 Task: Find connections with filter location Castelli with filter topic #creativitywith filter profile language French with filter current company Pidilite Industries Limited with filter school M. S. RAMAIAH UNIVERSITY OF APPLIED SCIENCES with filter industry Leasing Residential Real Estate with filter service category Financial Planning with filter keywords title Restaurant Manager
Action: Mouse moved to (631, 117)
Screenshot: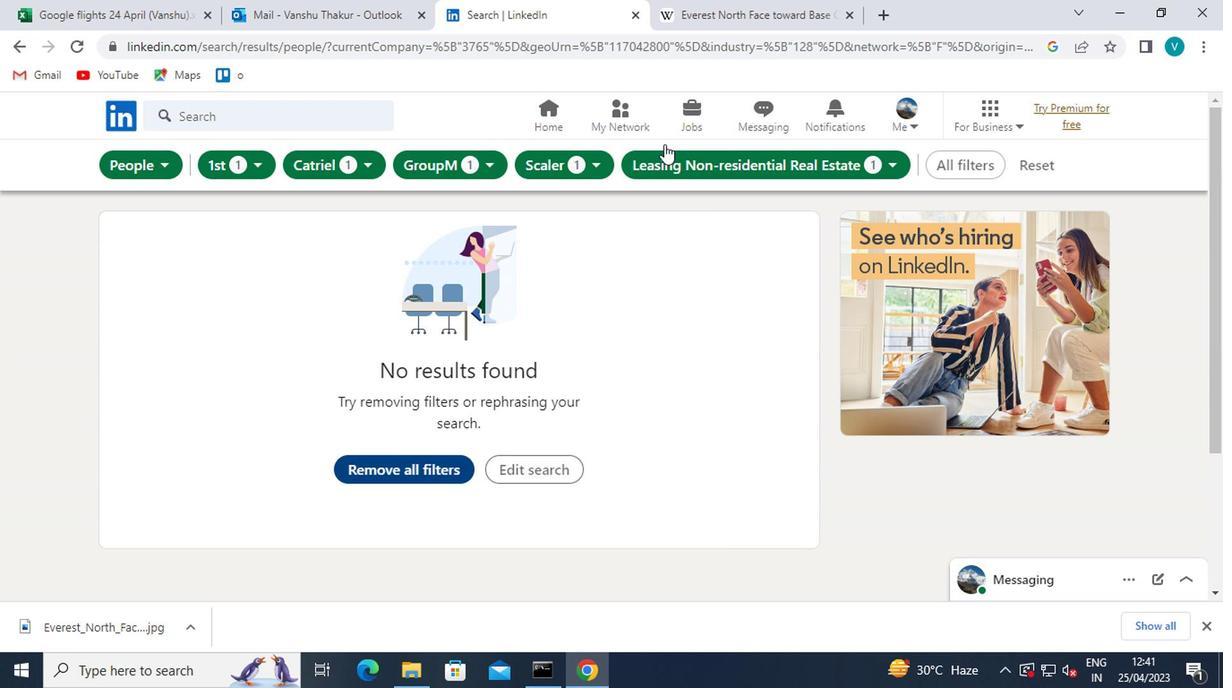 
Action: Mouse pressed left at (631, 117)
Screenshot: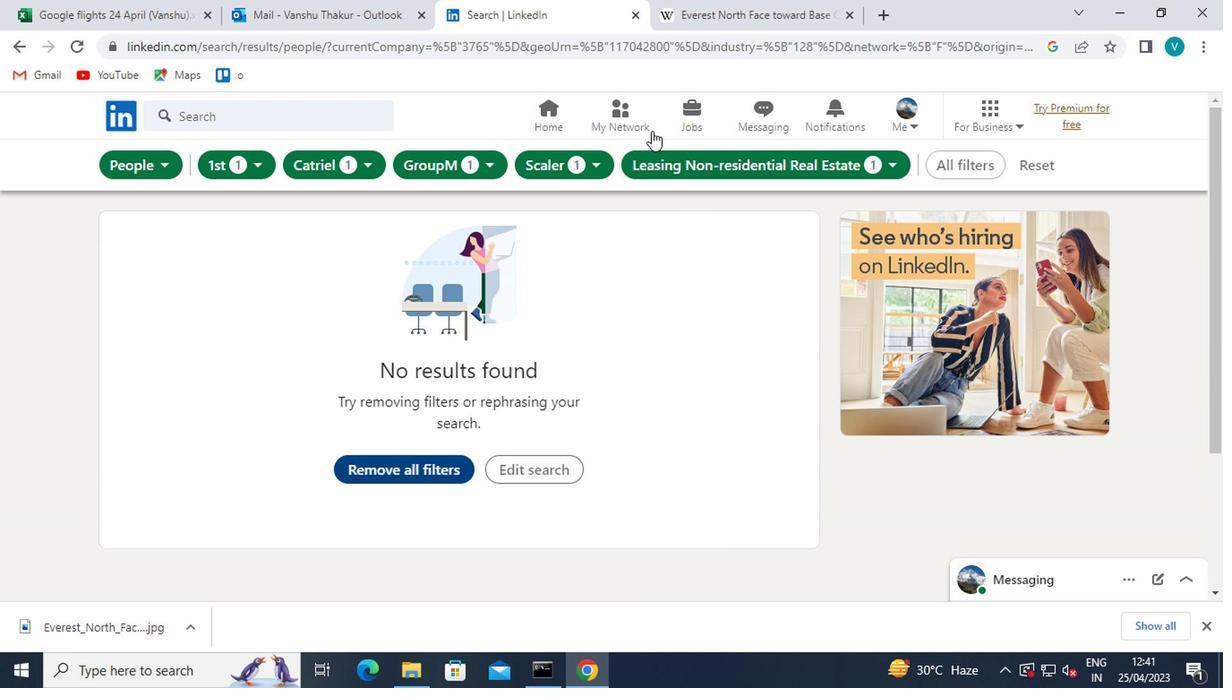 
Action: Mouse moved to (196, 205)
Screenshot: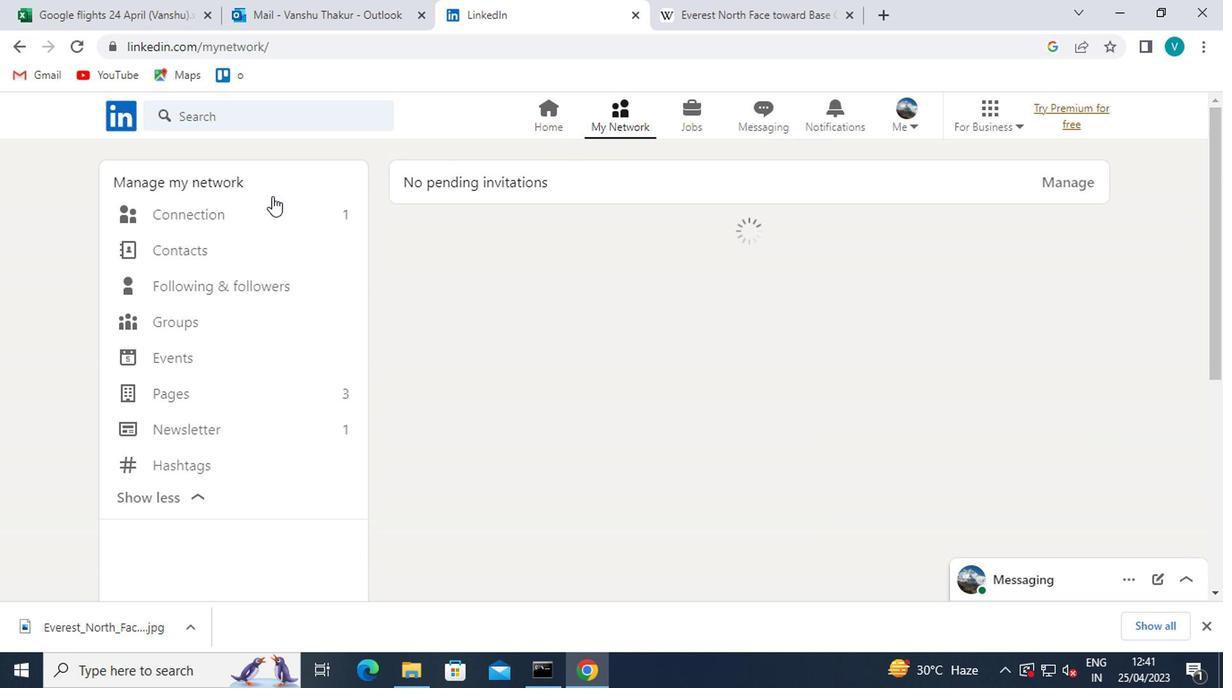 
Action: Mouse pressed left at (196, 205)
Screenshot: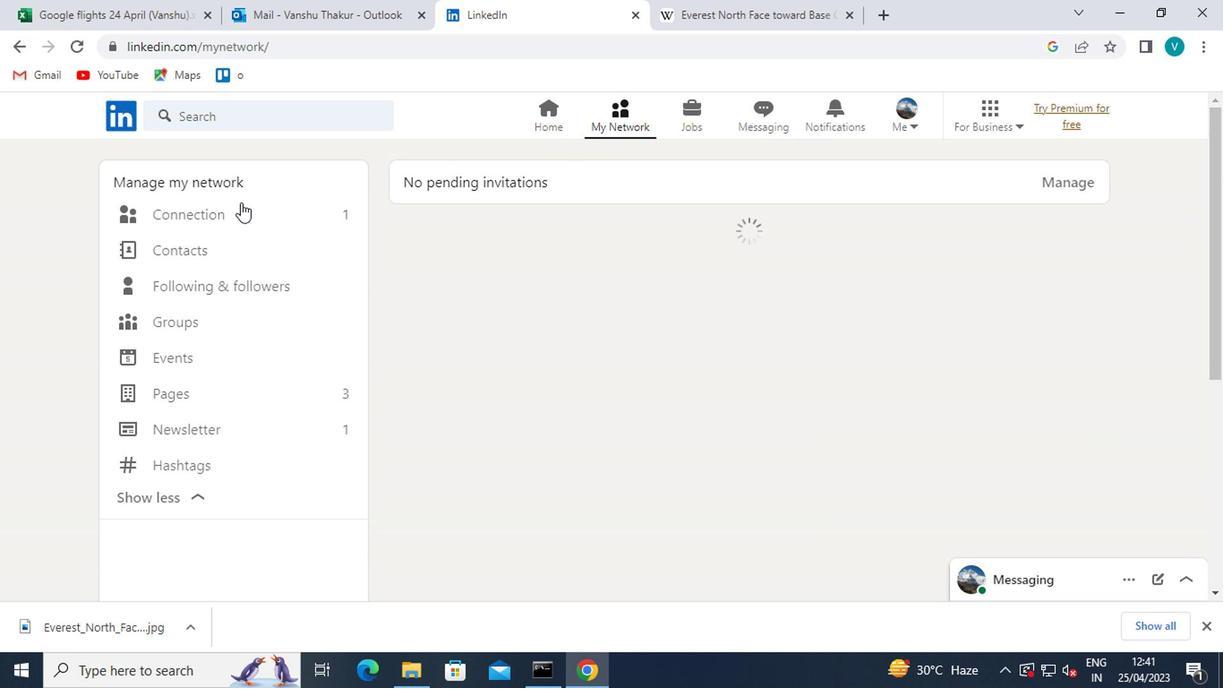 
Action: Mouse moved to (748, 220)
Screenshot: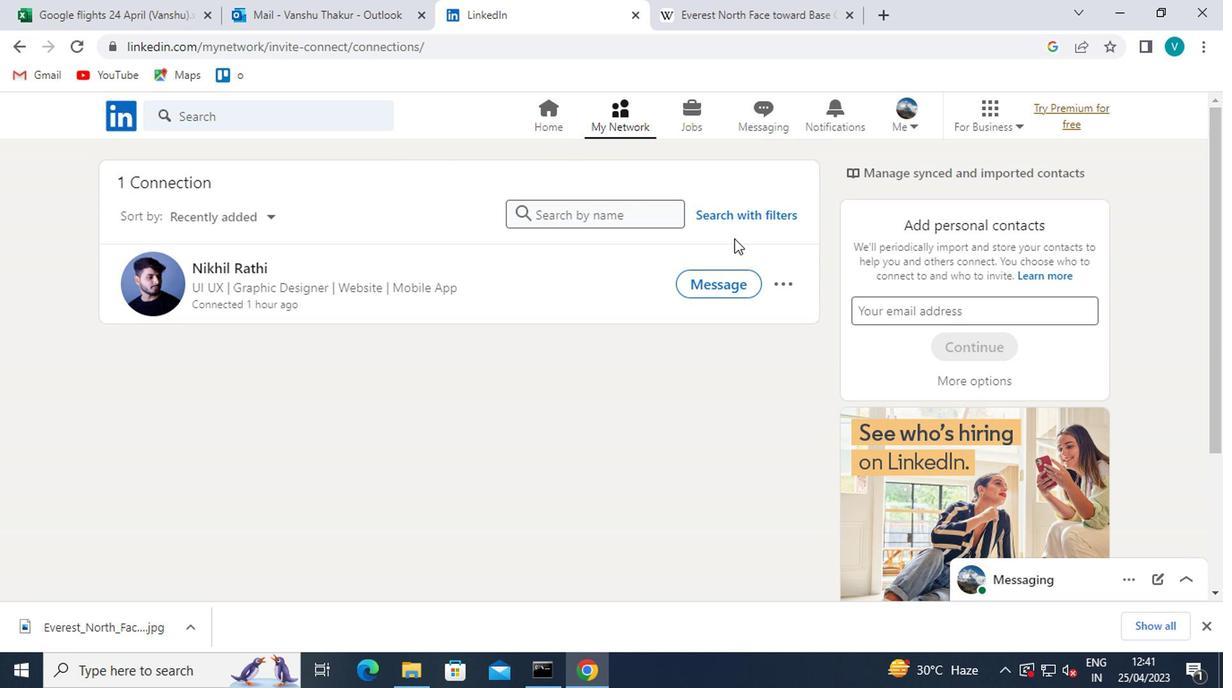 
Action: Mouse pressed left at (748, 220)
Screenshot: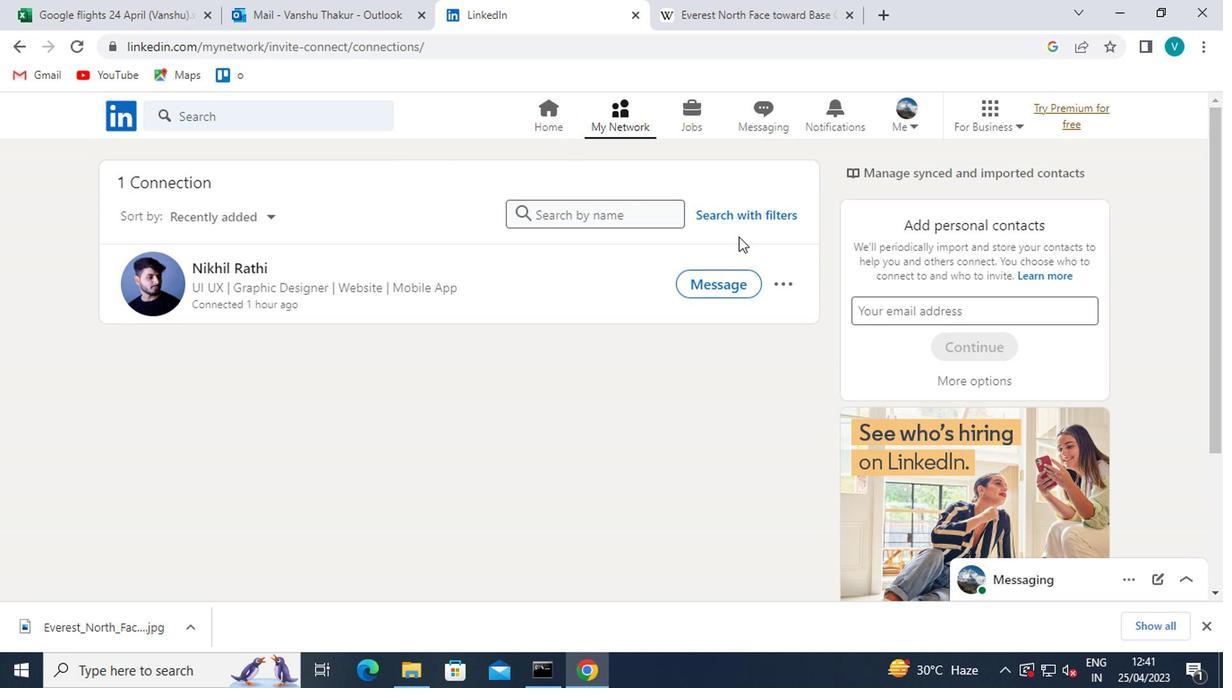 
Action: Mouse moved to (589, 170)
Screenshot: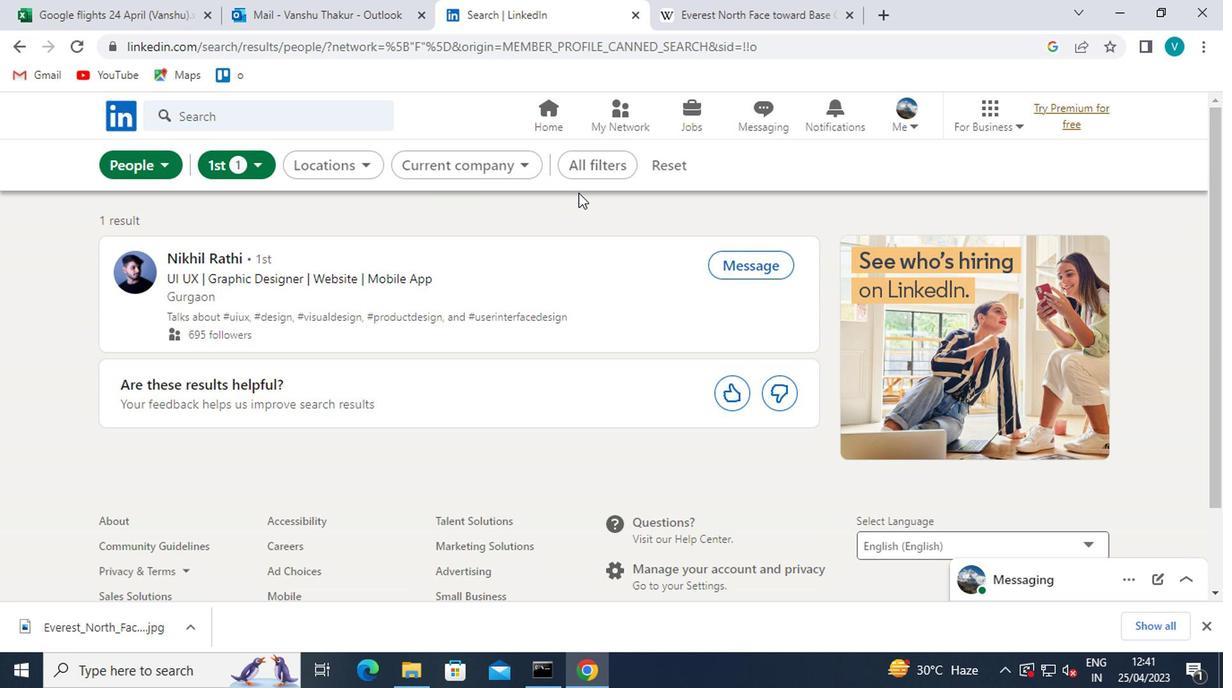 
Action: Mouse pressed left at (589, 170)
Screenshot: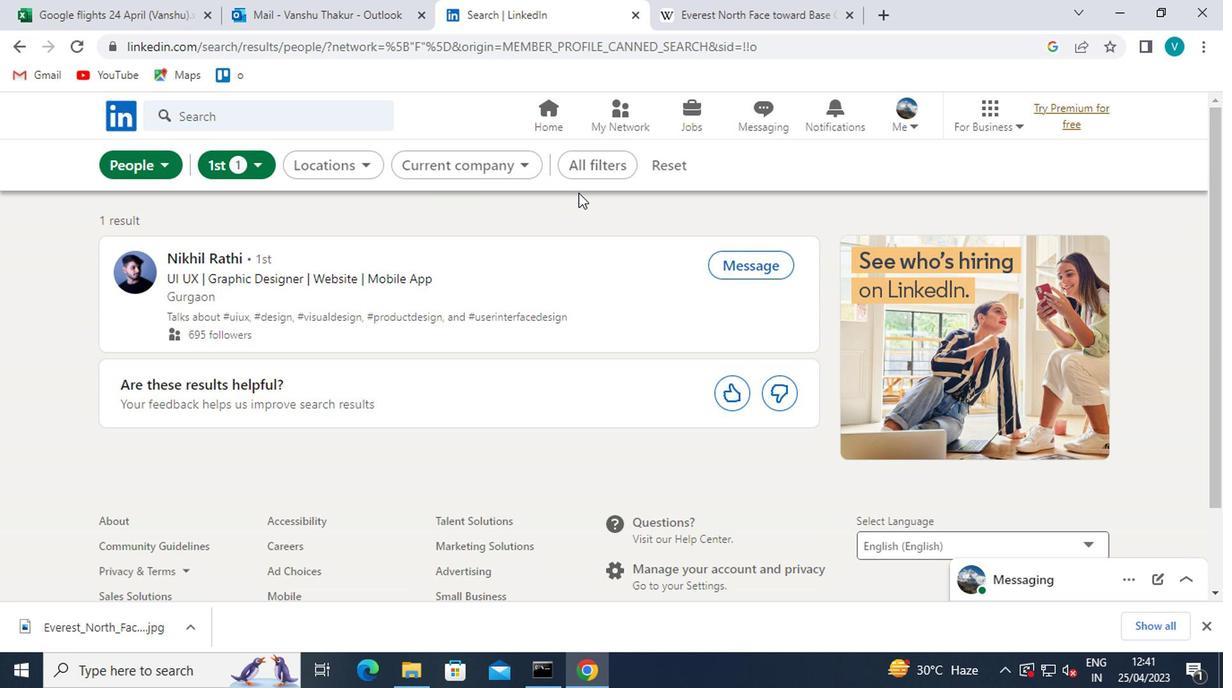 
Action: Mouse moved to (837, 376)
Screenshot: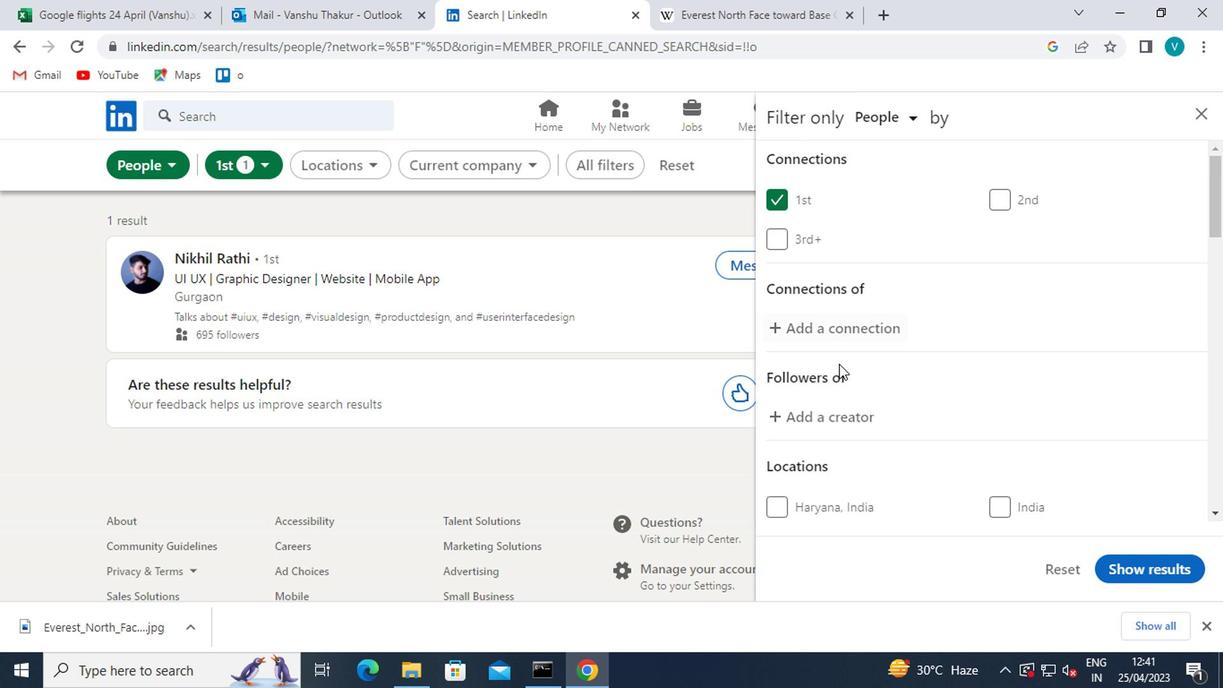 
Action: Mouse scrolled (837, 374) with delta (0, -1)
Screenshot: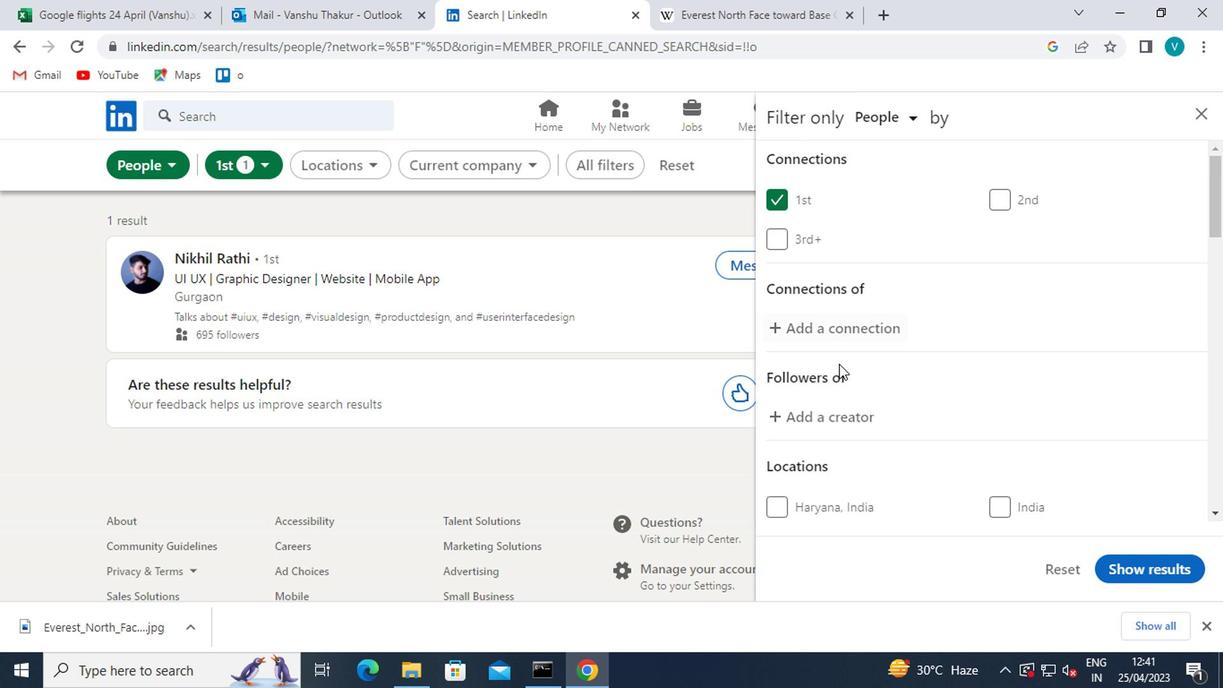 
Action: Mouse moved to (837, 379)
Screenshot: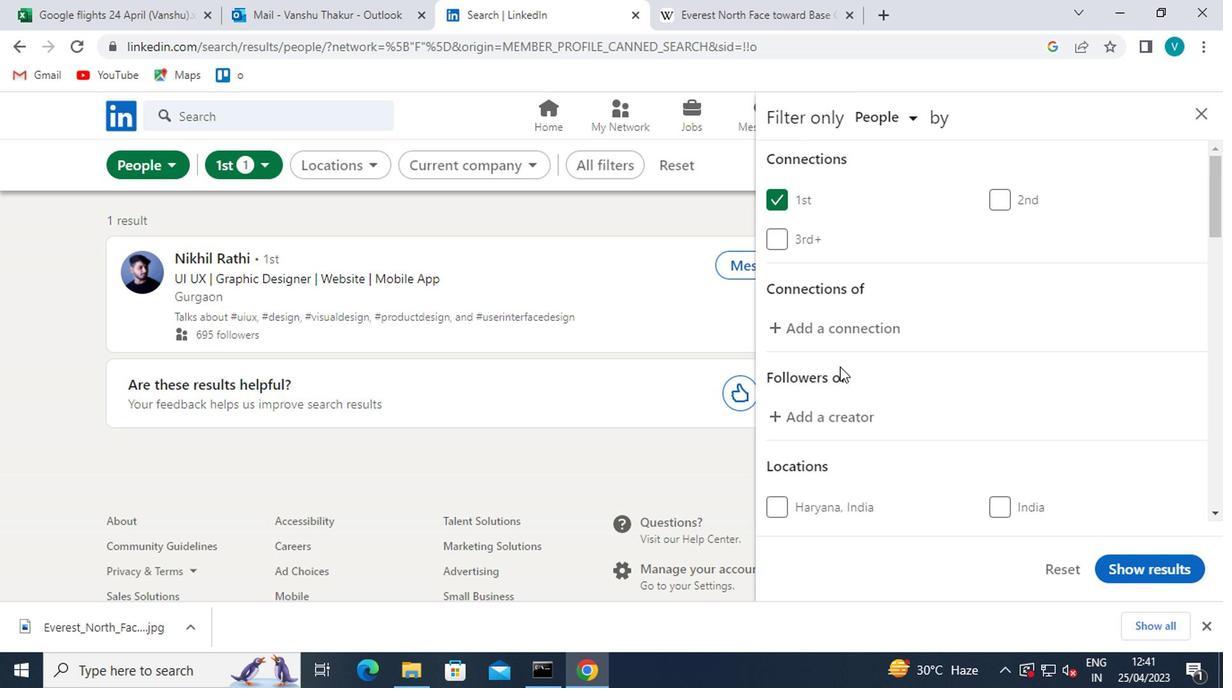
Action: Mouse scrolled (837, 378) with delta (0, 0)
Screenshot: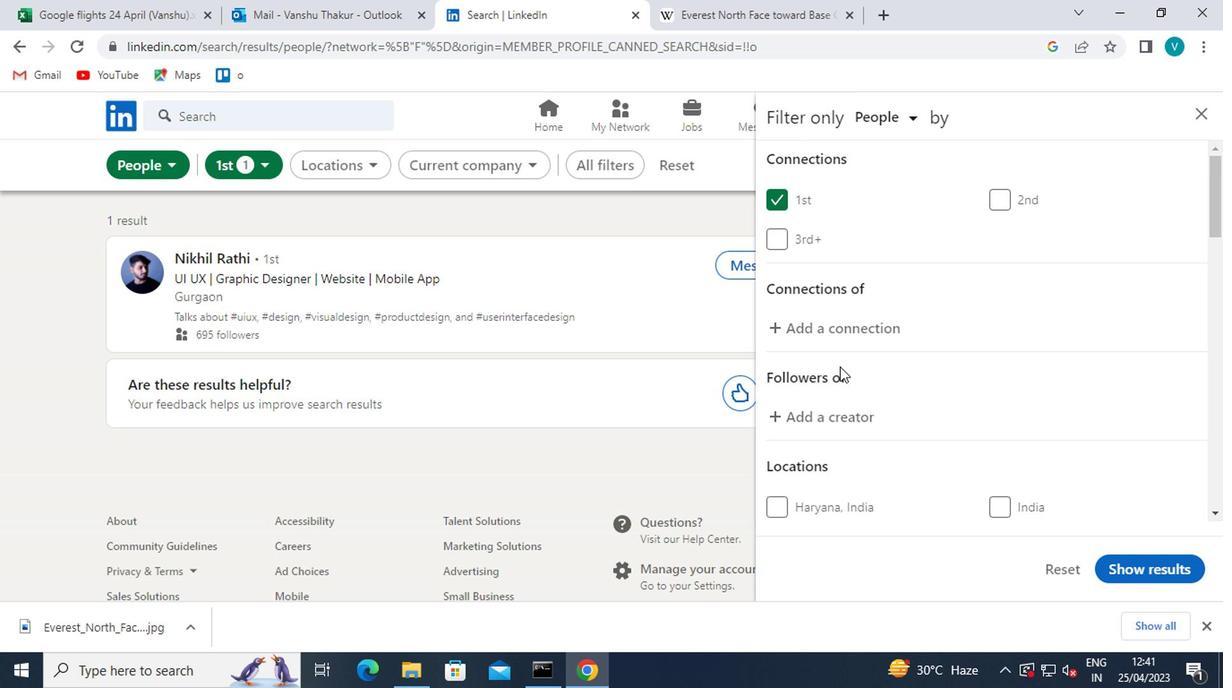 
Action: Mouse moved to (844, 415)
Screenshot: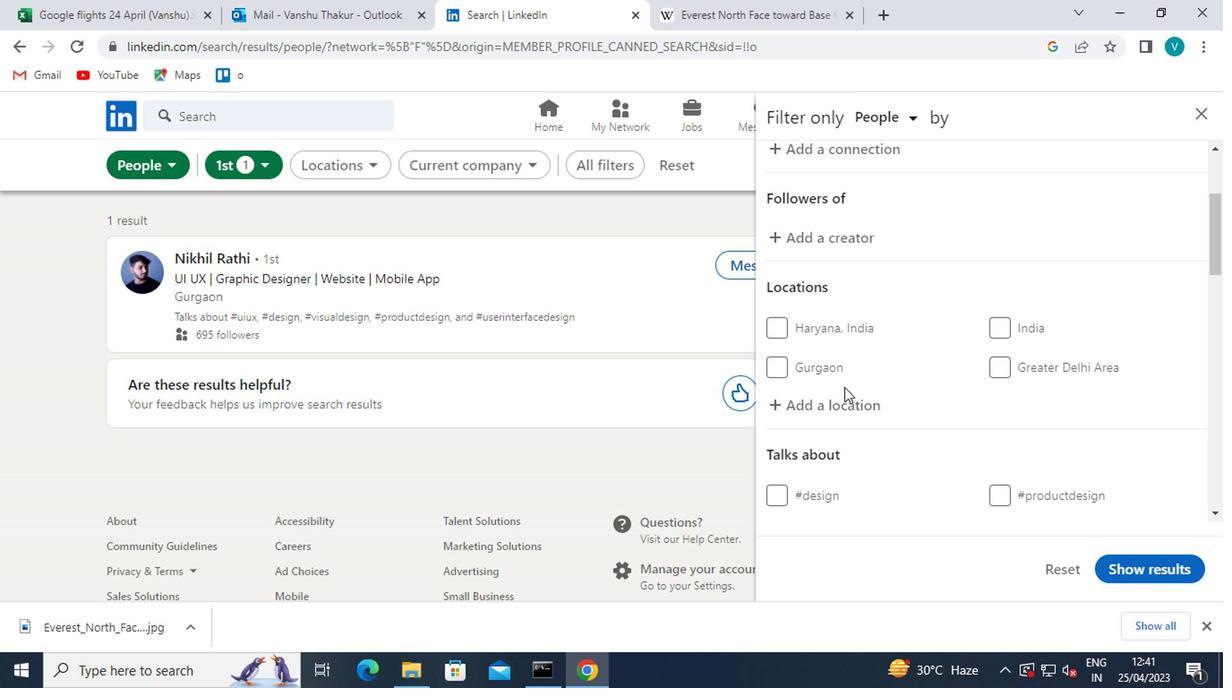 
Action: Mouse pressed left at (844, 415)
Screenshot: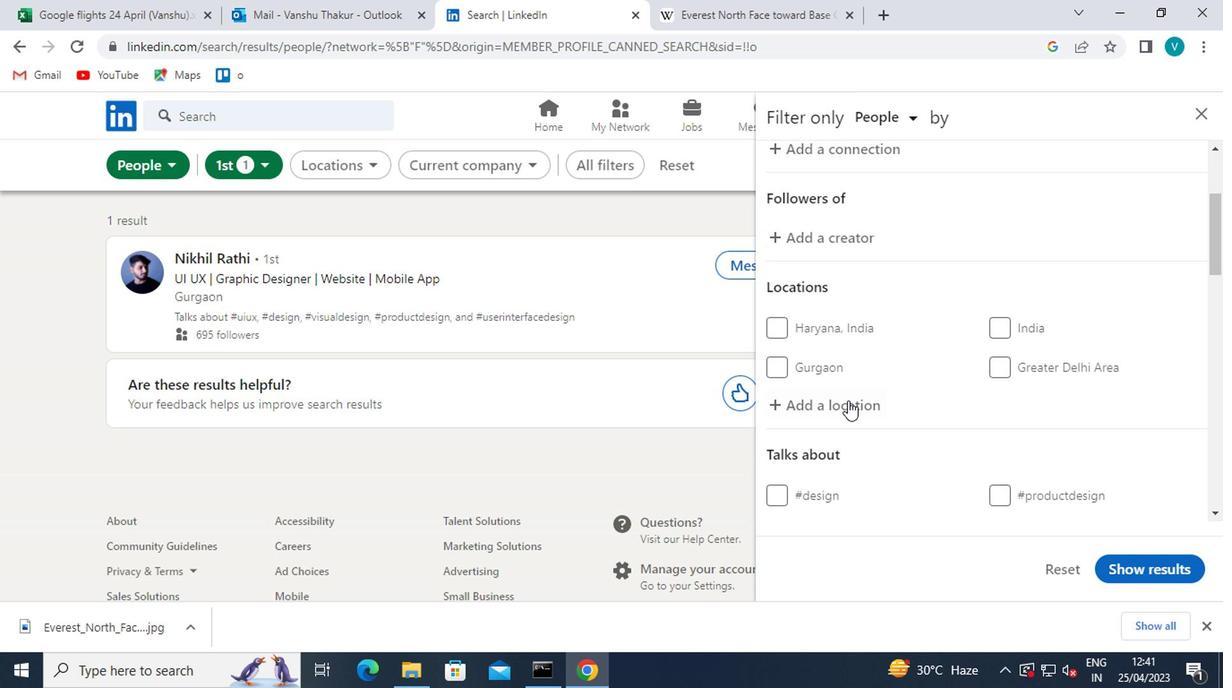 
Action: Mouse moved to (844, 416)
Screenshot: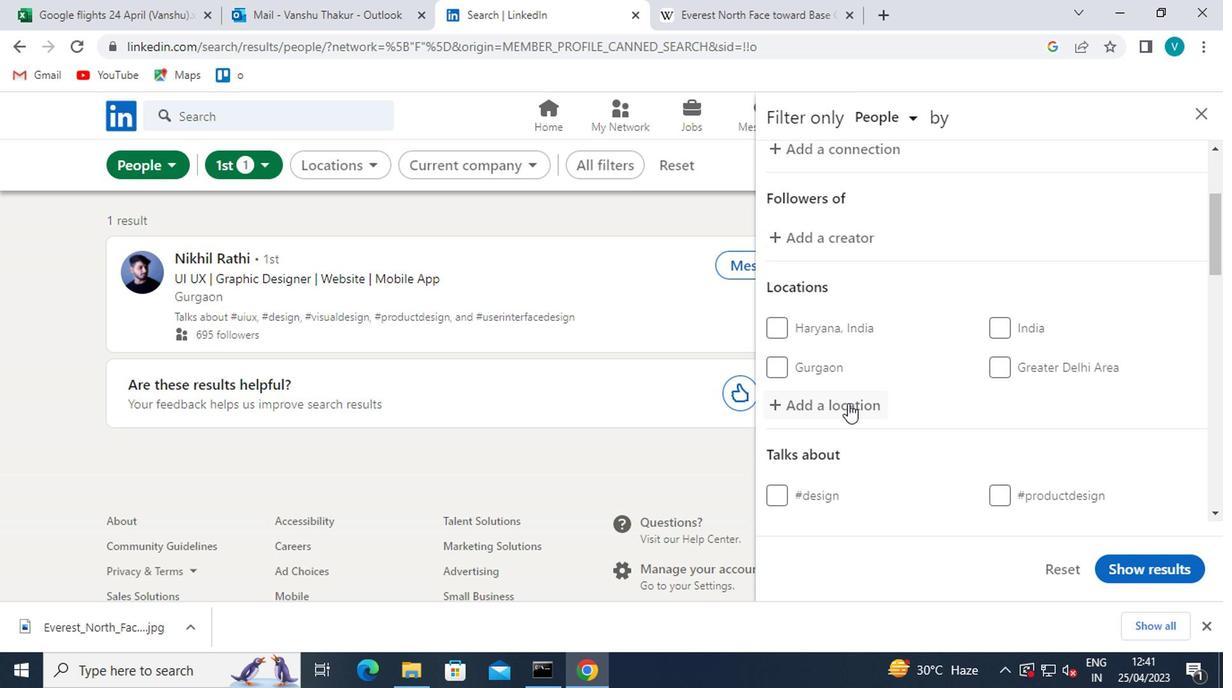 
Action: Key pressed <Key.shift>CAST
Screenshot: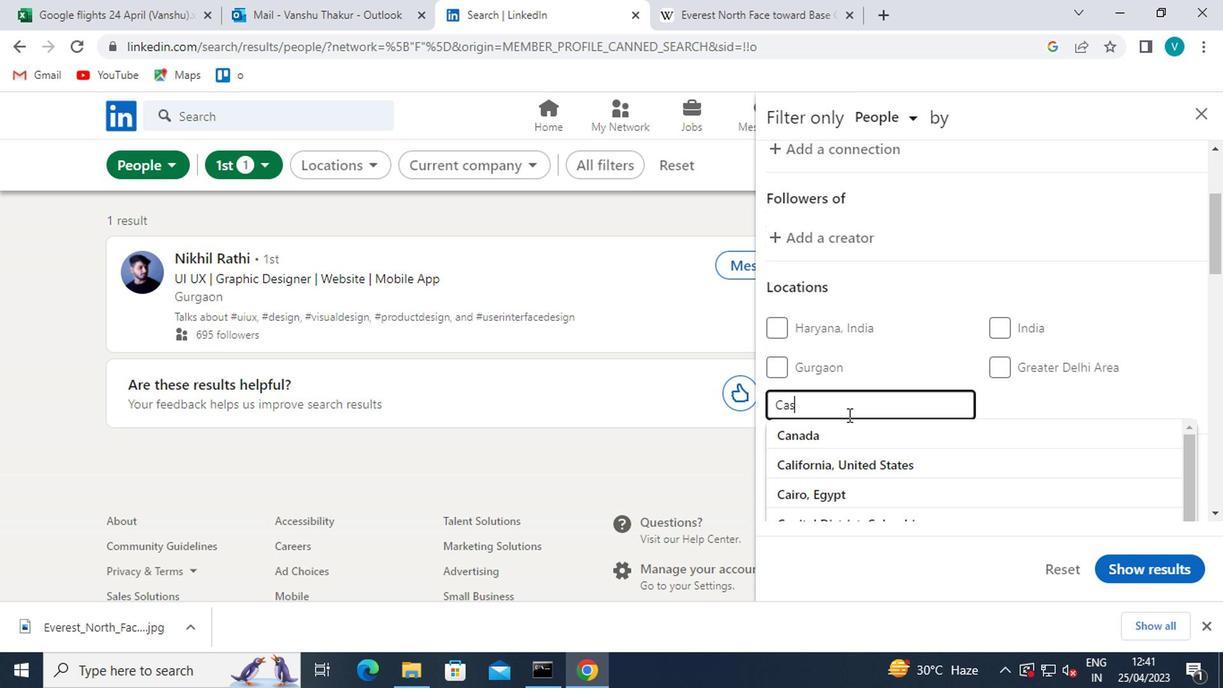 
Action: Mouse moved to (844, 416)
Screenshot: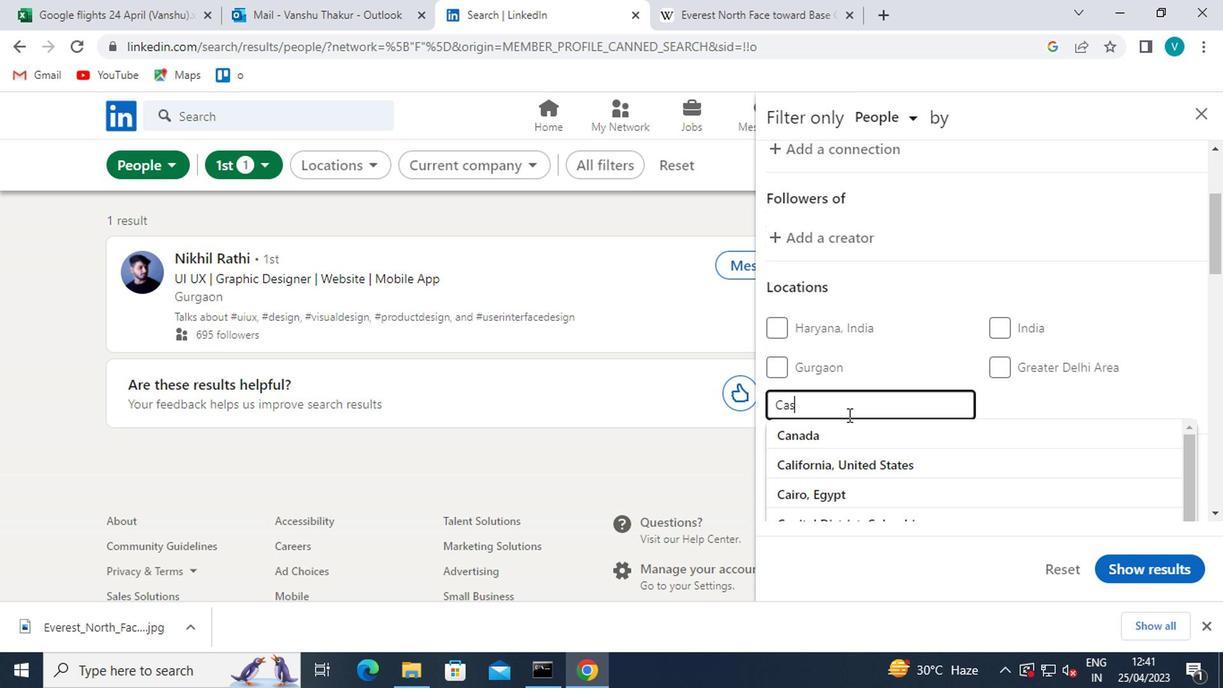 
Action: Key pressed E
Screenshot: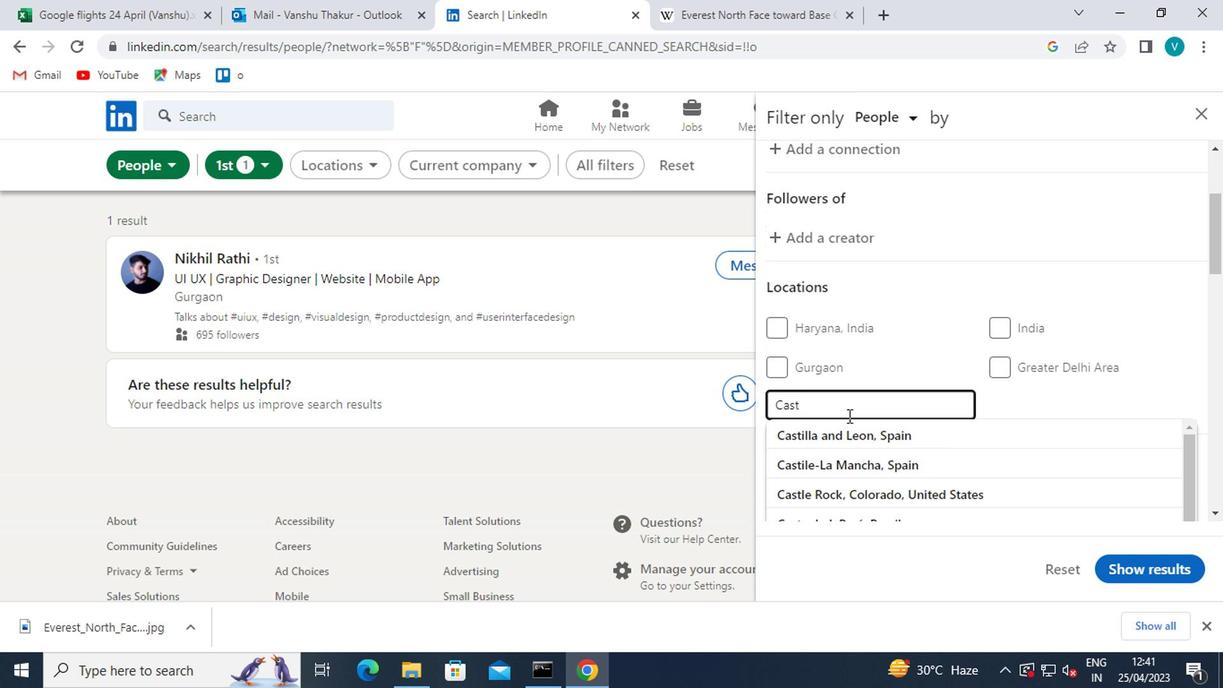 
Action: Mouse moved to (844, 416)
Screenshot: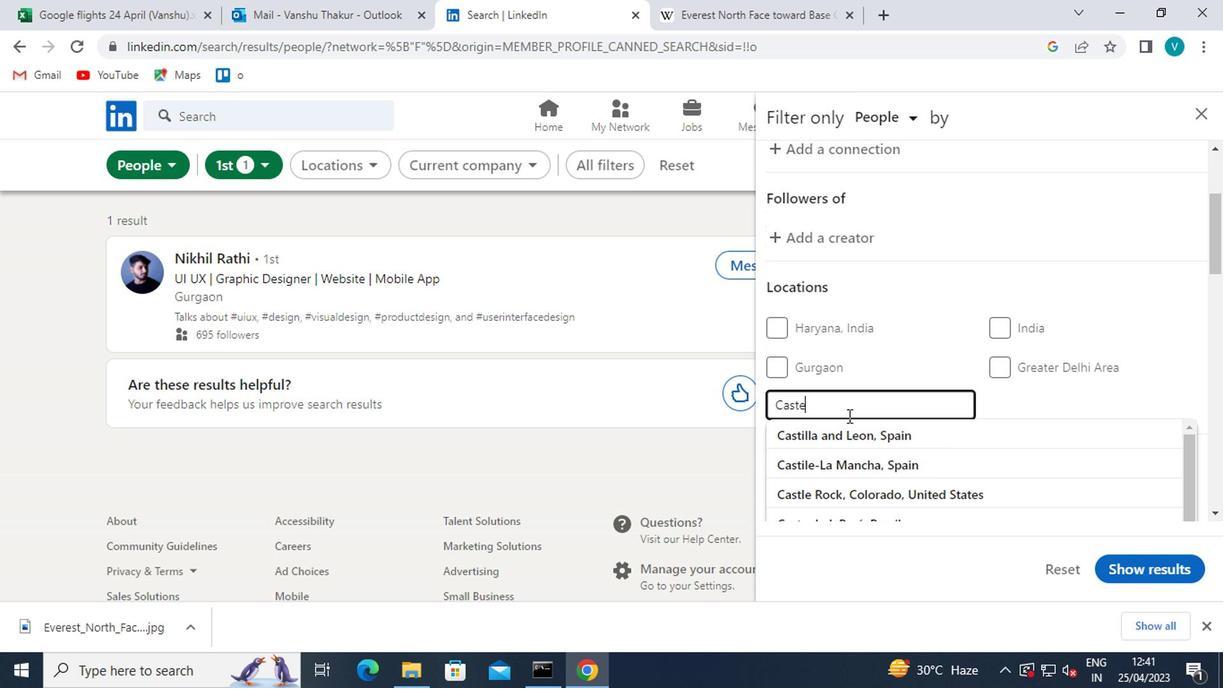 
Action: Key pressed I<Key.backspace>L
Screenshot: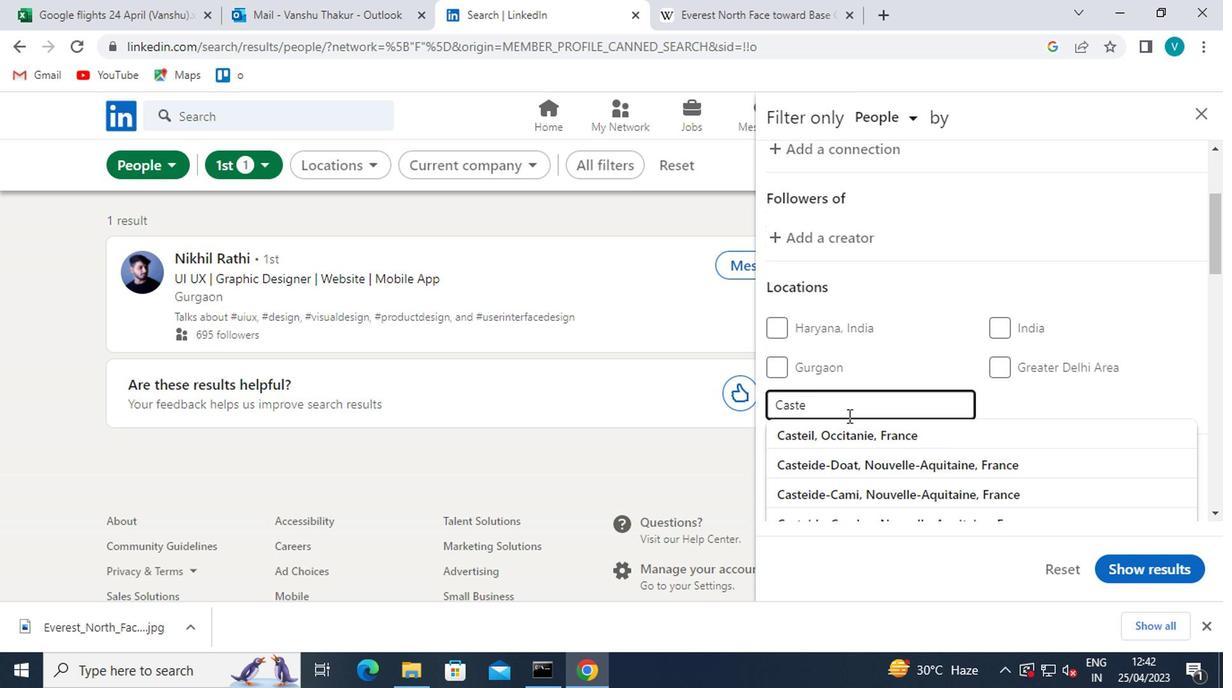 
Action: Mouse moved to (844, 418)
Screenshot: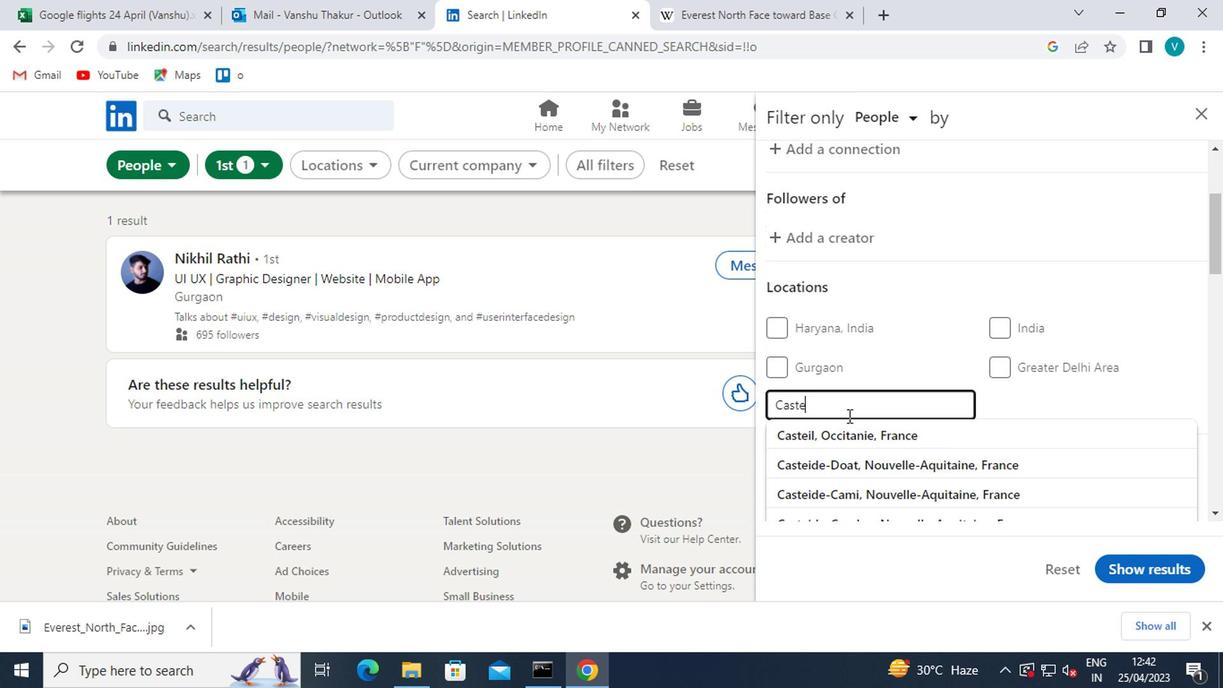 
Action: Key pressed LI
Screenshot: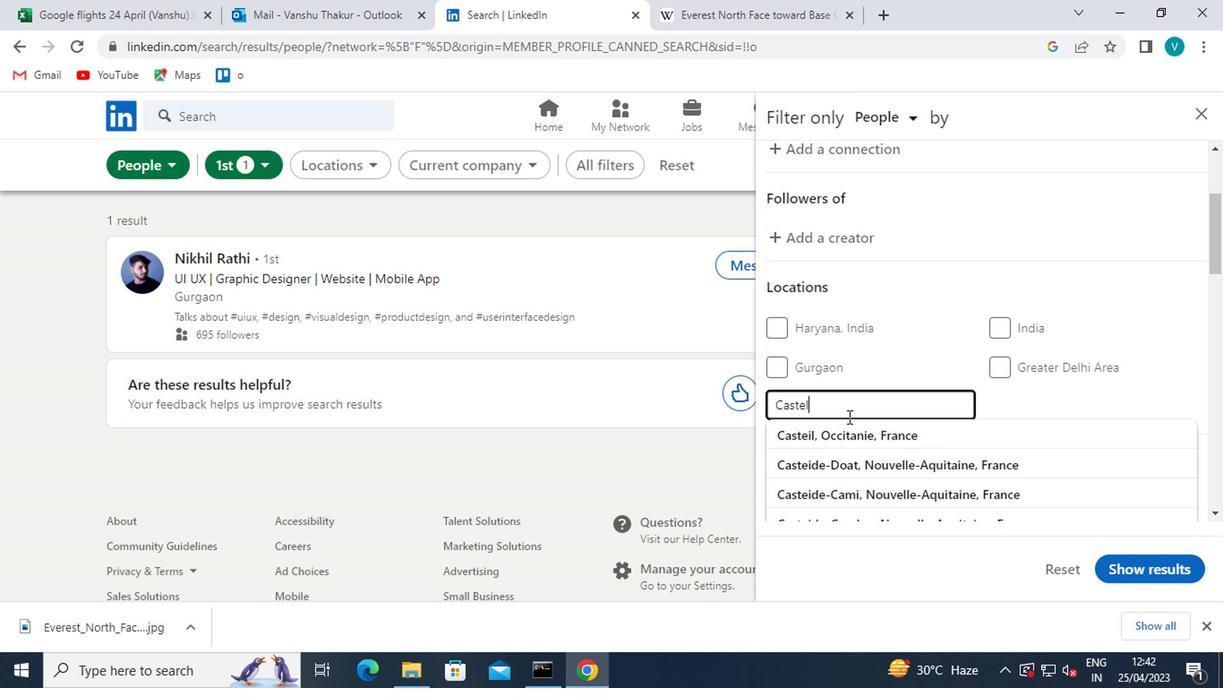 
Action: Mouse moved to (856, 446)
Screenshot: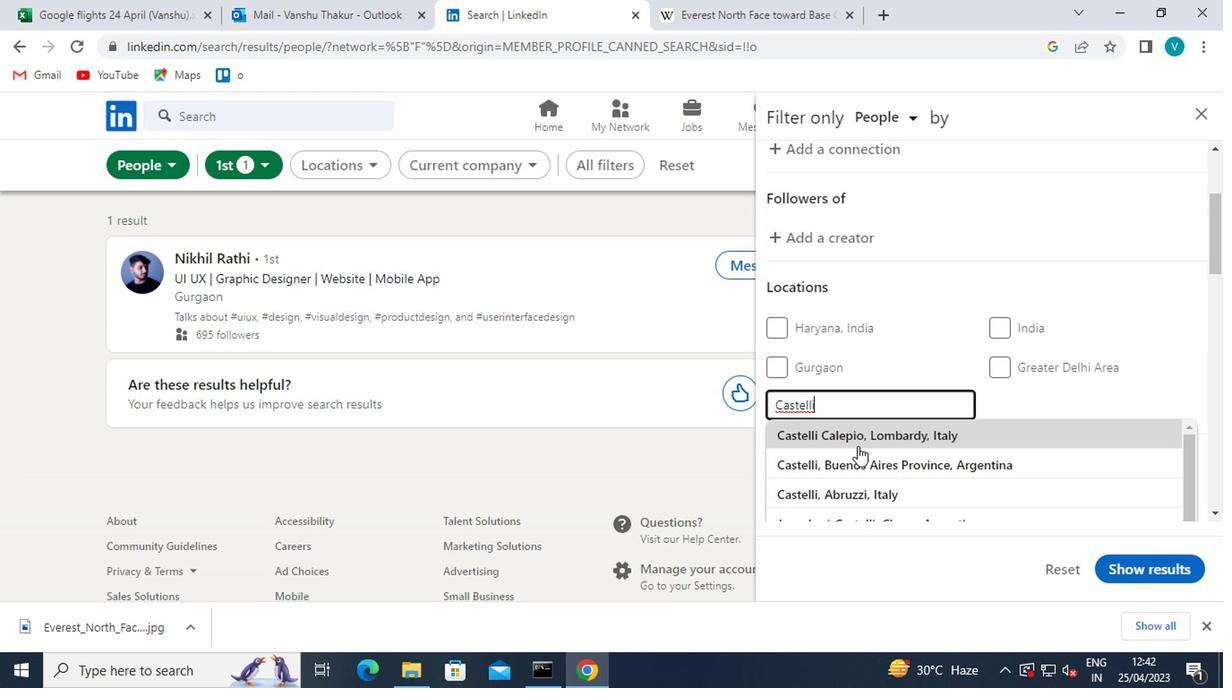 
Action: Mouse pressed left at (856, 446)
Screenshot: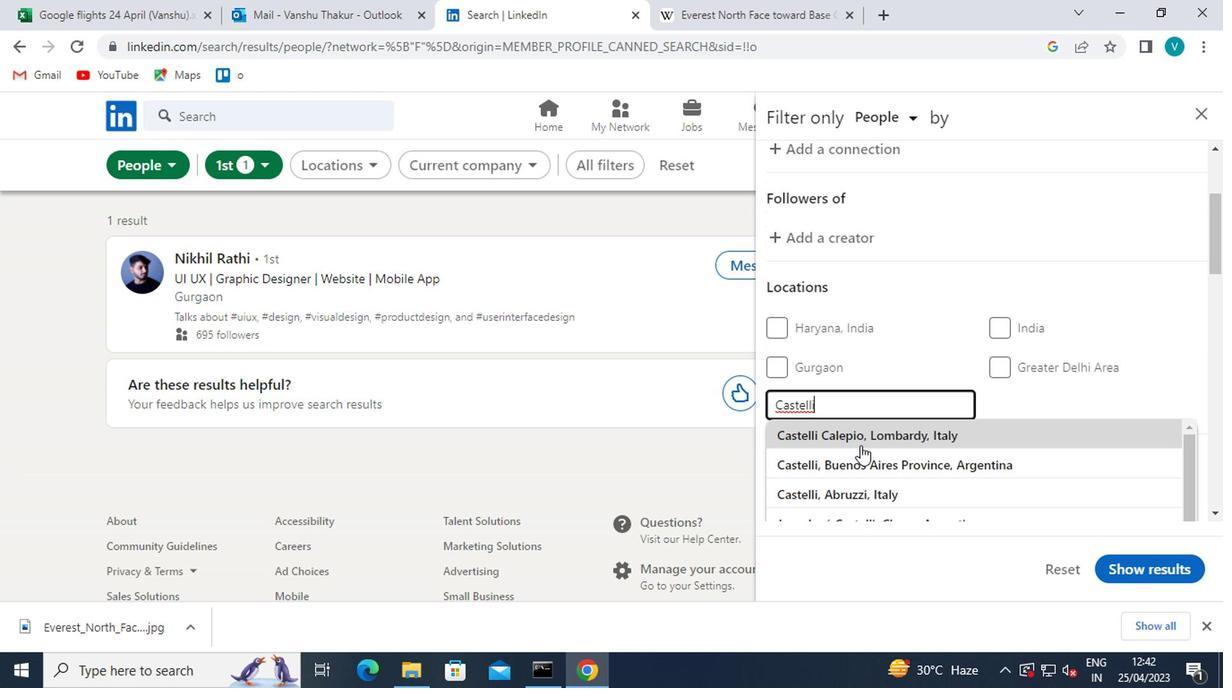 
Action: Mouse moved to (891, 445)
Screenshot: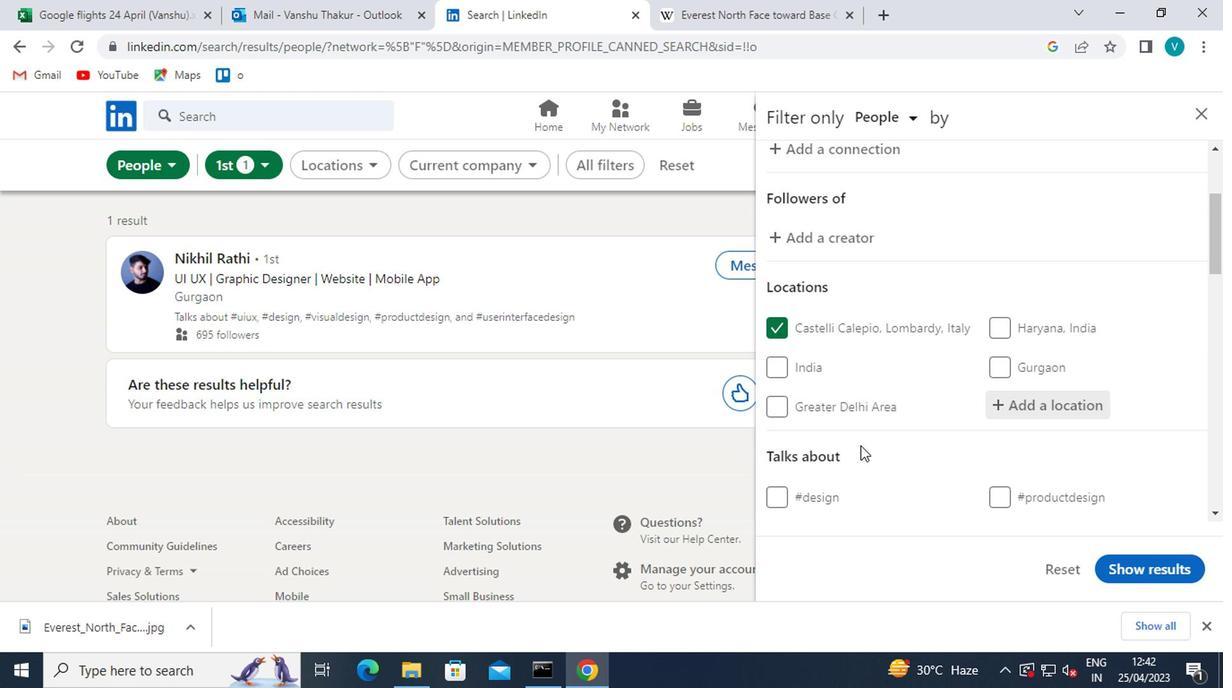 
Action: Mouse scrolled (891, 444) with delta (0, 0)
Screenshot: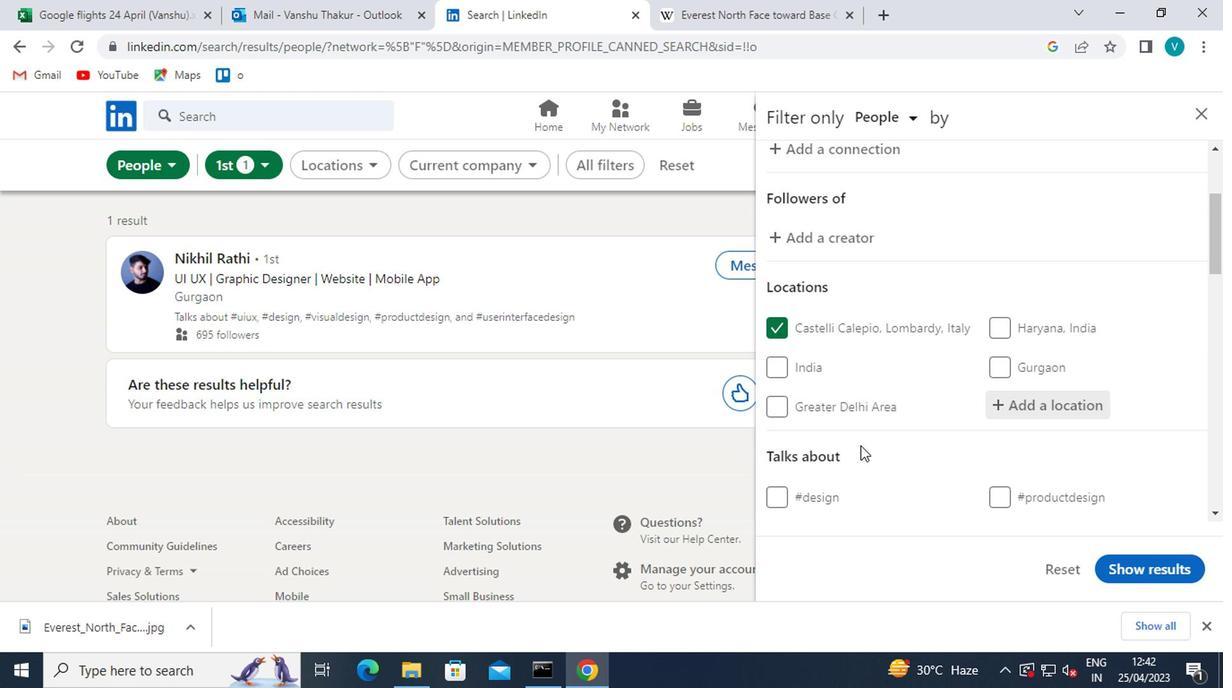 
Action: Mouse moved to (897, 447)
Screenshot: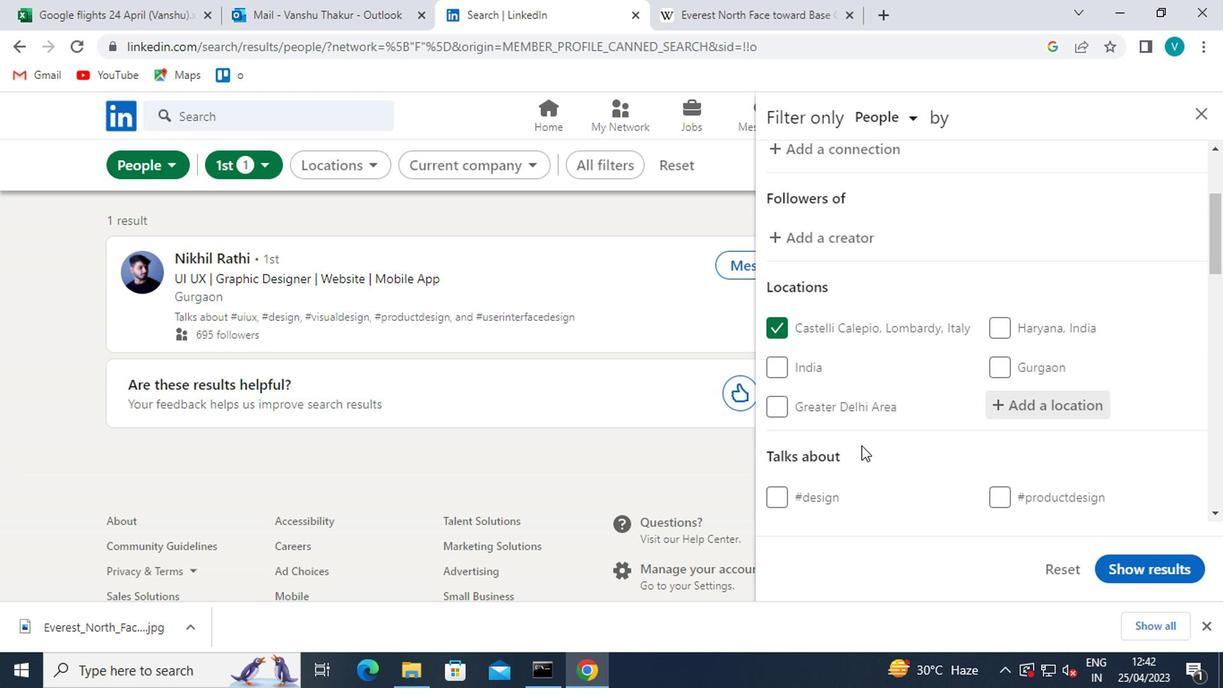 
Action: Mouse scrolled (897, 446) with delta (0, 0)
Screenshot: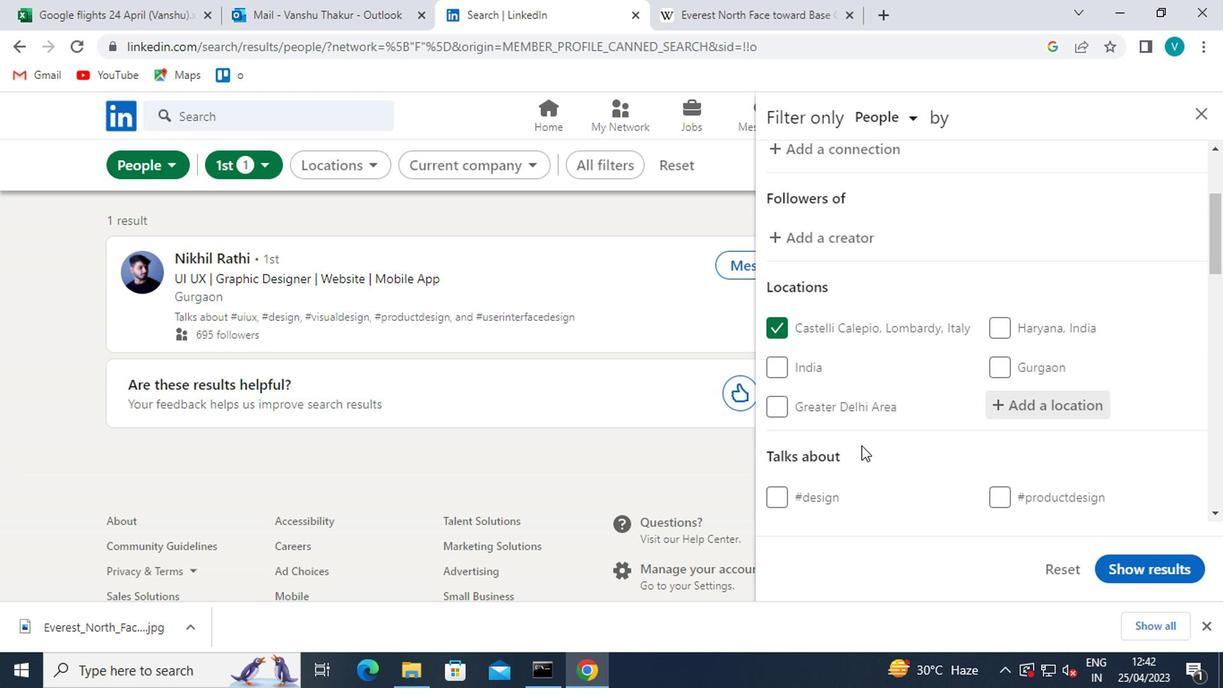 
Action: Mouse moved to (1051, 399)
Screenshot: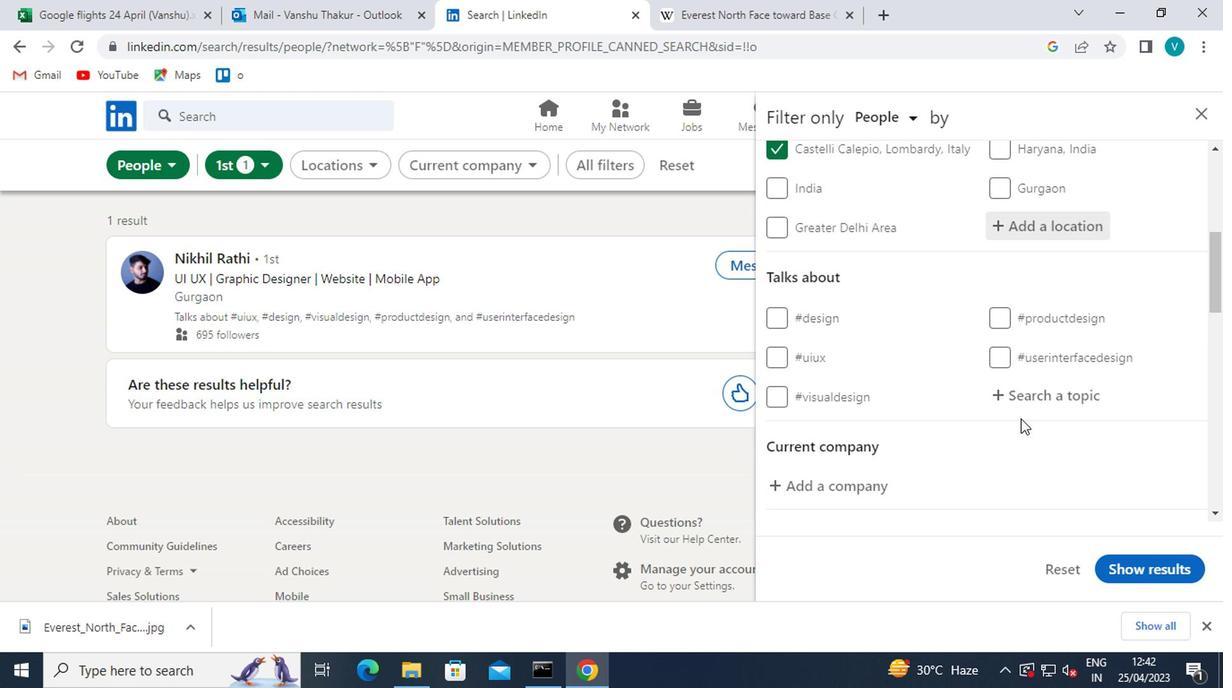 
Action: Mouse pressed left at (1051, 399)
Screenshot: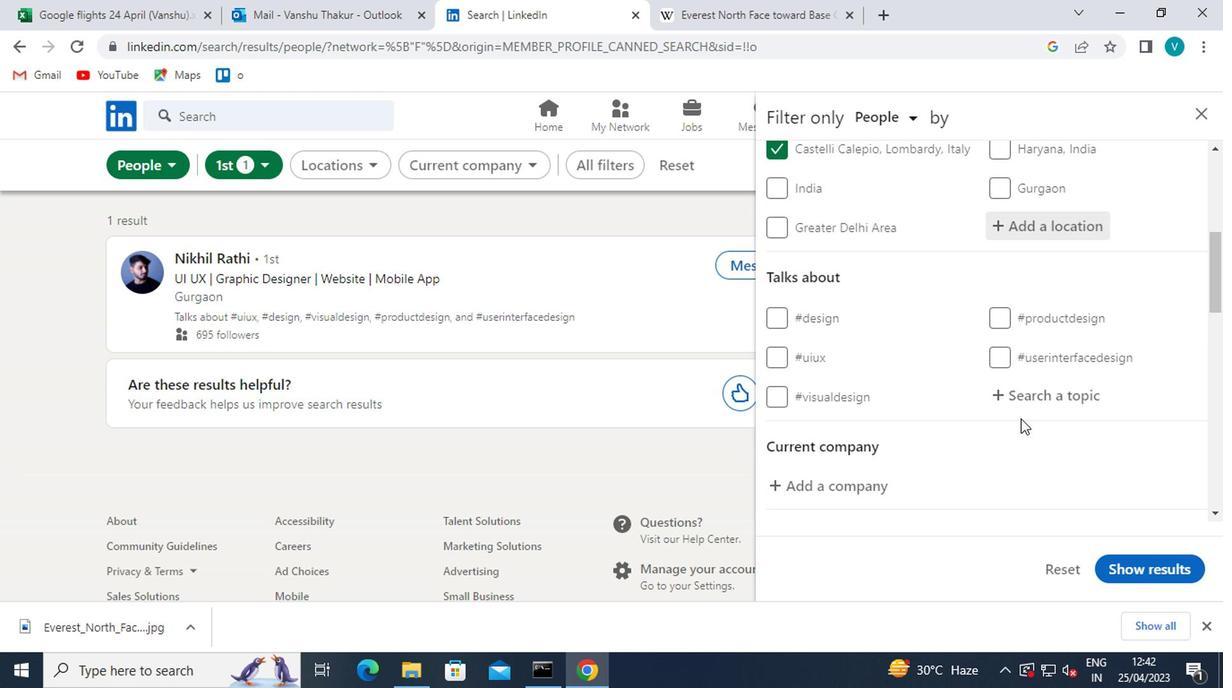 
Action: Mouse moved to (699, 147)
Screenshot: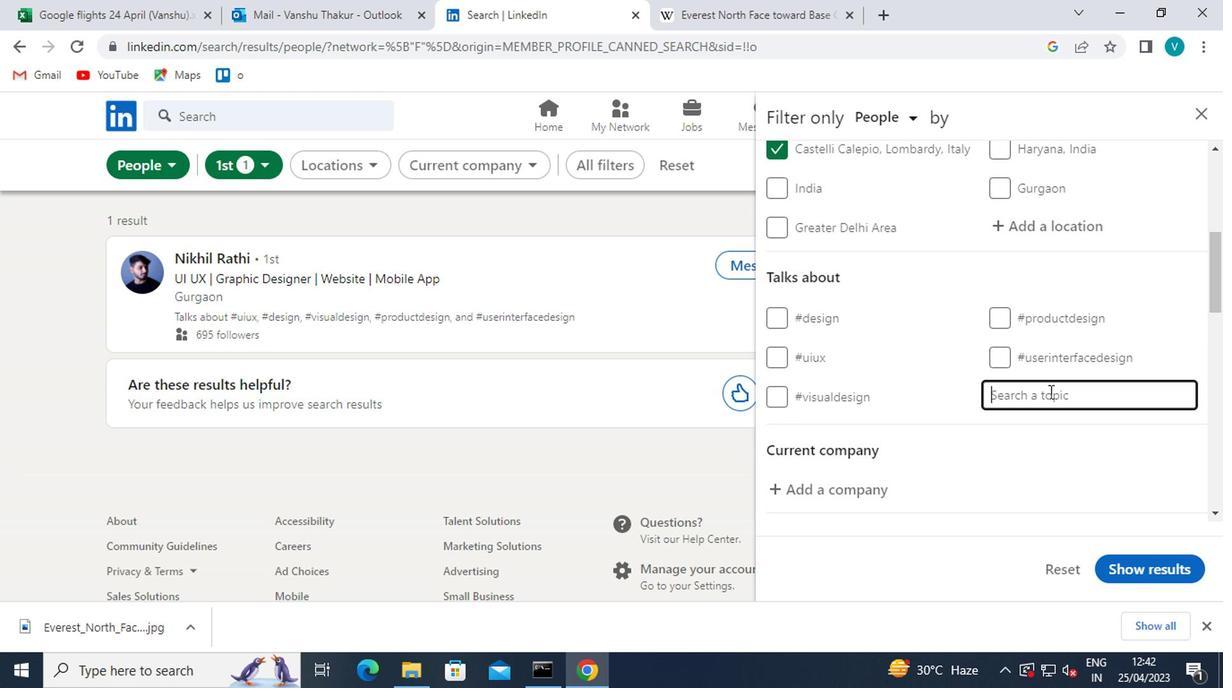 
Action: Key pressed <Key.shift>#CREATIVIT
Screenshot: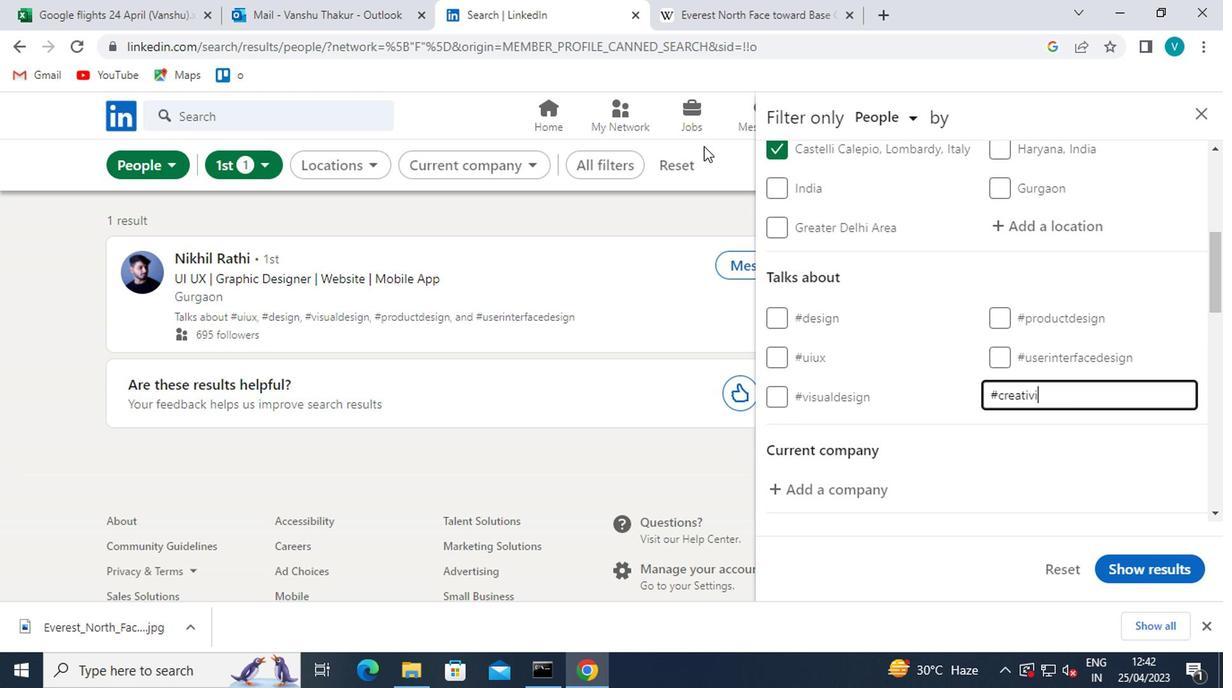 
Action: Mouse moved to (706, 128)
Screenshot: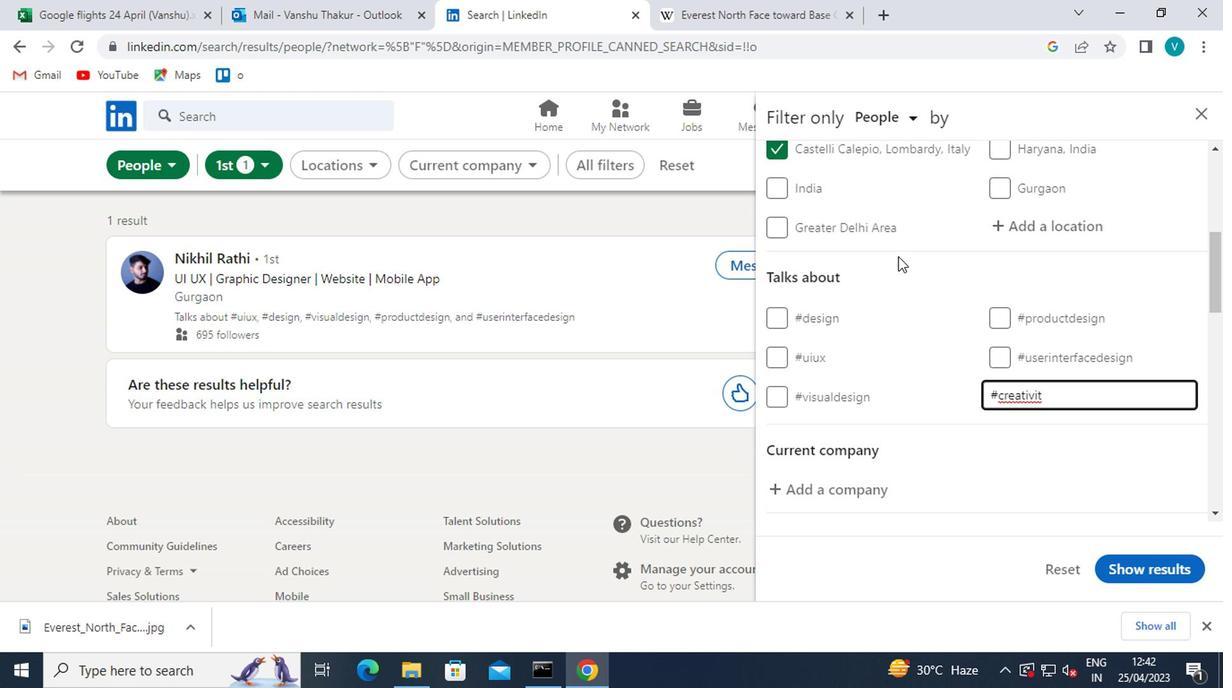 
Action: Key pressed Y
Screenshot: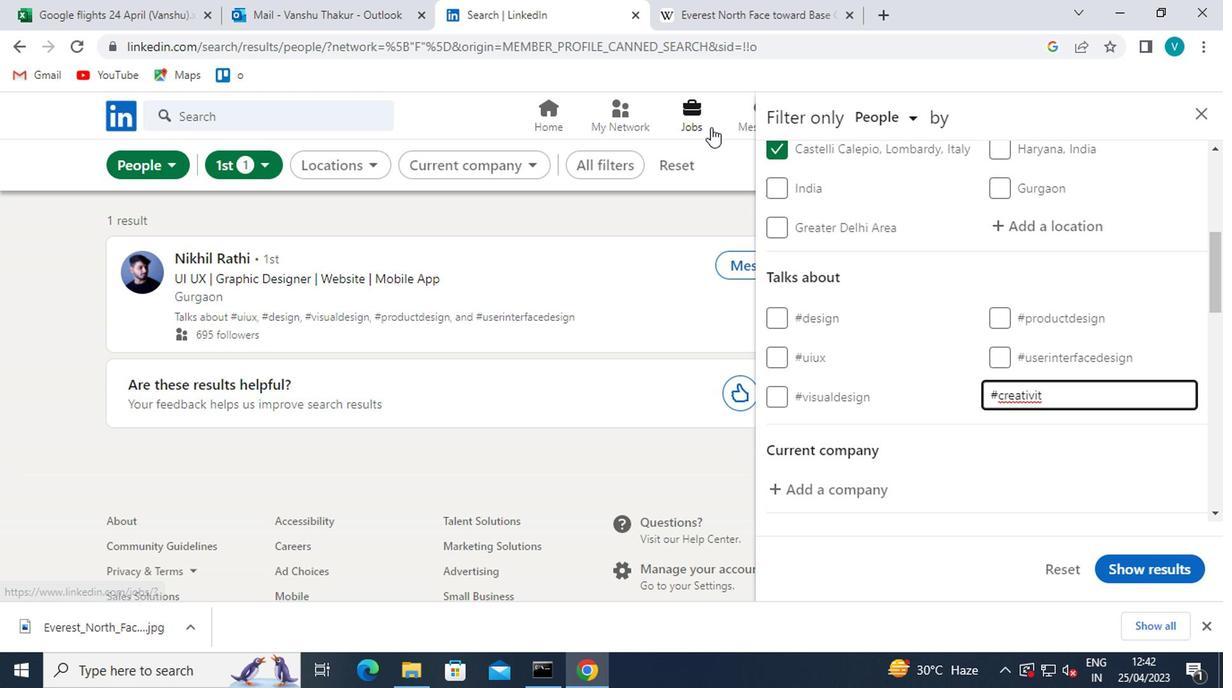 
Action: Mouse moved to (1083, 469)
Screenshot: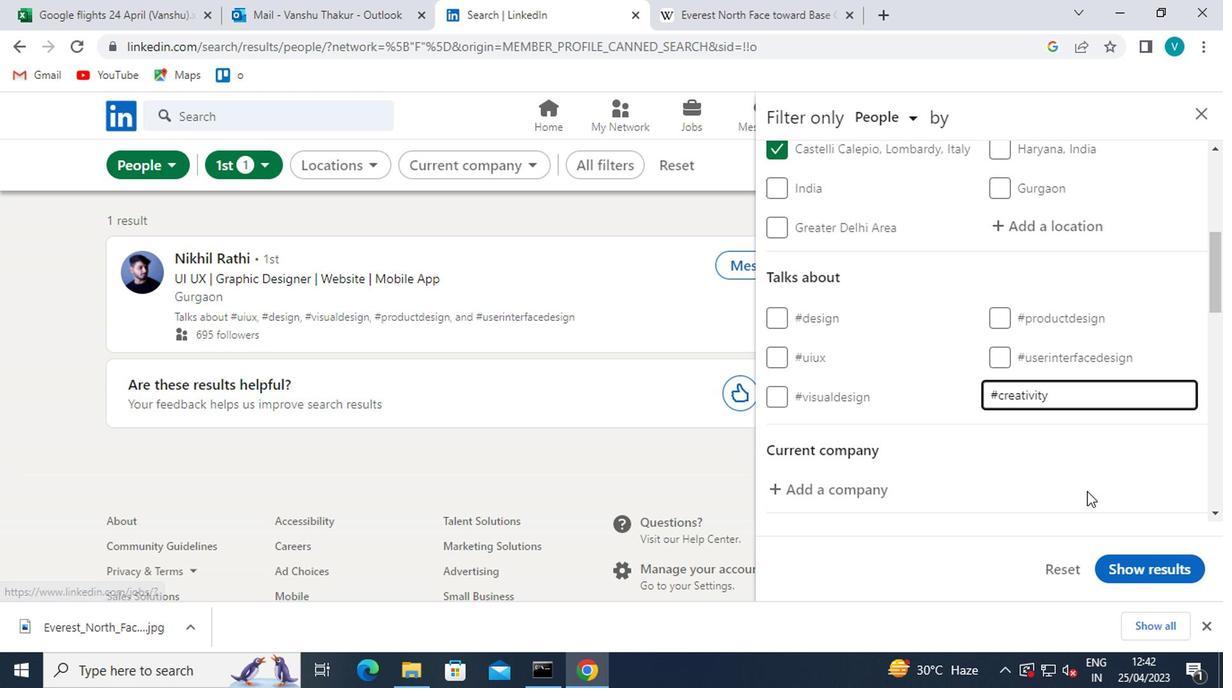 
Action: Mouse pressed left at (1083, 469)
Screenshot: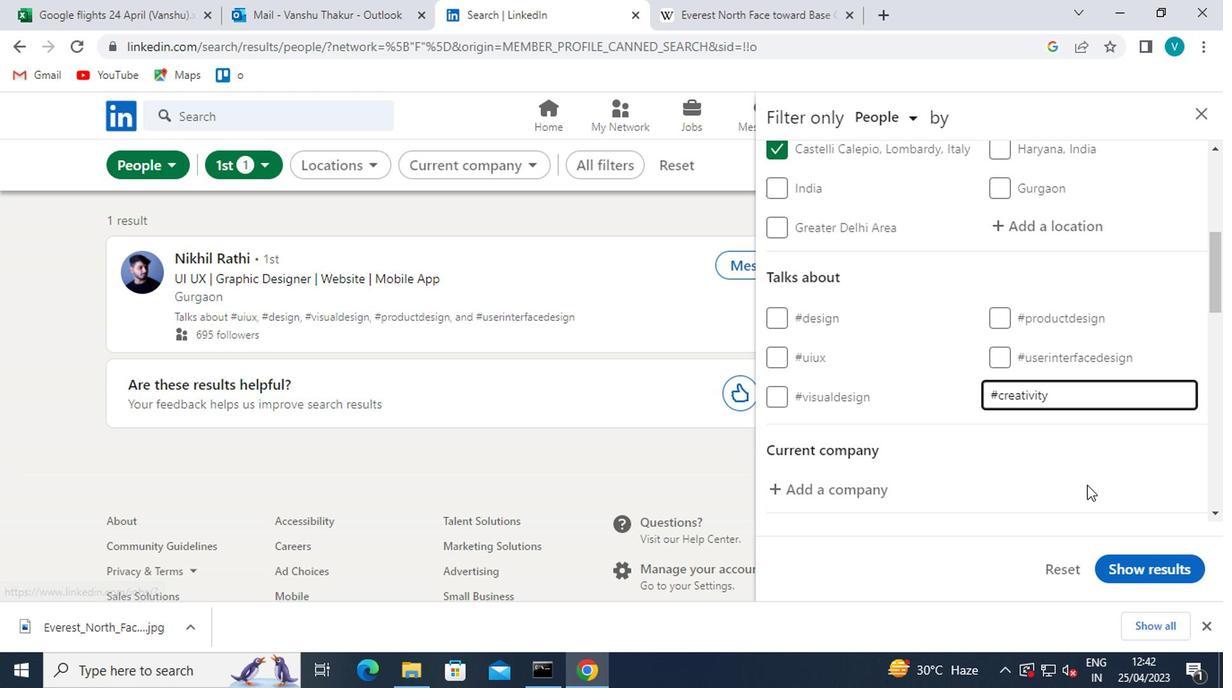 
Action: Mouse moved to (997, 380)
Screenshot: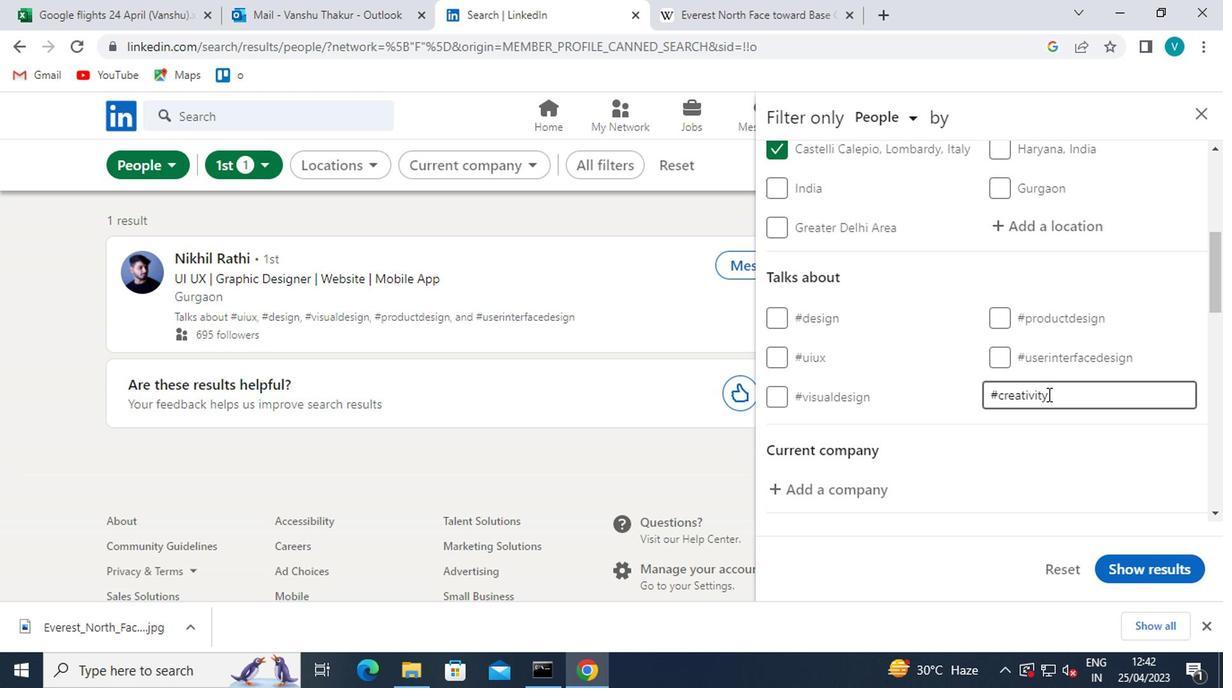 
Action: Mouse scrolled (997, 379) with delta (0, -1)
Screenshot: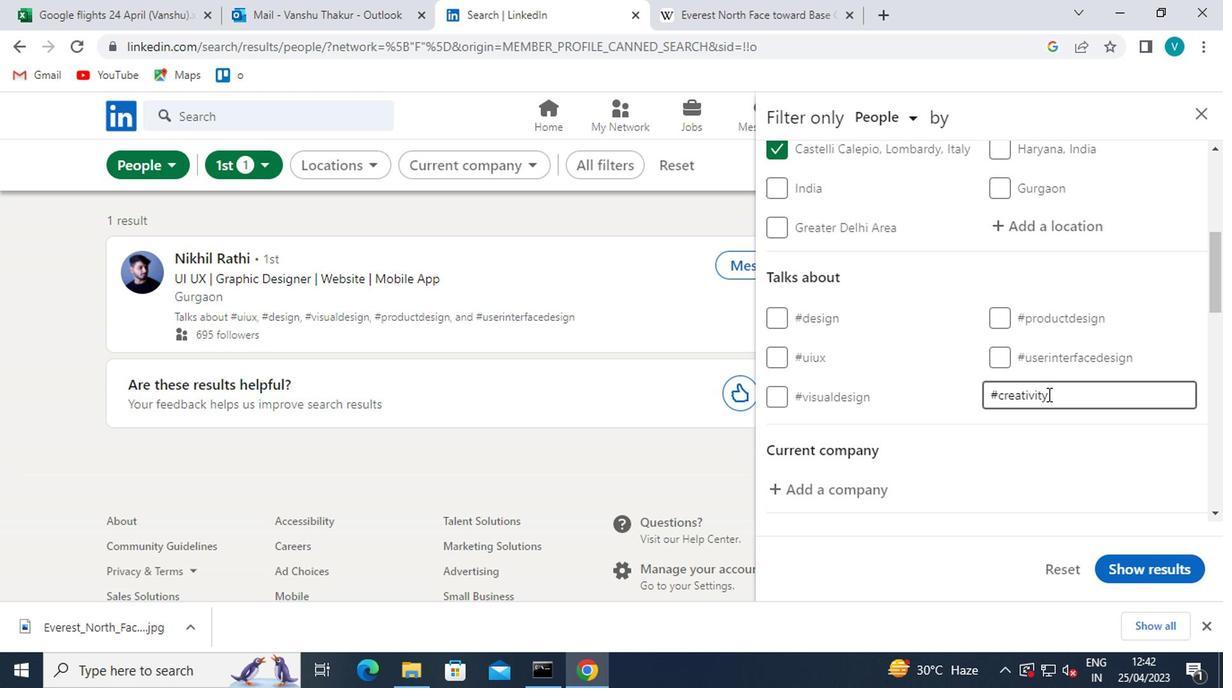 
Action: Mouse moved to (956, 373)
Screenshot: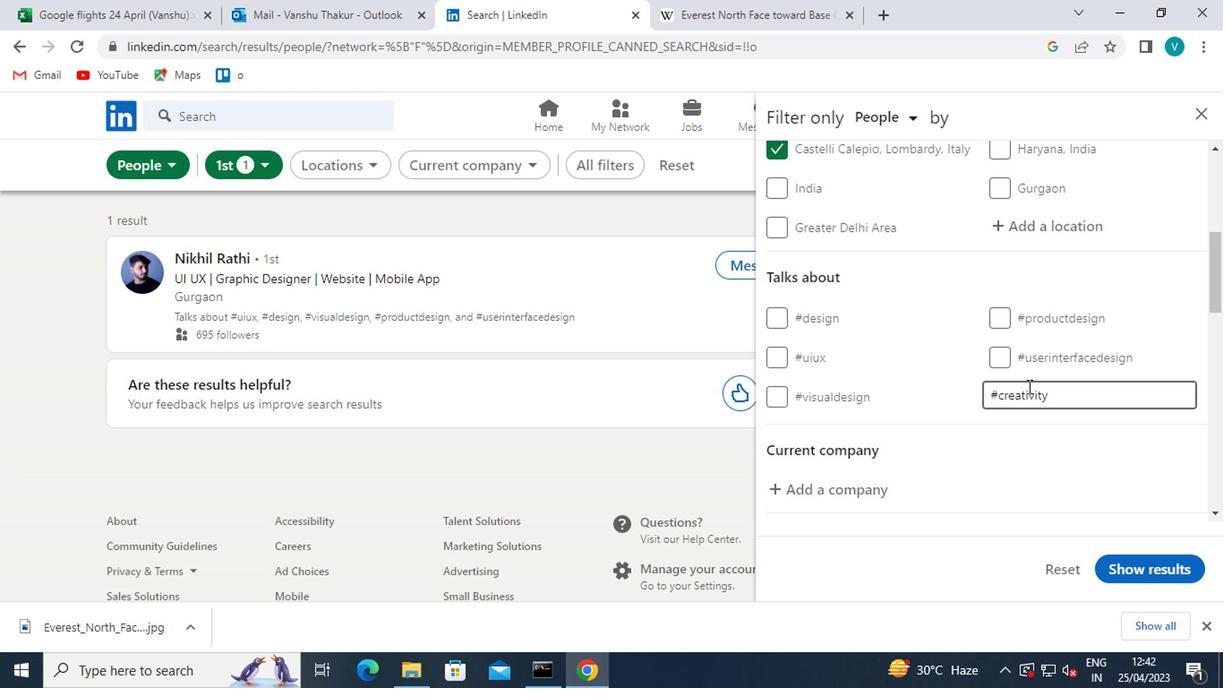 
Action: Mouse scrolled (956, 372) with delta (0, -1)
Screenshot: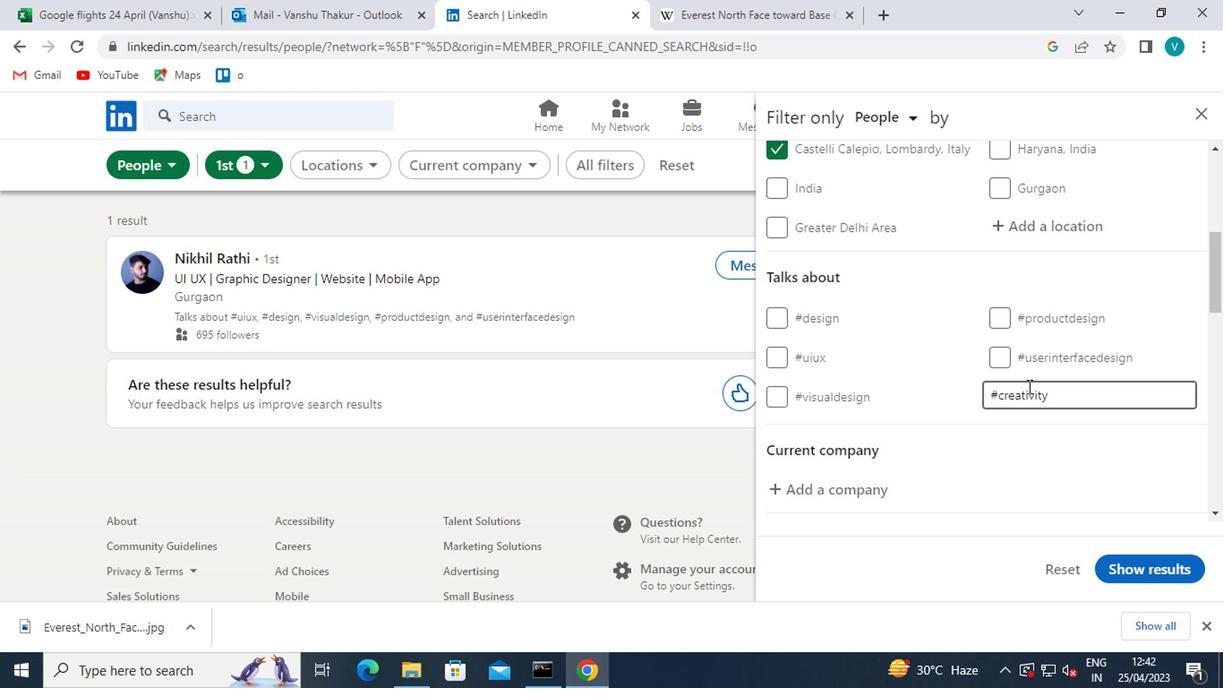 
Action: Mouse moved to (929, 371)
Screenshot: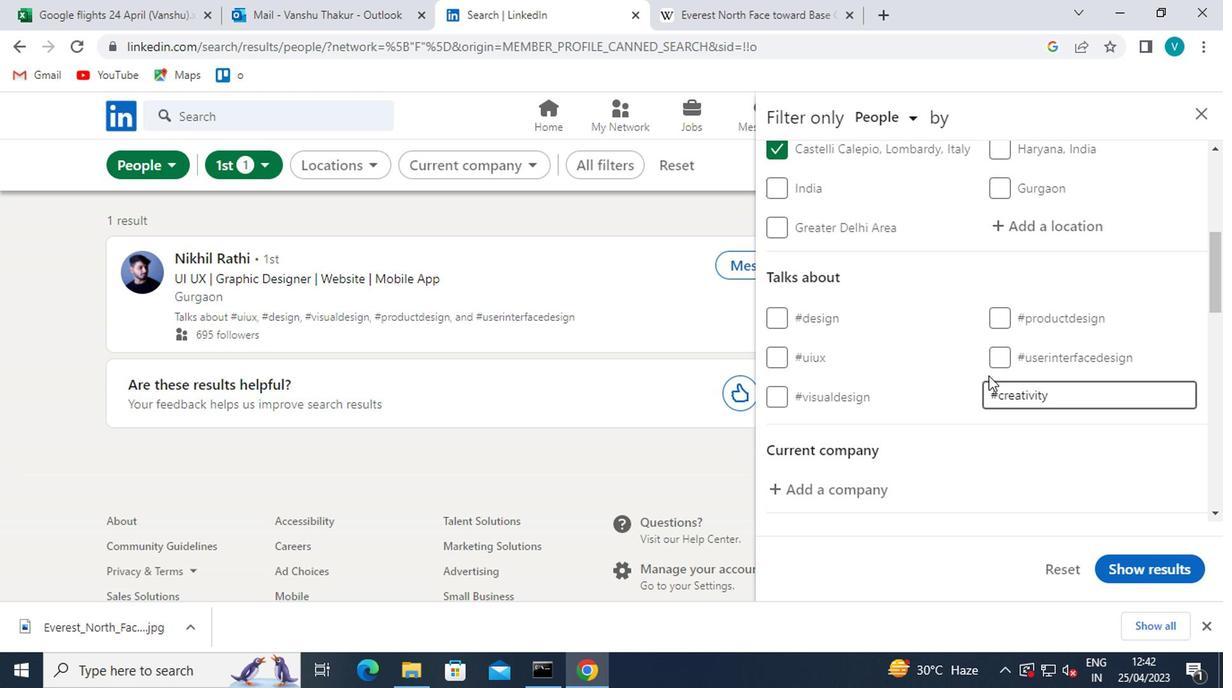 
Action: Mouse scrolled (929, 370) with delta (0, -1)
Screenshot: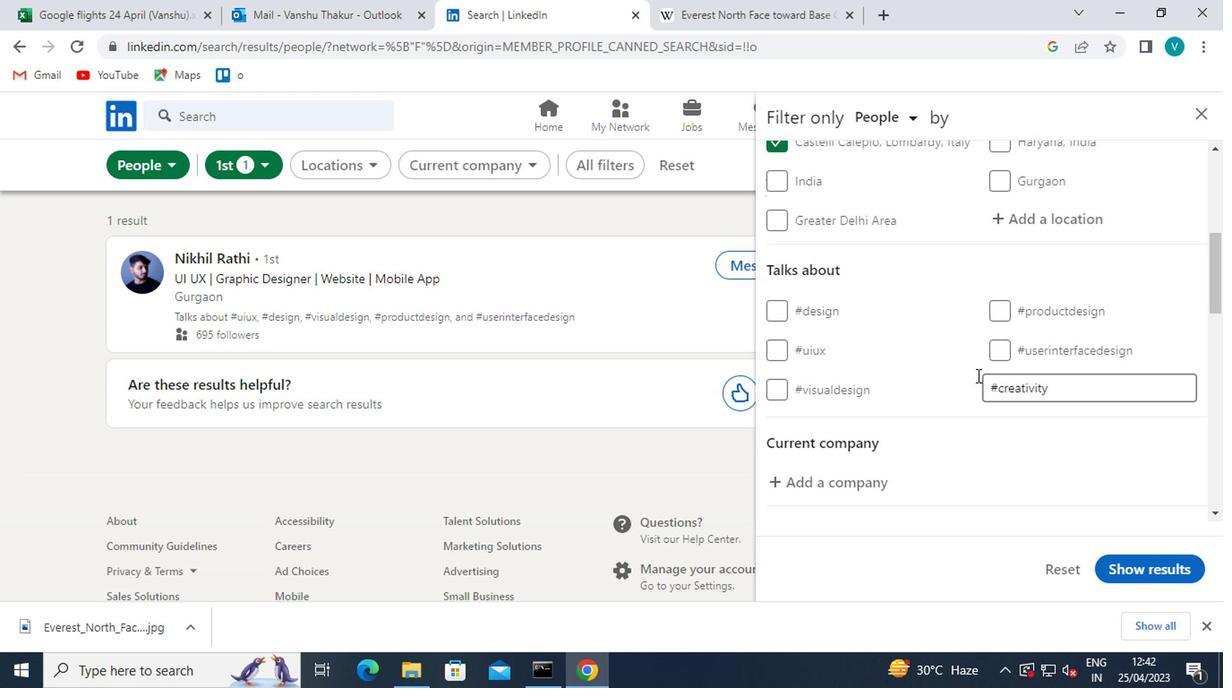 
Action: Mouse moved to (920, 369)
Screenshot: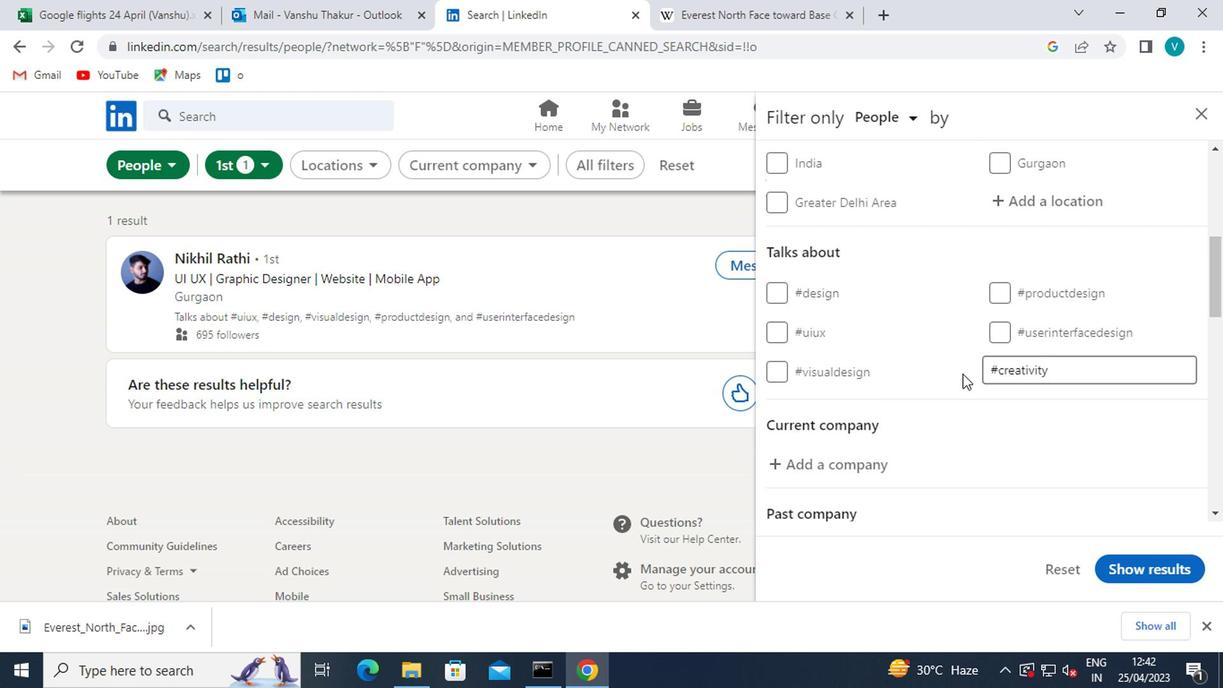 
Action: Mouse scrolled (920, 369) with delta (0, 0)
Screenshot: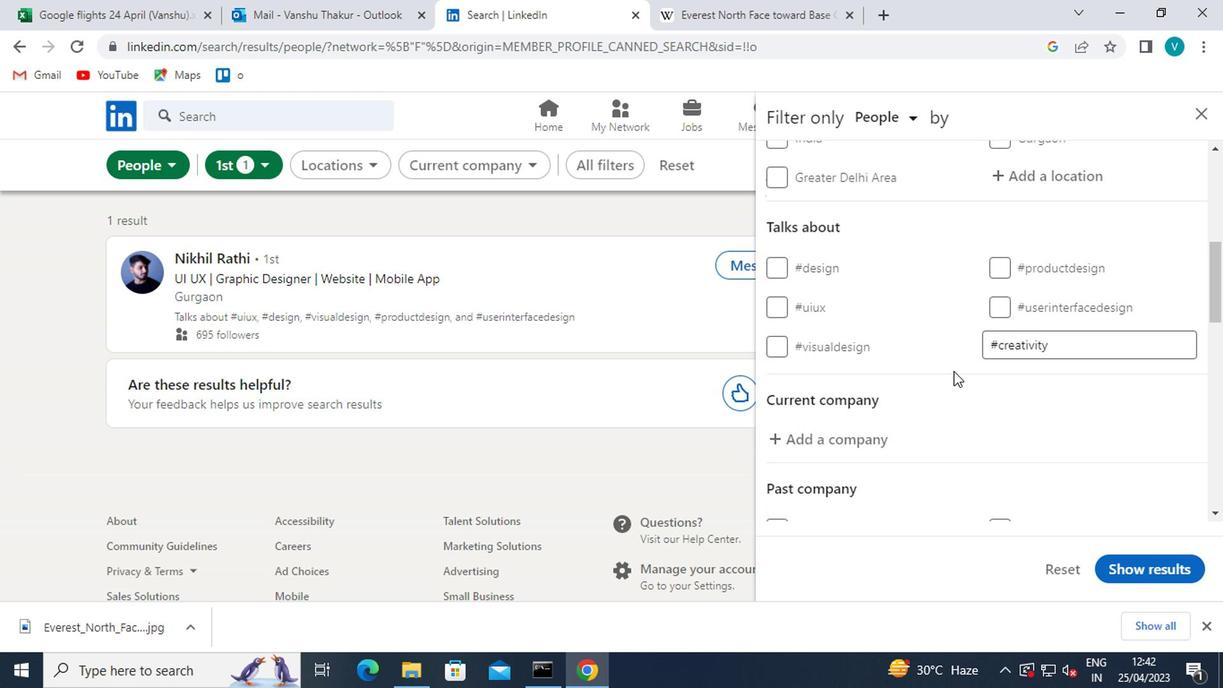 
Action: Mouse moved to (911, 367)
Screenshot: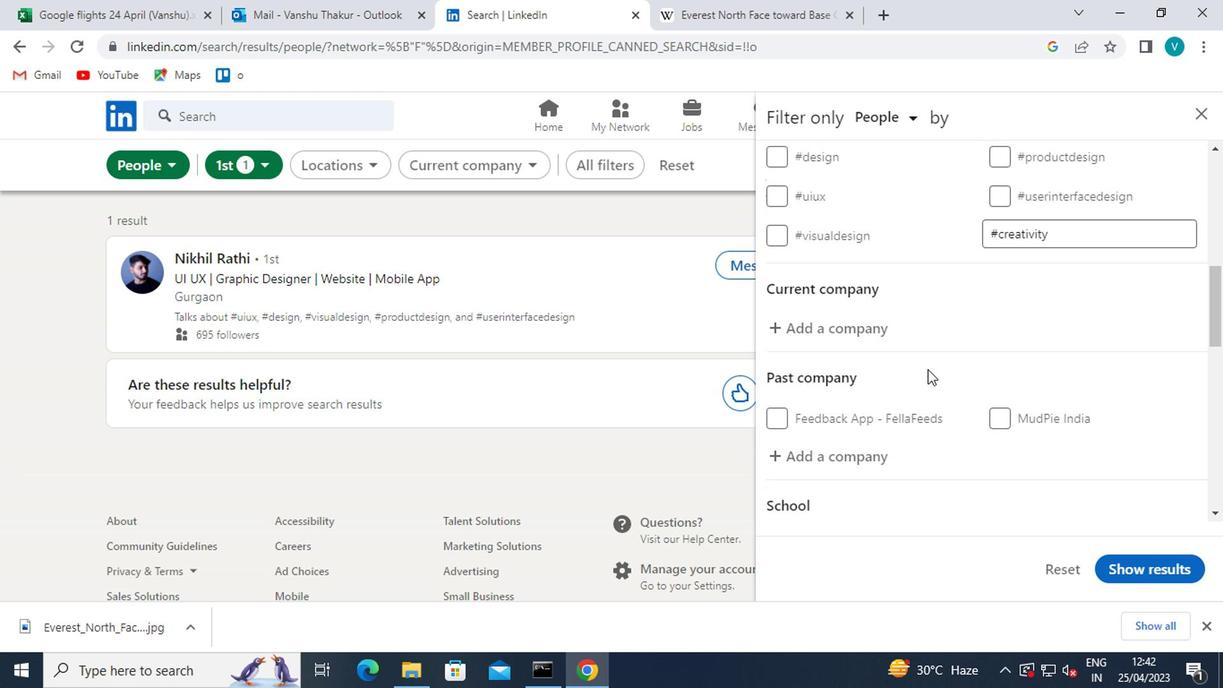 
Action: Mouse scrolled (911, 367) with delta (0, 0)
Screenshot: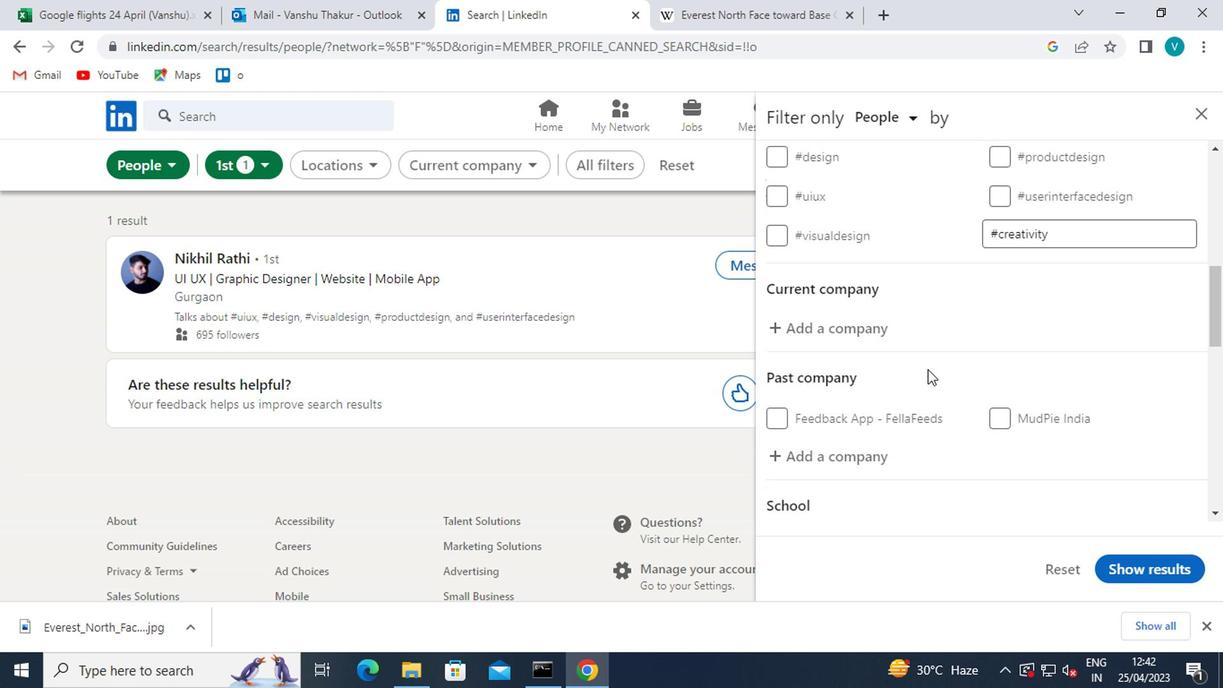 
Action: Mouse scrolled (911, 367) with delta (0, 0)
Screenshot: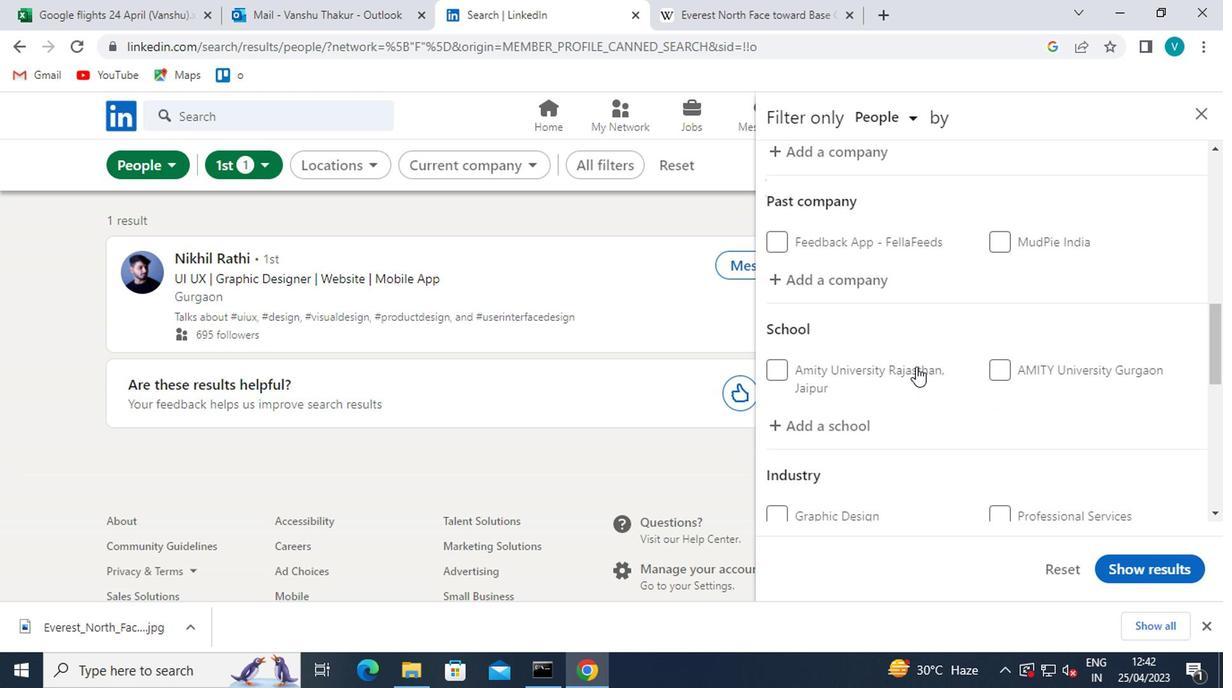 
Action: Mouse scrolled (911, 367) with delta (0, 0)
Screenshot: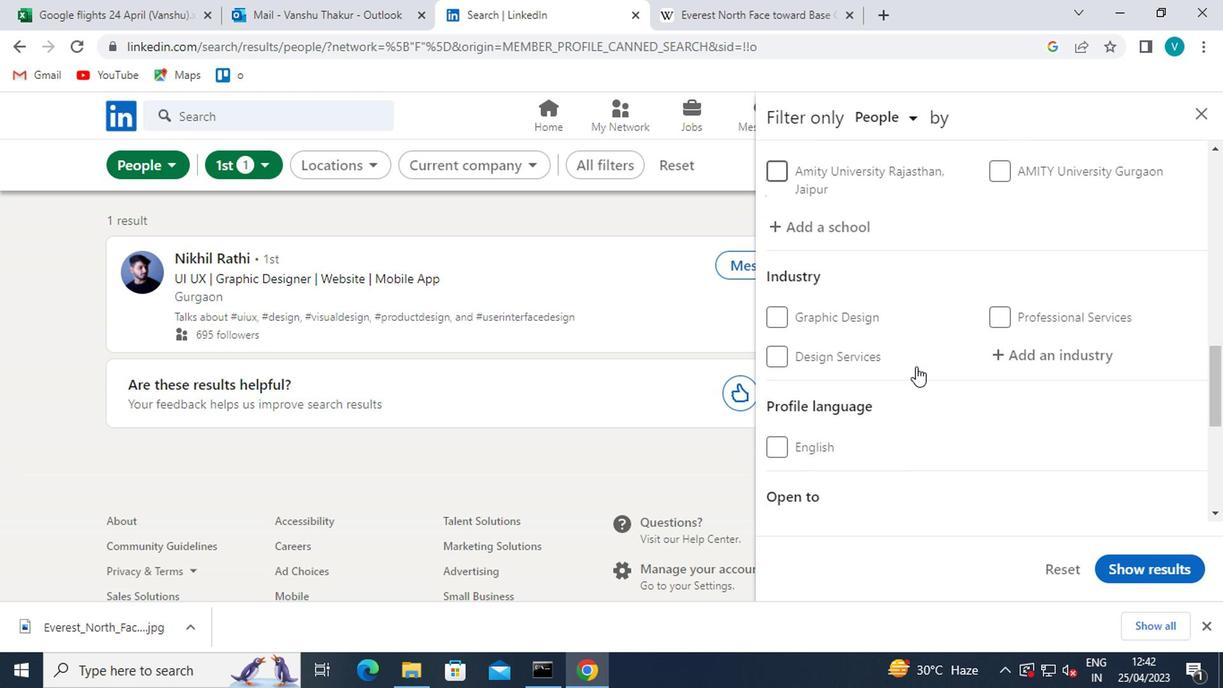 
Action: Mouse moved to (911, 367)
Screenshot: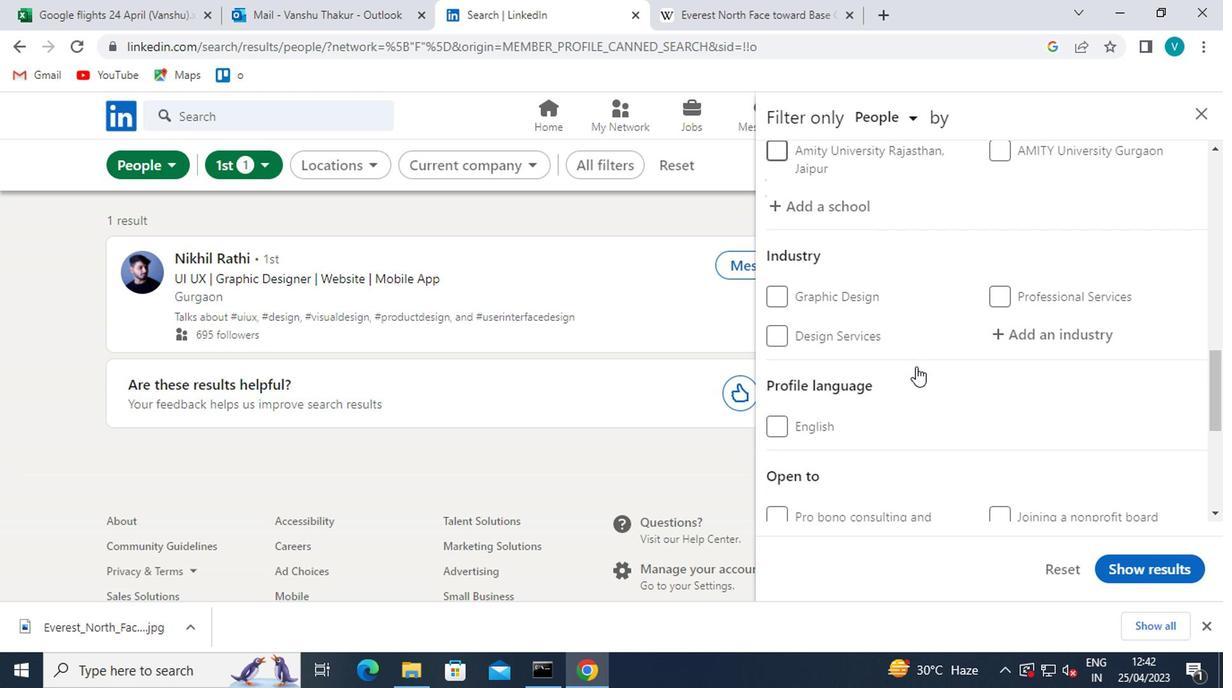 
Action: Mouse scrolled (911, 369) with delta (0, 1)
Screenshot: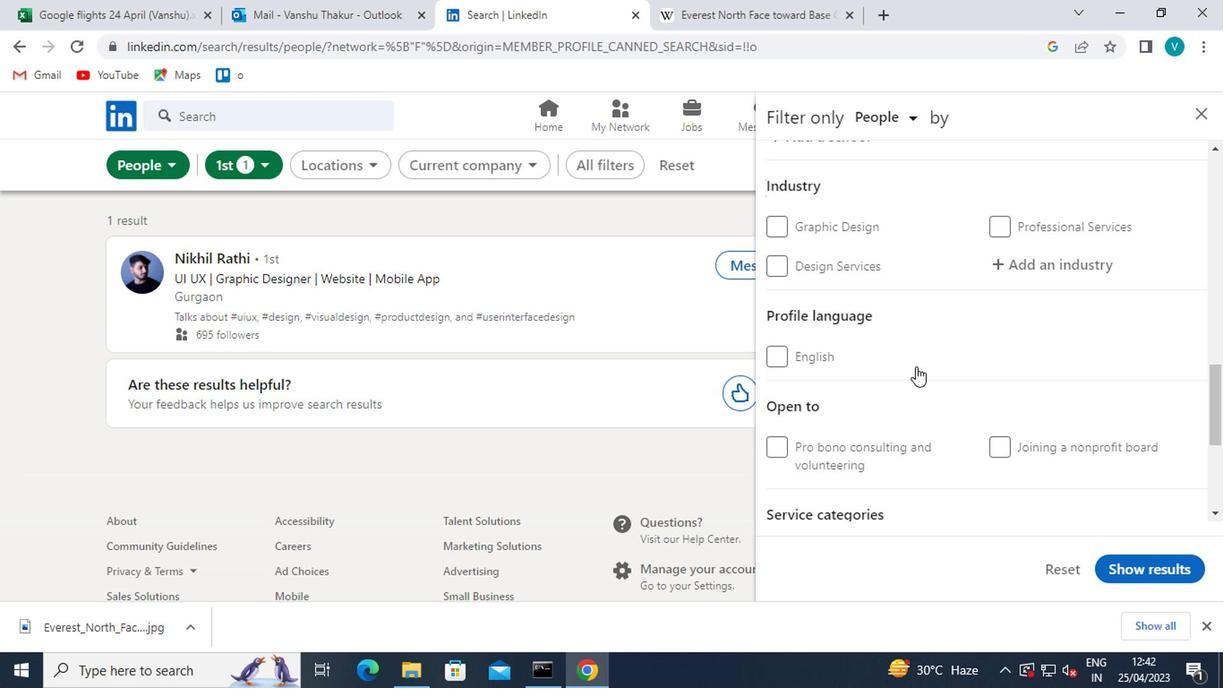 
Action: Mouse scrolled (911, 369) with delta (0, 1)
Screenshot: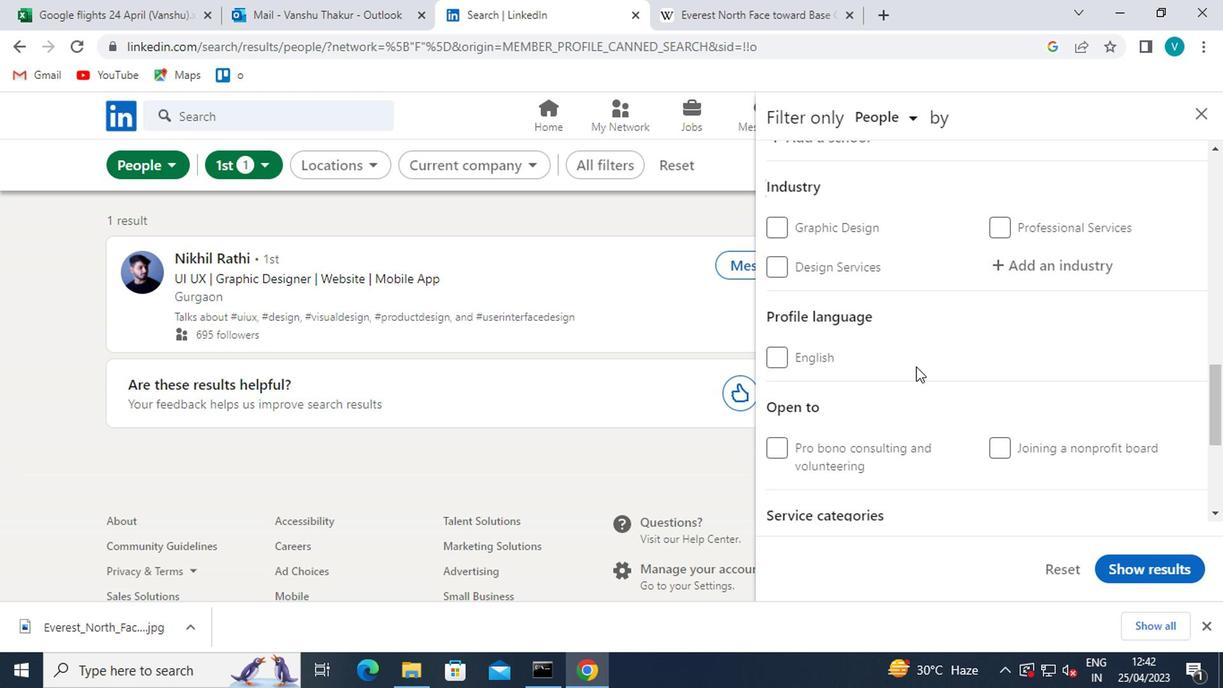 
Action: Mouse scrolled (911, 369) with delta (0, 1)
Screenshot: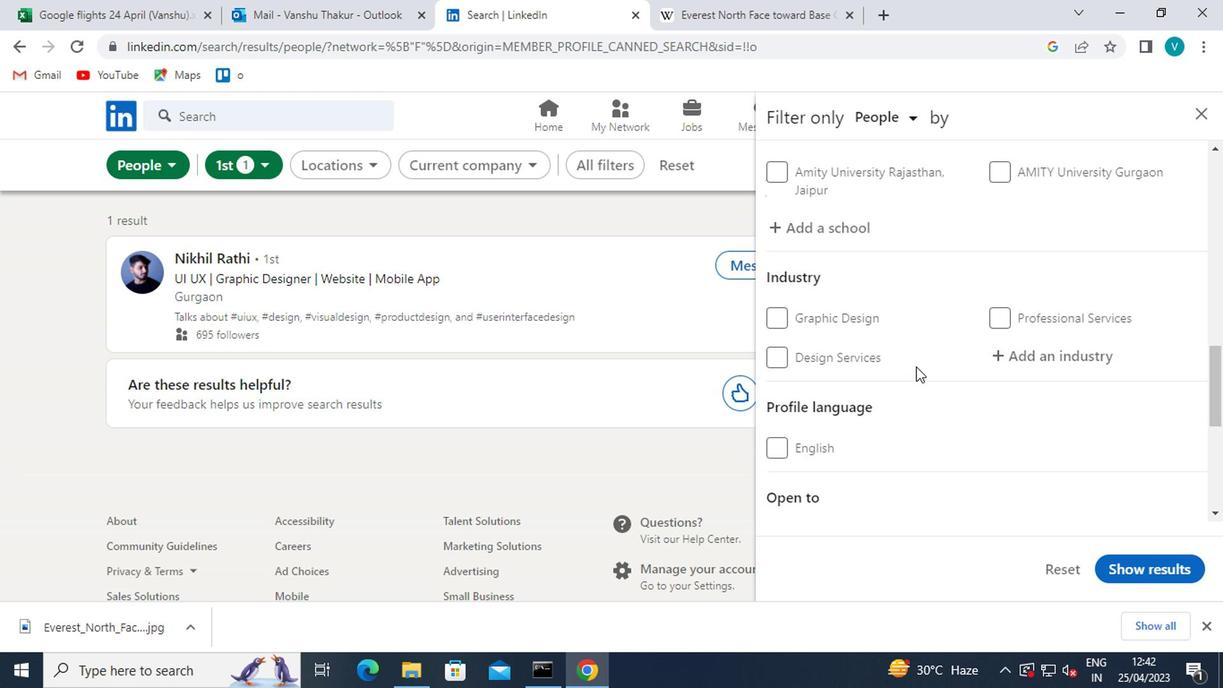 
Action: Mouse scrolled (911, 369) with delta (0, 1)
Screenshot: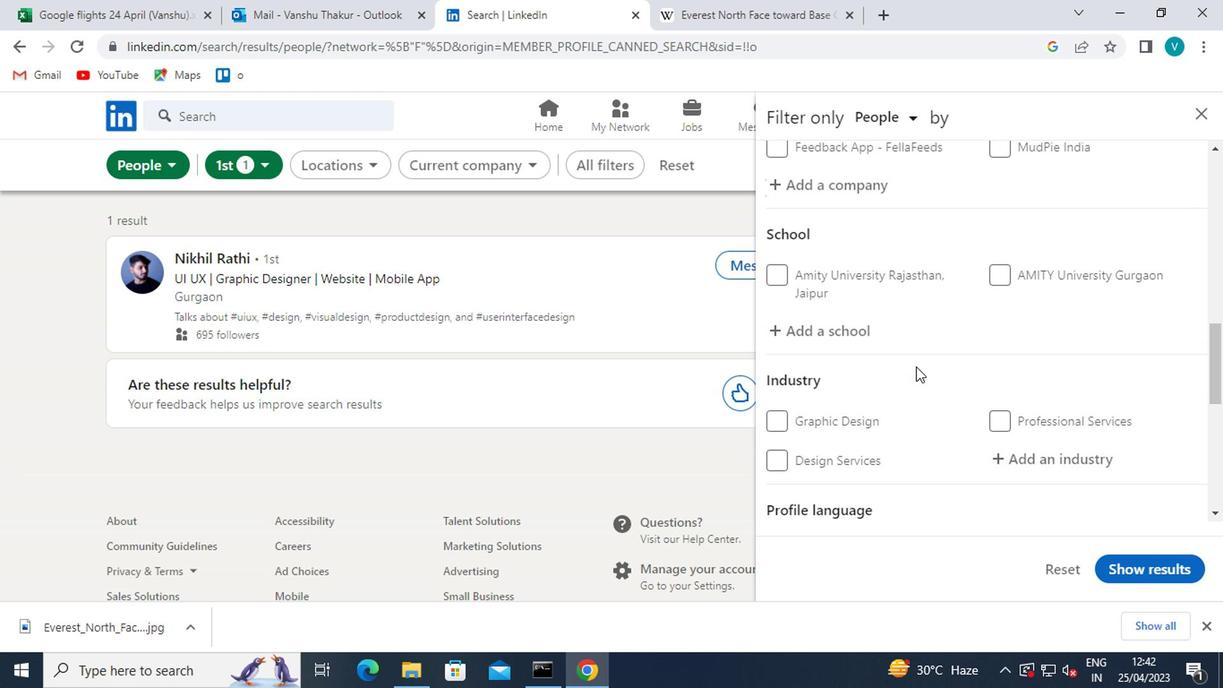 
Action: Mouse scrolled (911, 369) with delta (0, 1)
Screenshot: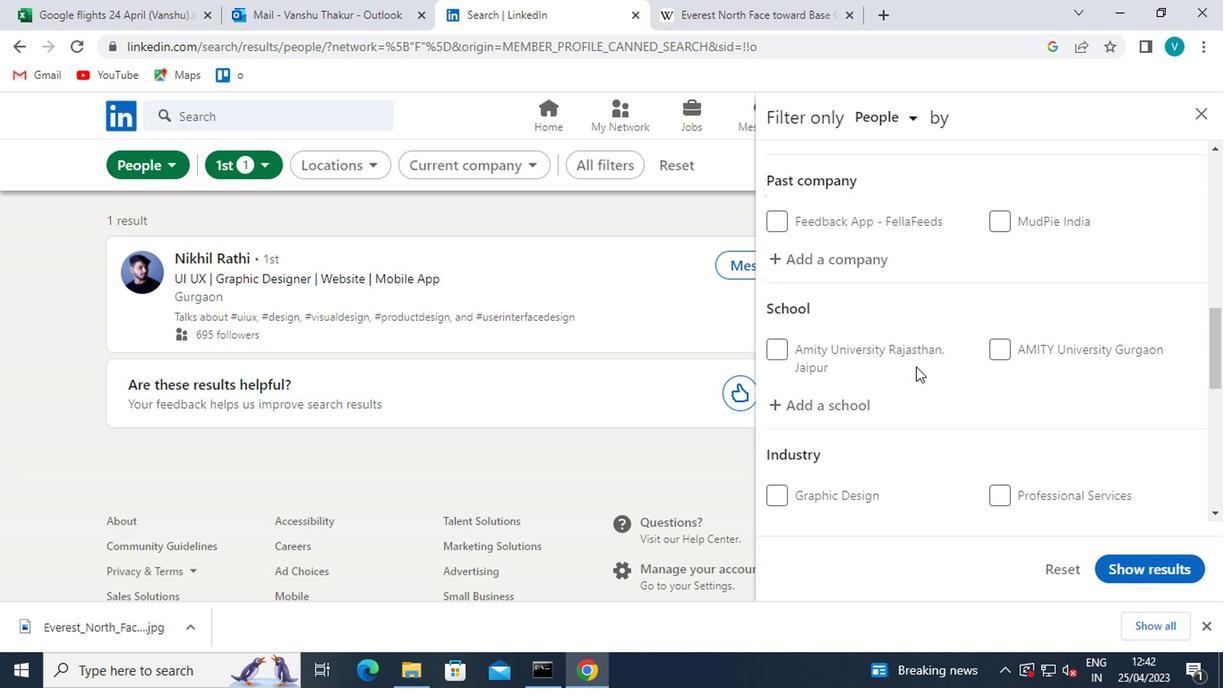 
Action: Mouse moved to (886, 309)
Screenshot: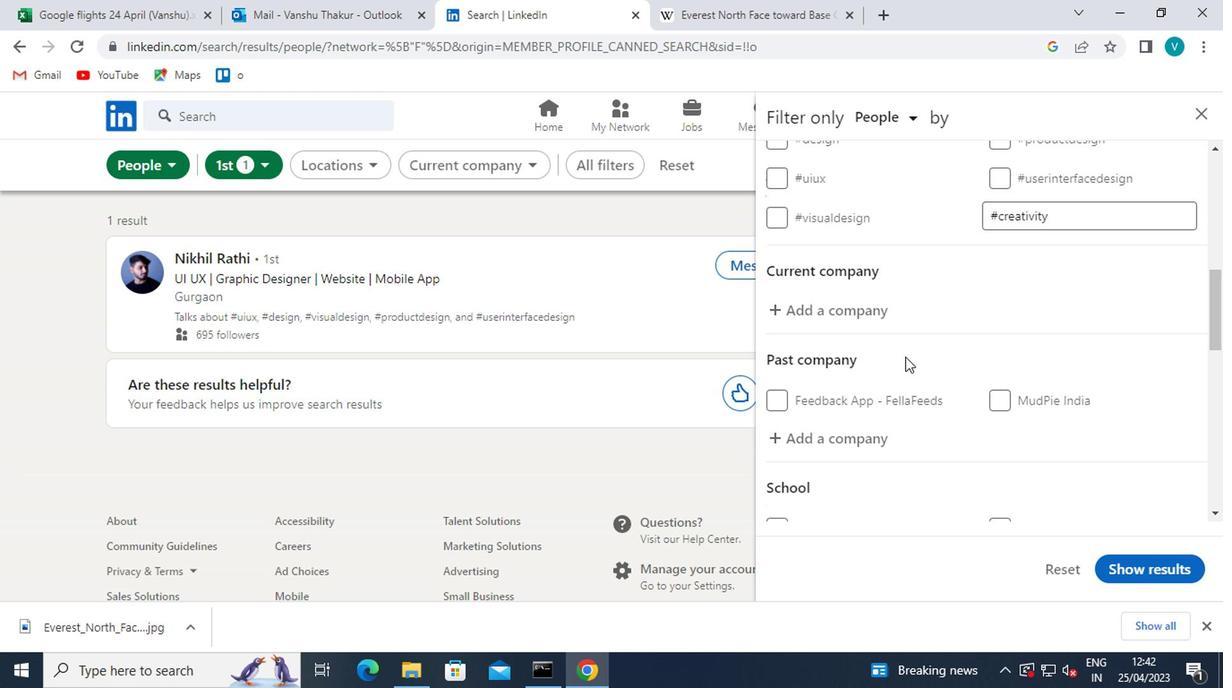 
Action: Mouse pressed left at (886, 309)
Screenshot: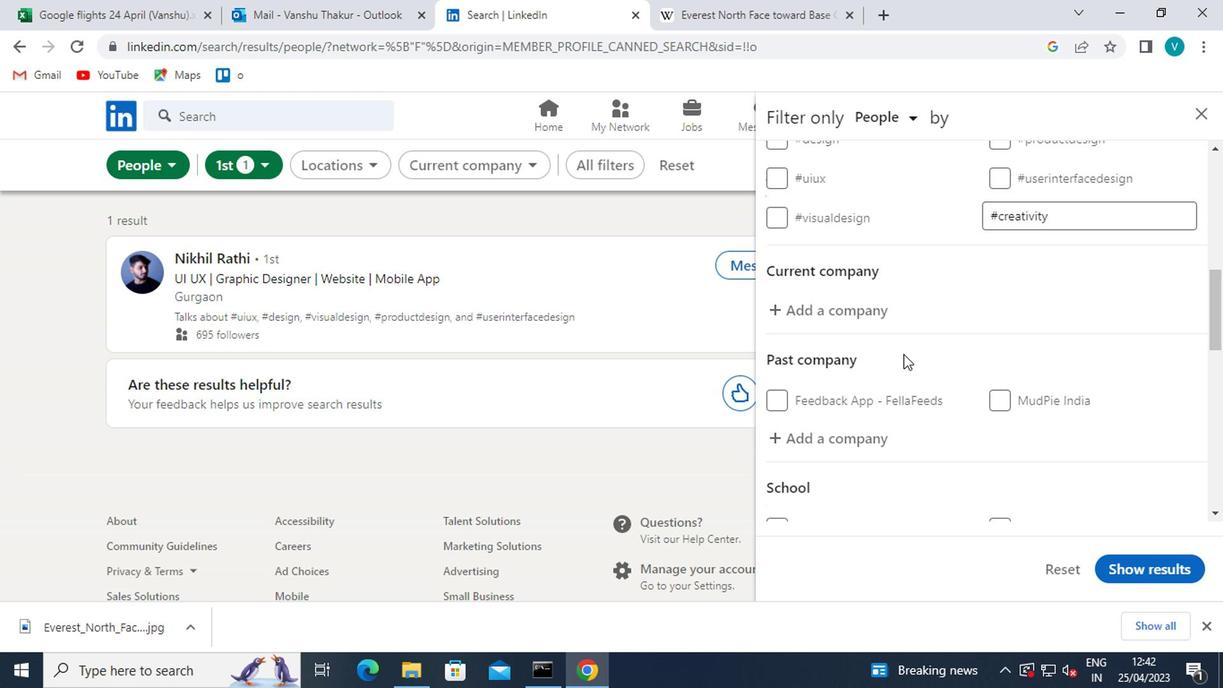 
Action: Mouse moved to (764, 235)
Screenshot: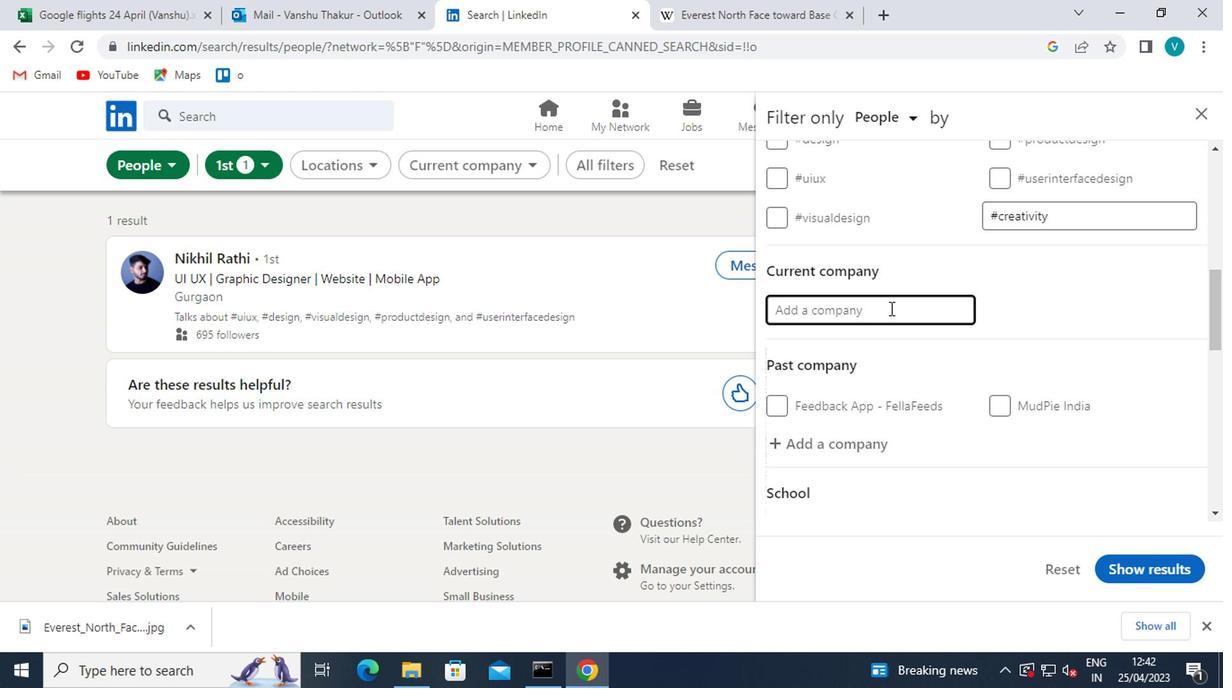 
Action: Key pressed <Key.shift>PIDILLITE
Screenshot: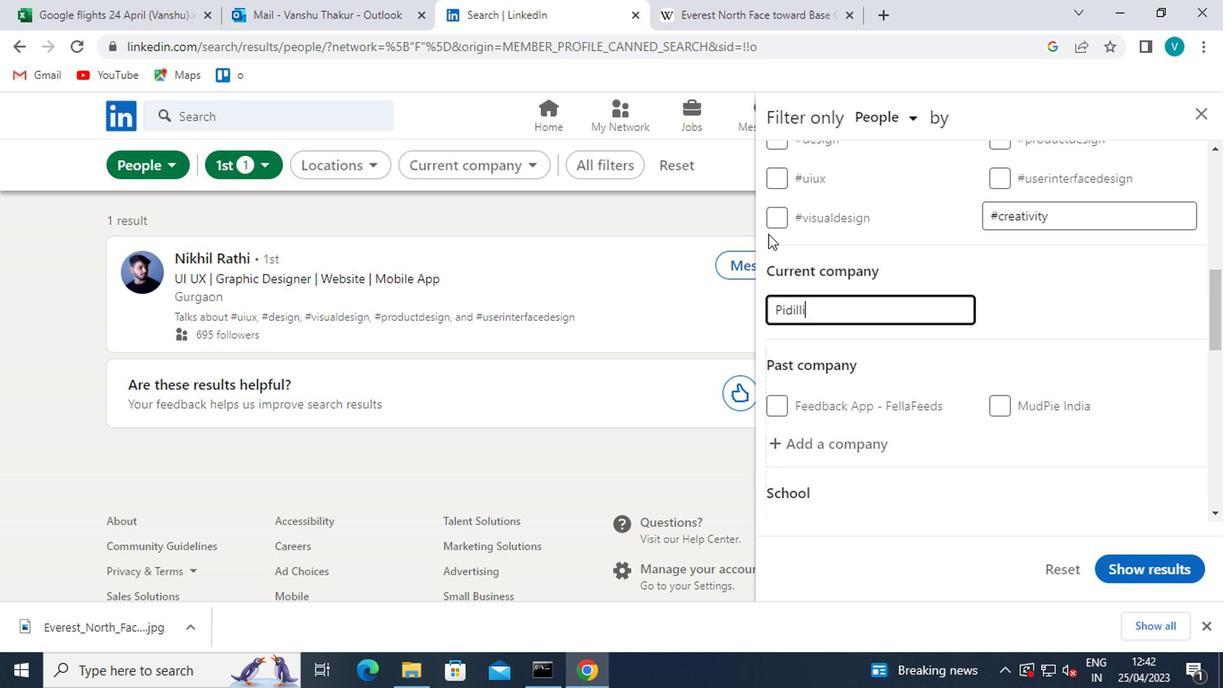 
Action: Mouse moved to (803, 249)
Screenshot: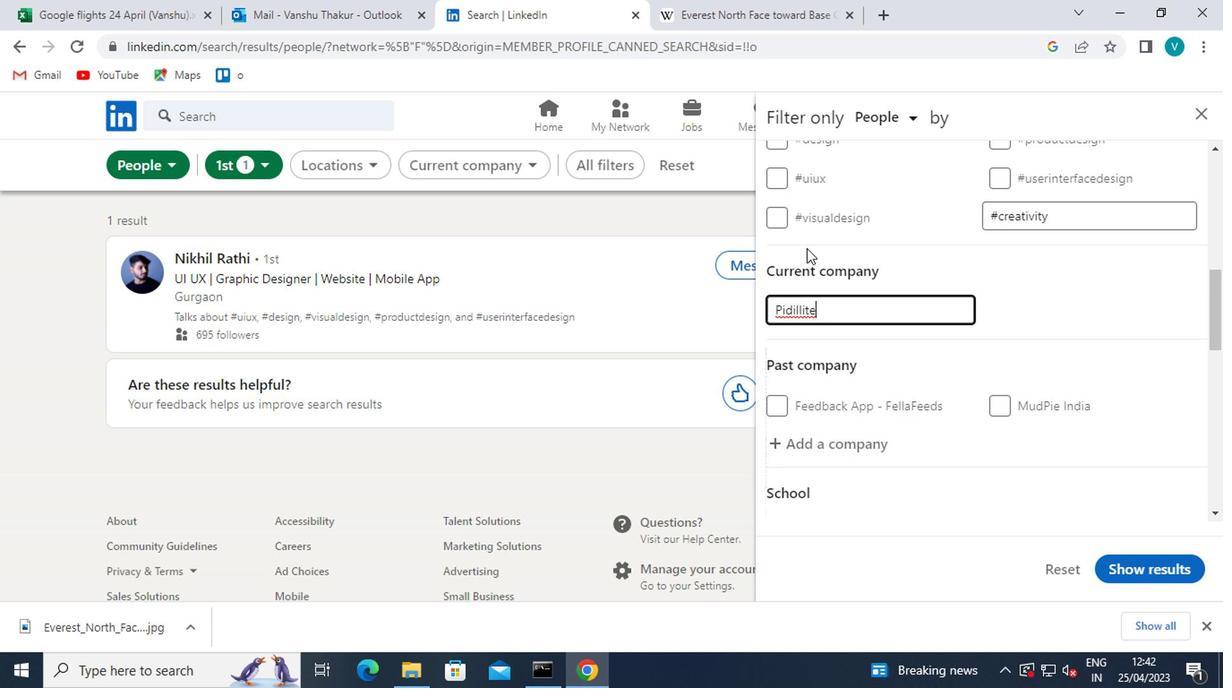 
Action: Mouse scrolled (803, 250) with delta (0, 0)
Screenshot: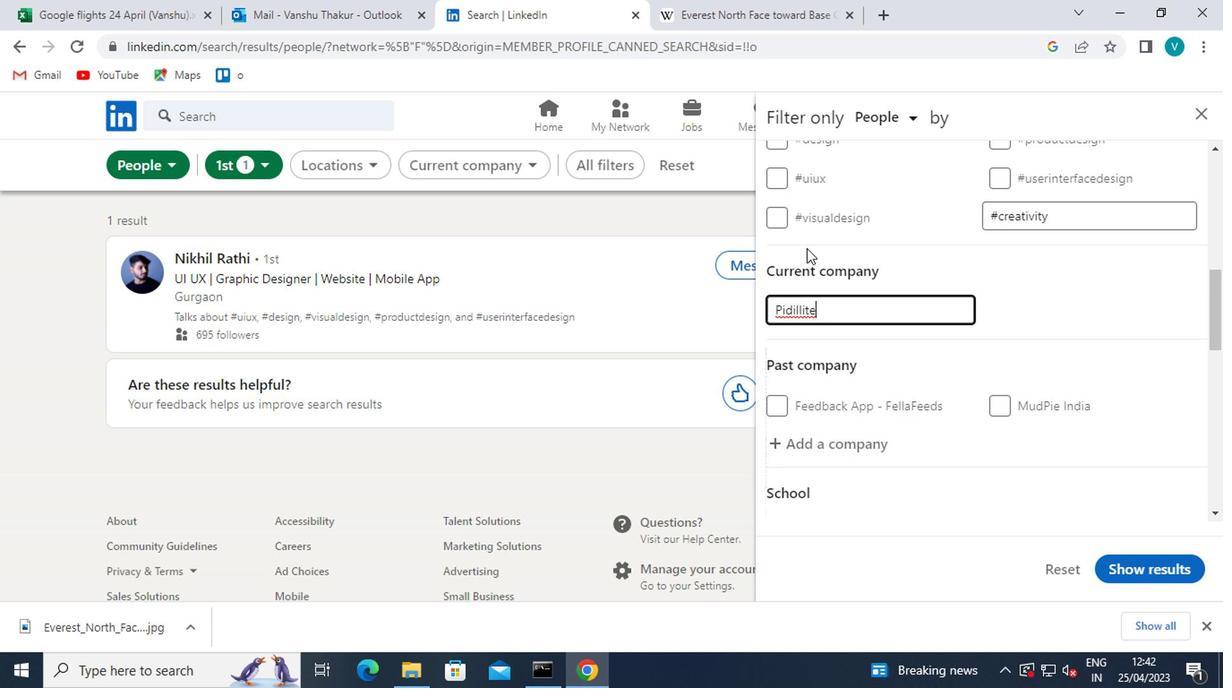 
Action: Mouse moved to (797, 402)
Screenshot: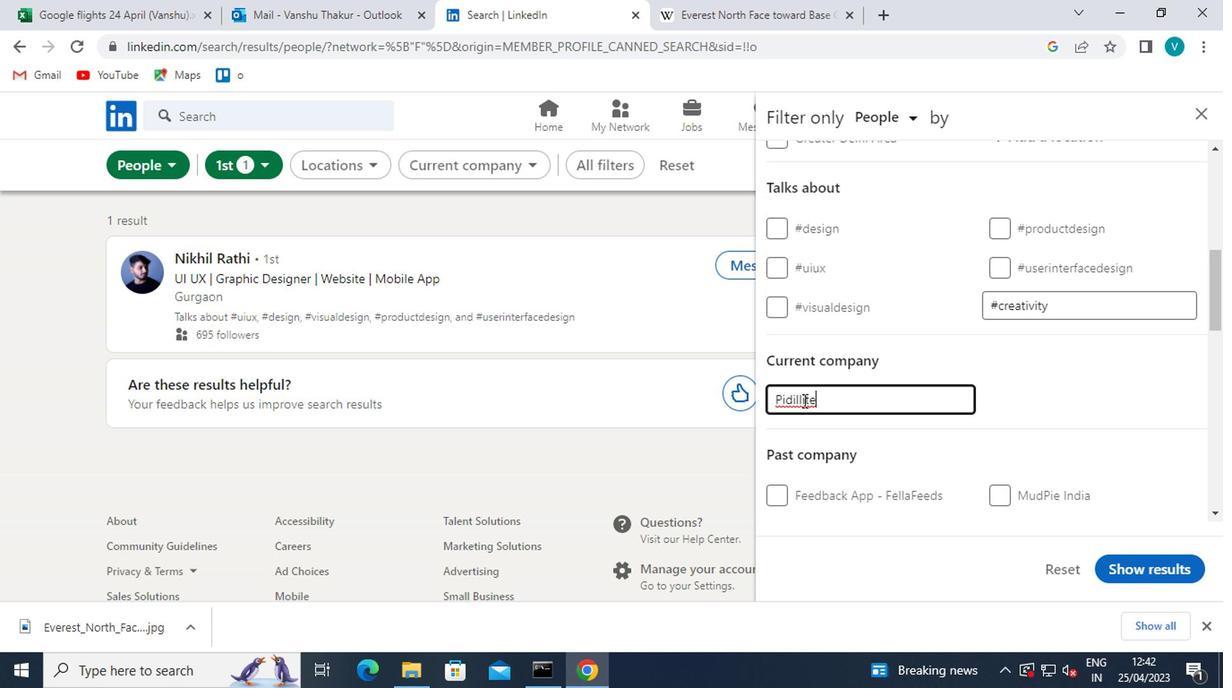 
Action: Mouse pressed left at (797, 402)
Screenshot: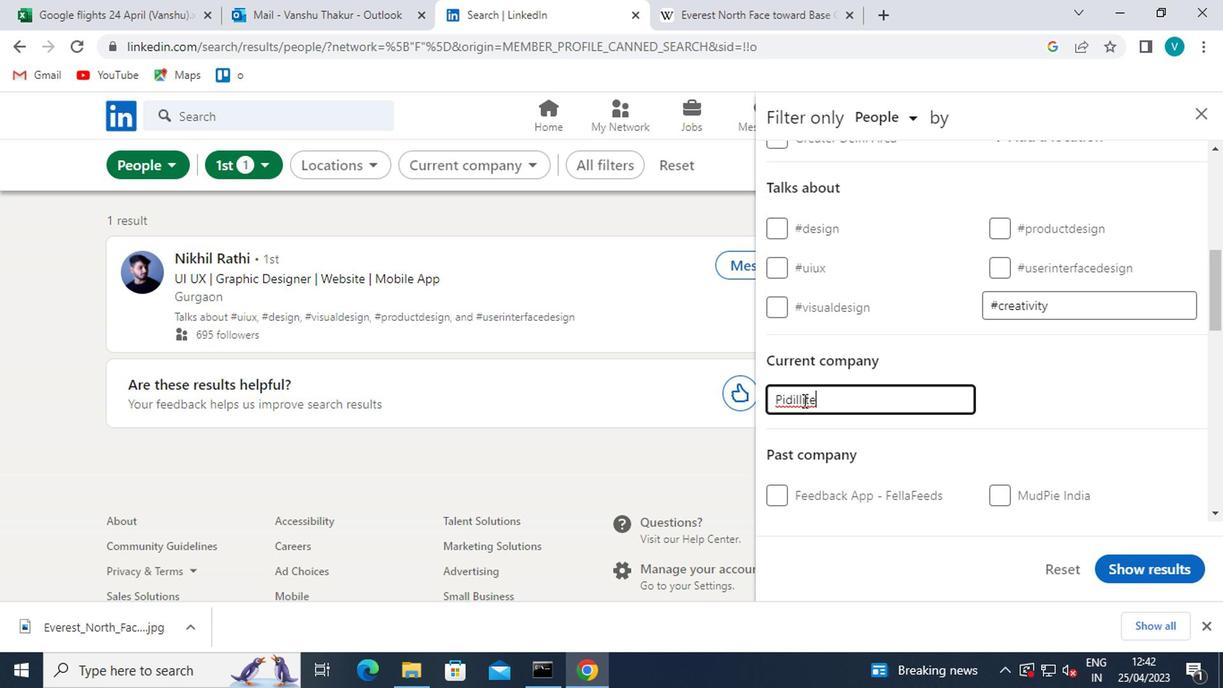 
Action: Mouse moved to (787, 431)
Screenshot: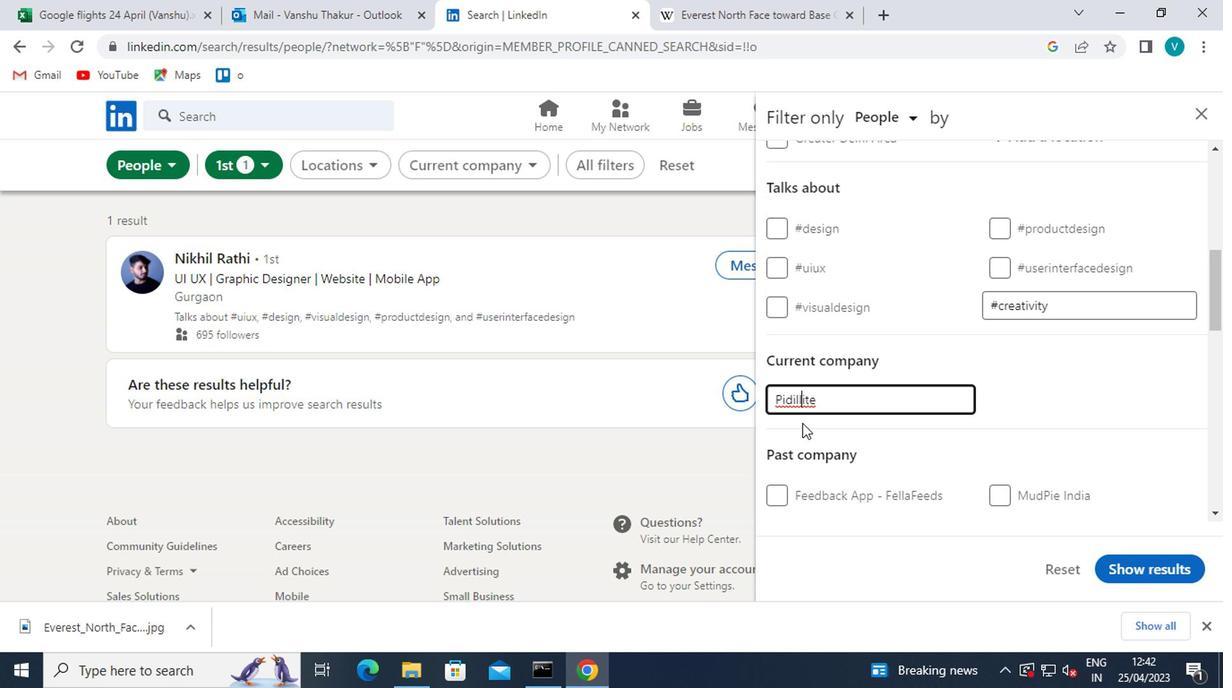 
Action: Key pressed <Key.backspace>
Screenshot: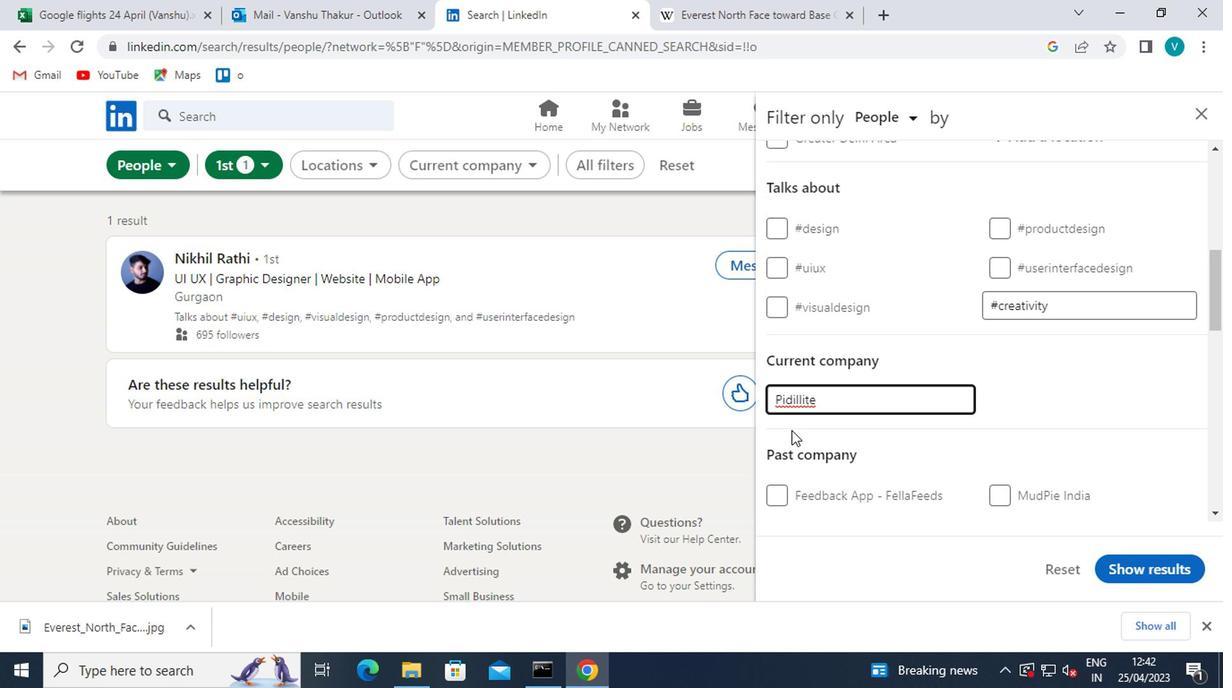 
Action: Mouse moved to (821, 400)
Screenshot: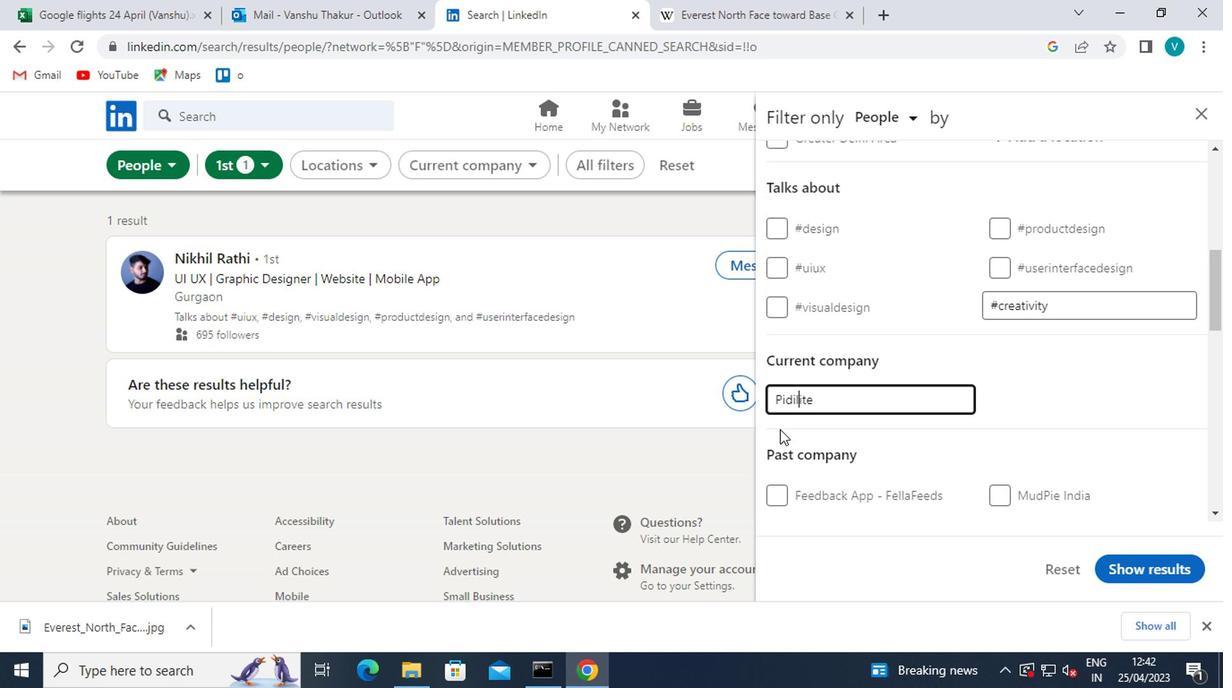 
Action: Mouse pressed left at (821, 400)
Screenshot: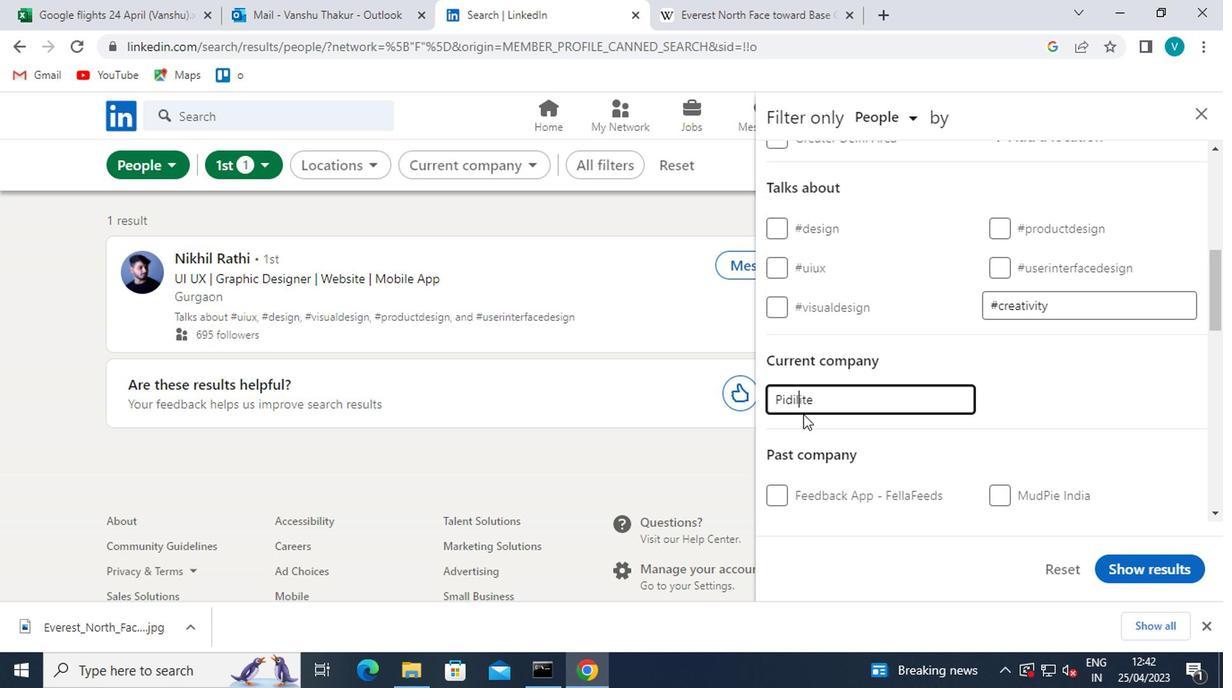 
Action: Mouse moved to (866, 438)
Screenshot: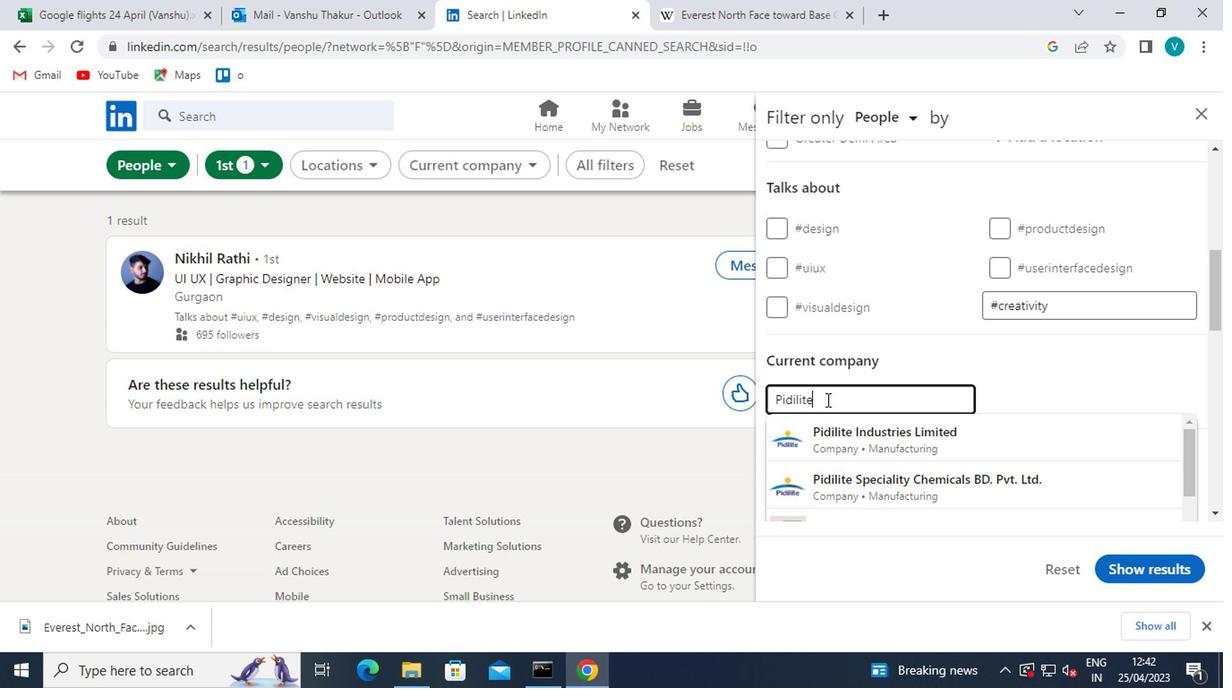 
Action: Mouse pressed left at (866, 438)
Screenshot: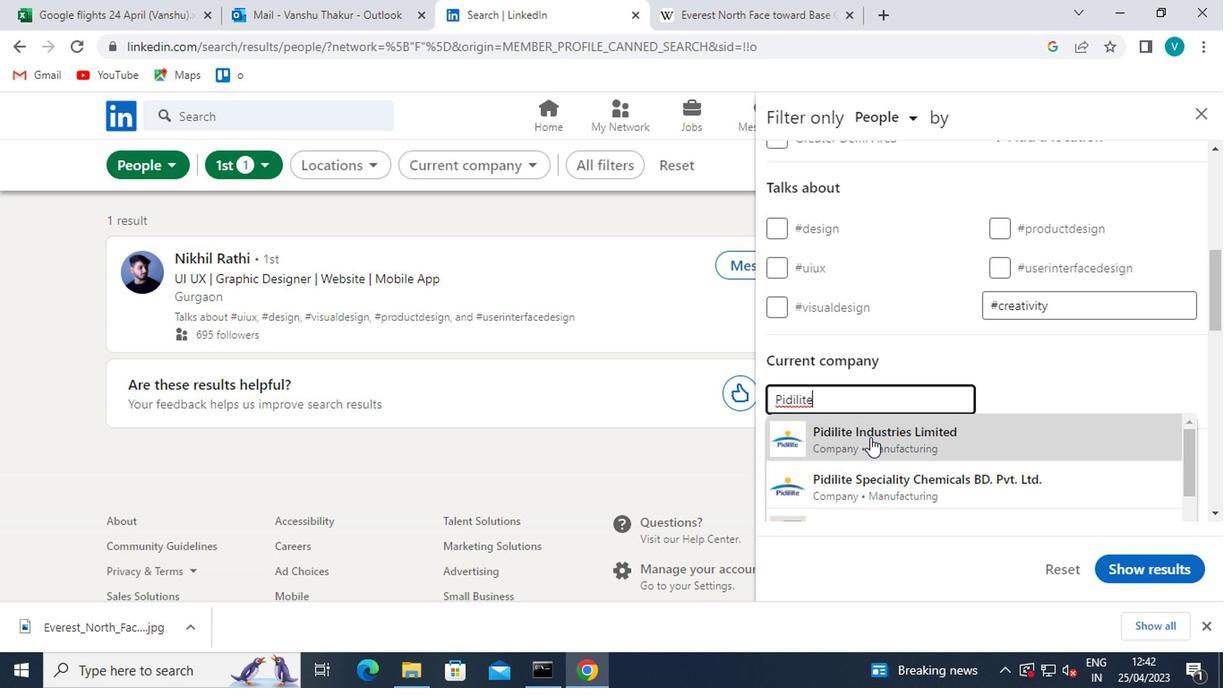 
Action: Mouse moved to (877, 433)
Screenshot: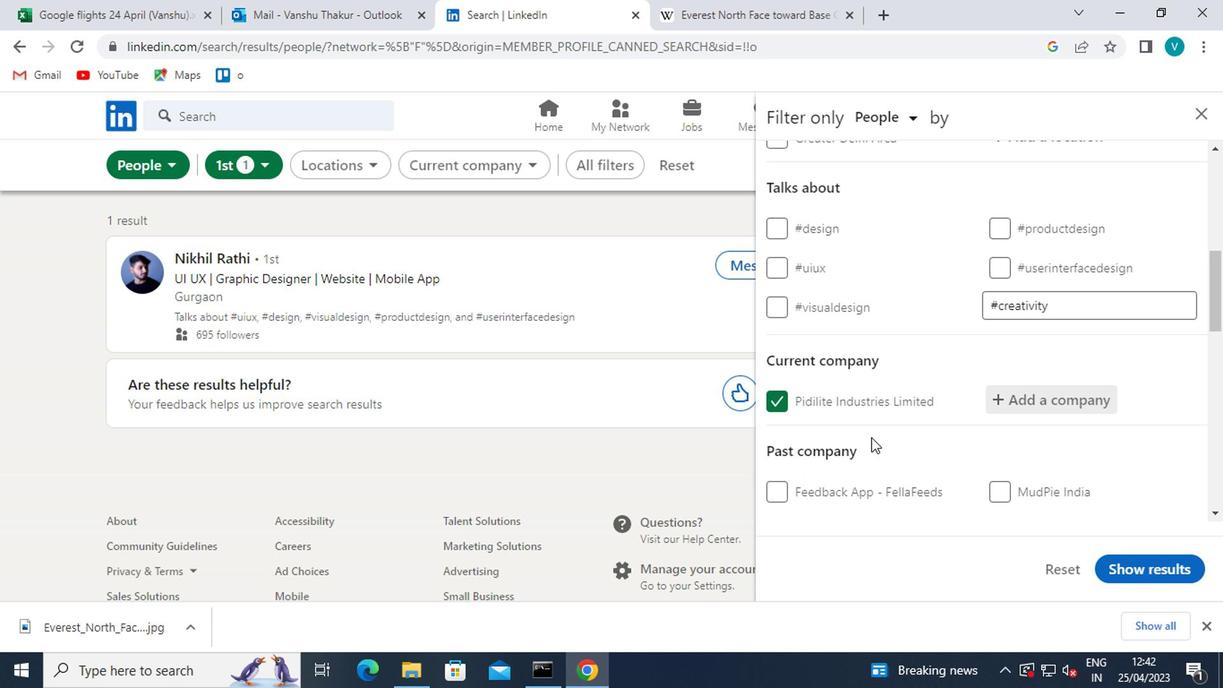 
Action: Mouse scrolled (877, 432) with delta (0, -1)
Screenshot: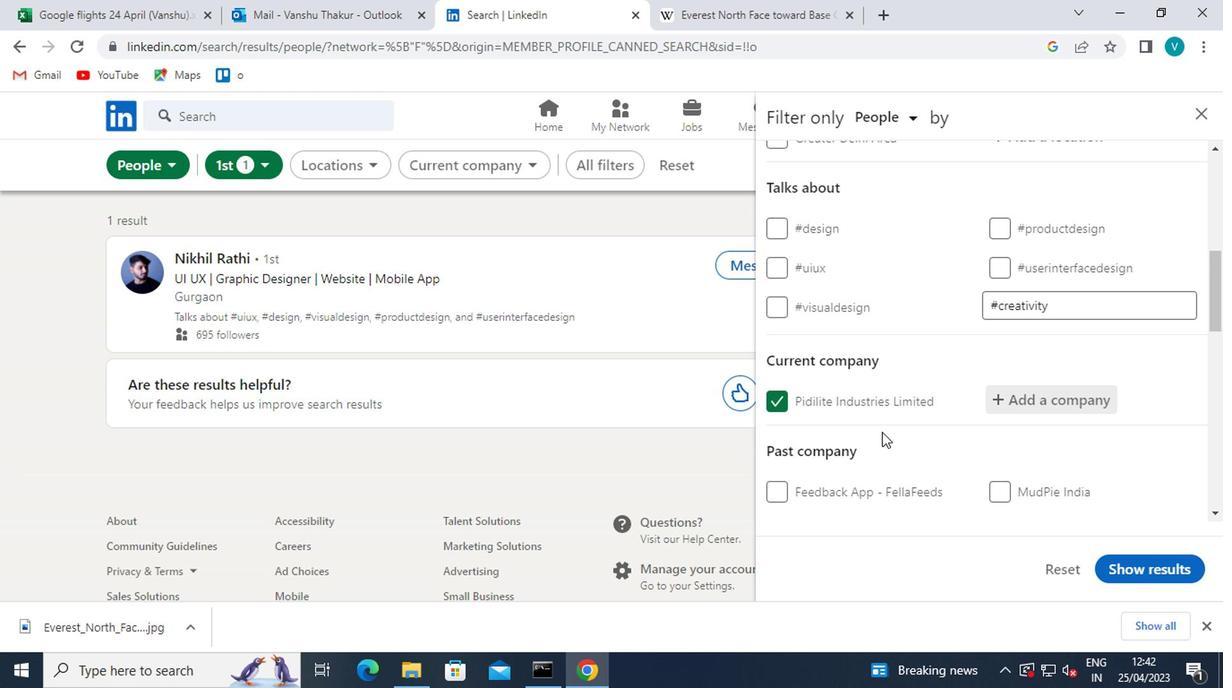 
Action: Mouse scrolled (877, 432) with delta (0, -1)
Screenshot: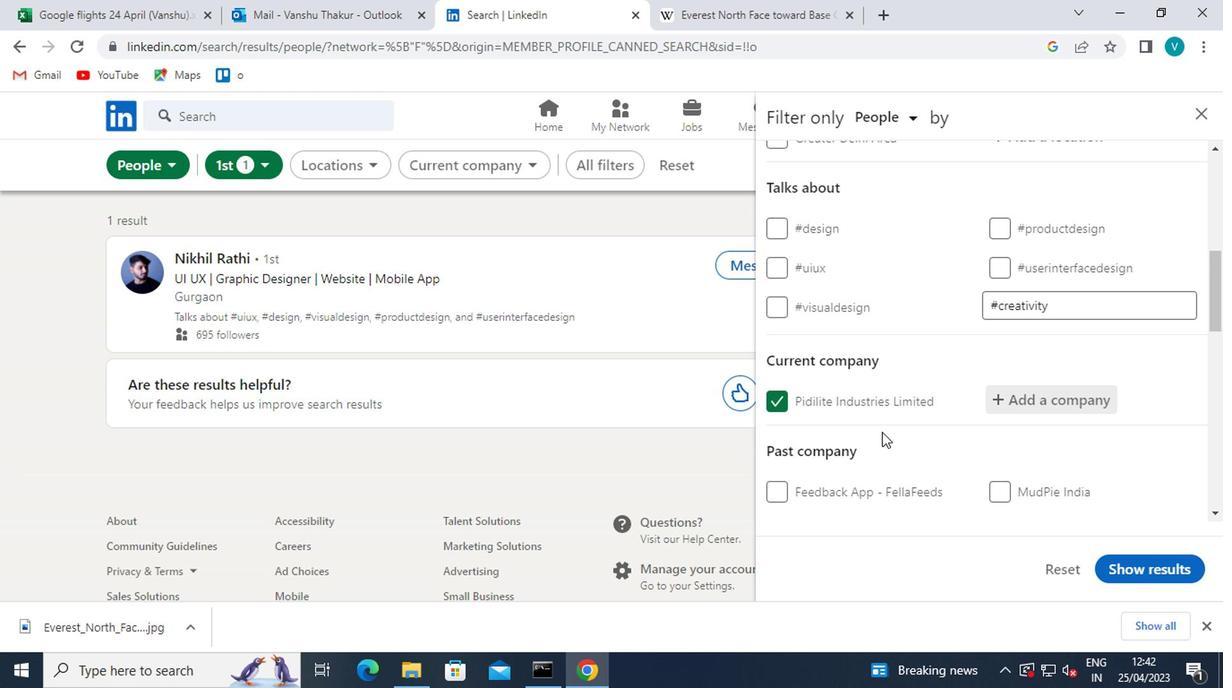 
Action: Mouse moved to (833, 429)
Screenshot: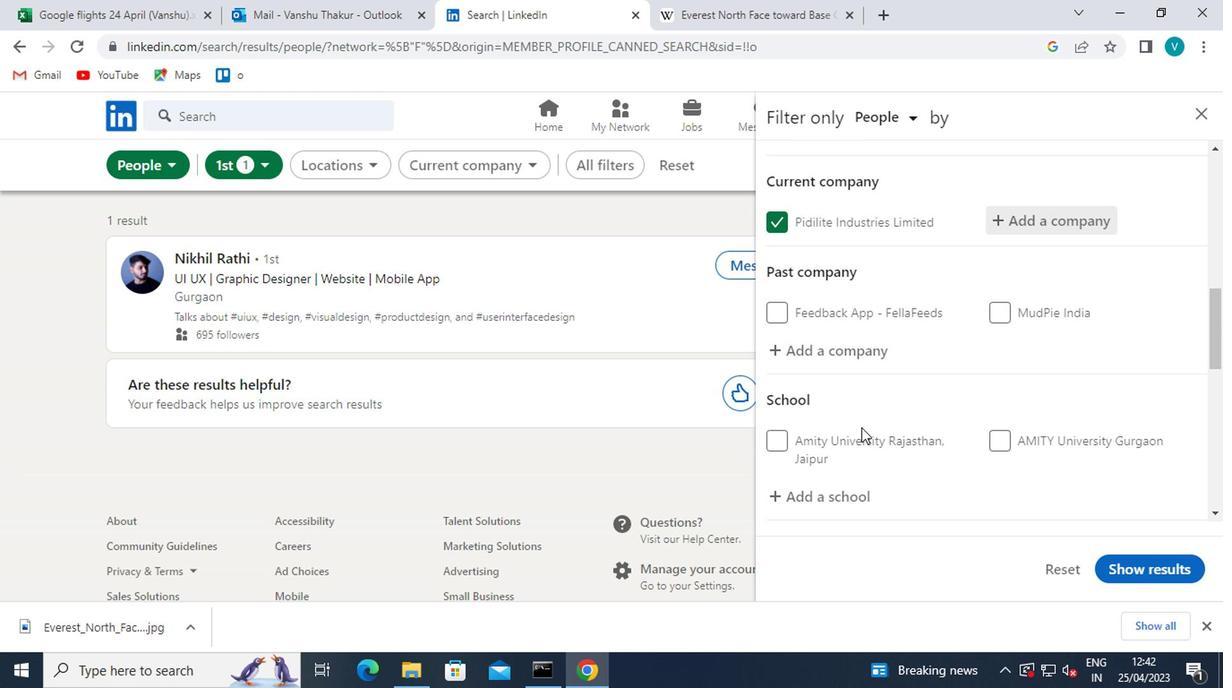 
Action: Mouse scrolled (833, 427) with delta (0, -1)
Screenshot: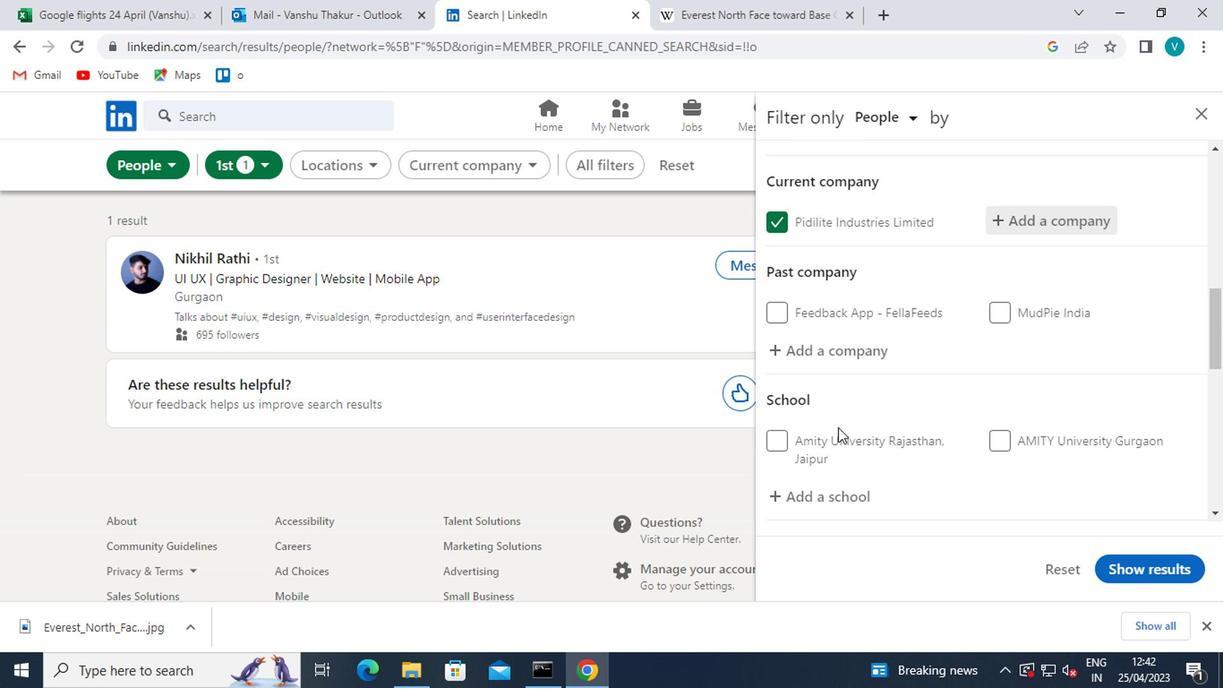 
Action: Mouse moved to (824, 418)
Screenshot: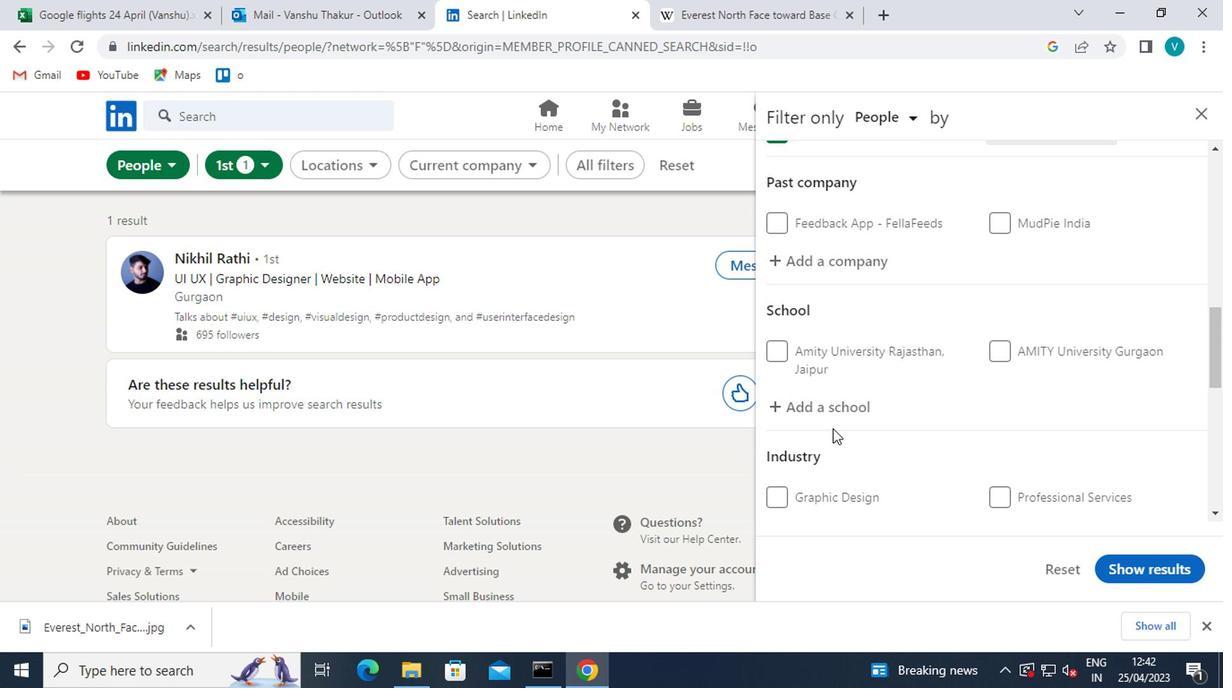 
Action: Mouse pressed left at (824, 418)
Screenshot: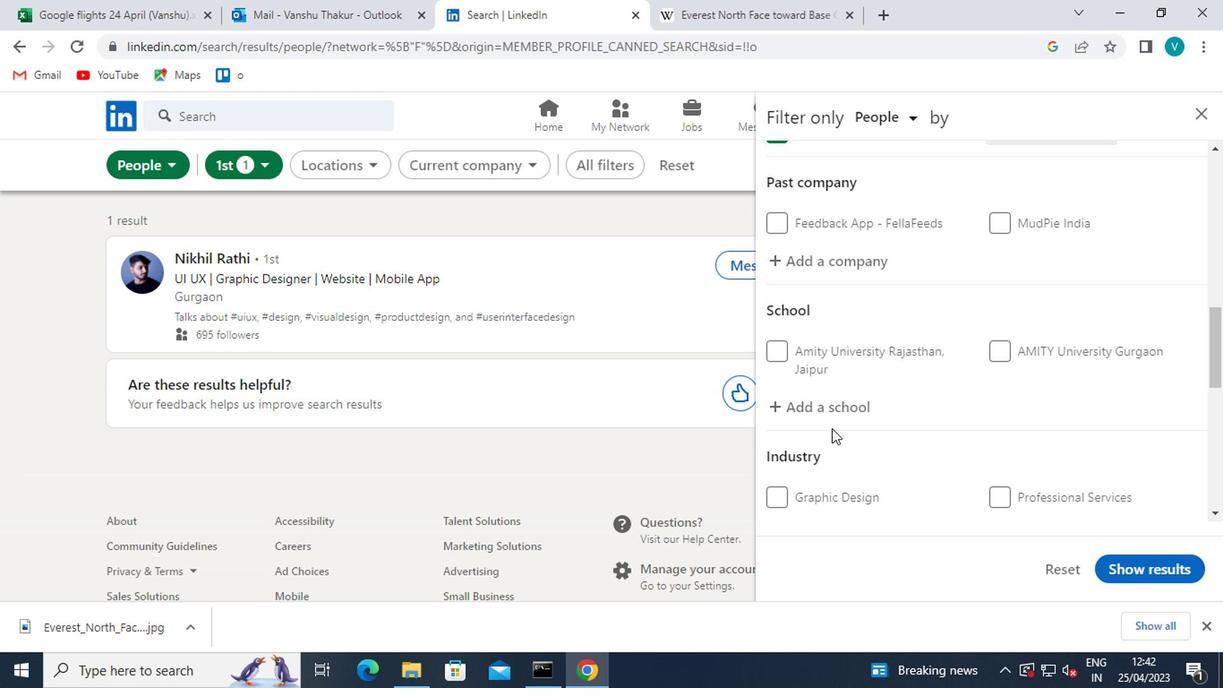 
Action: Mouse moved to (824, 415)
Screenshot: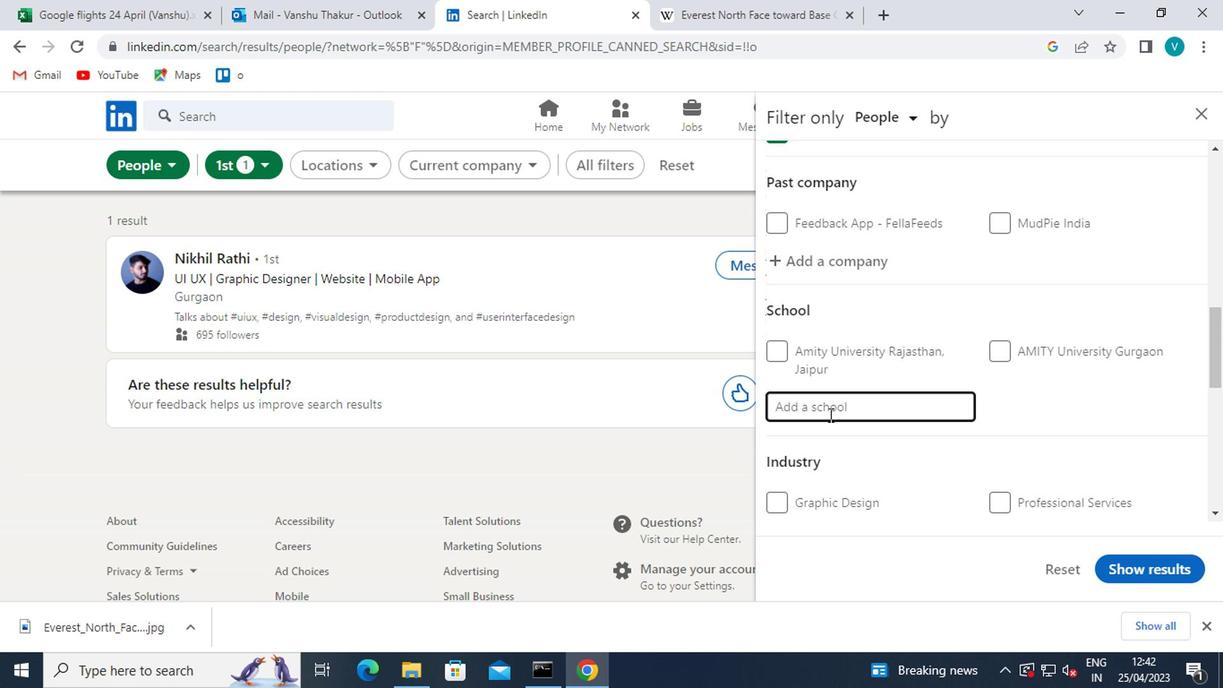 
Action: Key pressed <Key.shift>M.
Screenshot: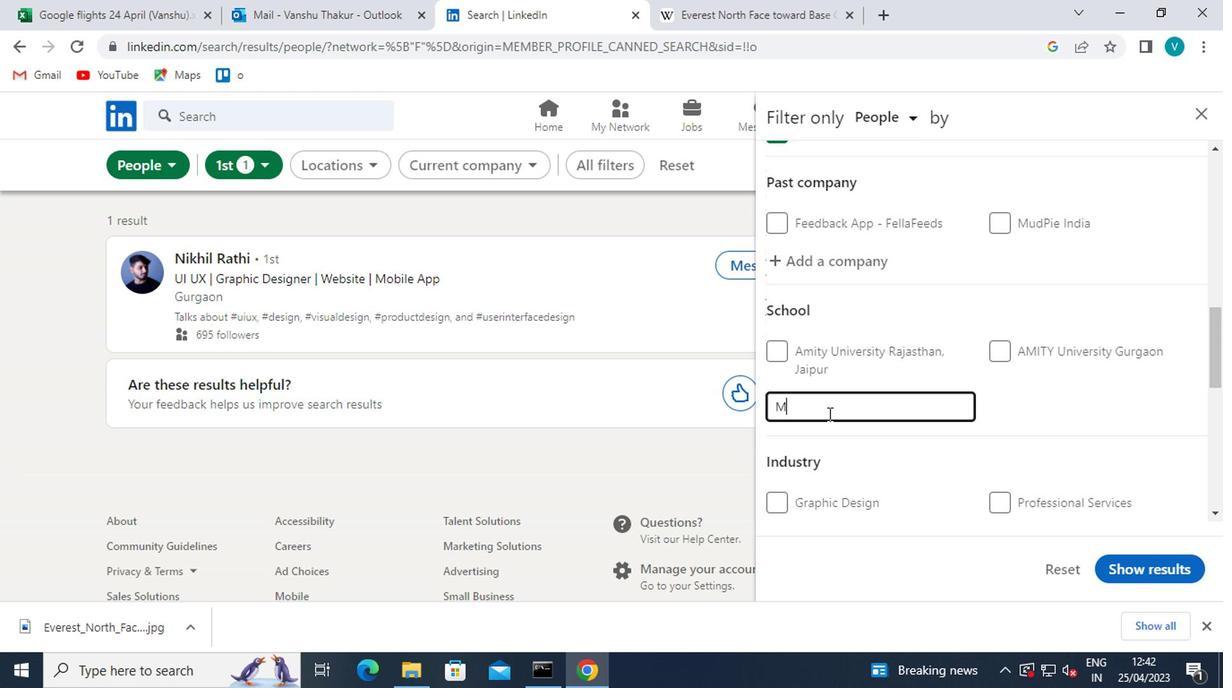 
Action: Mouse moved to (822, 415)
Screenshot: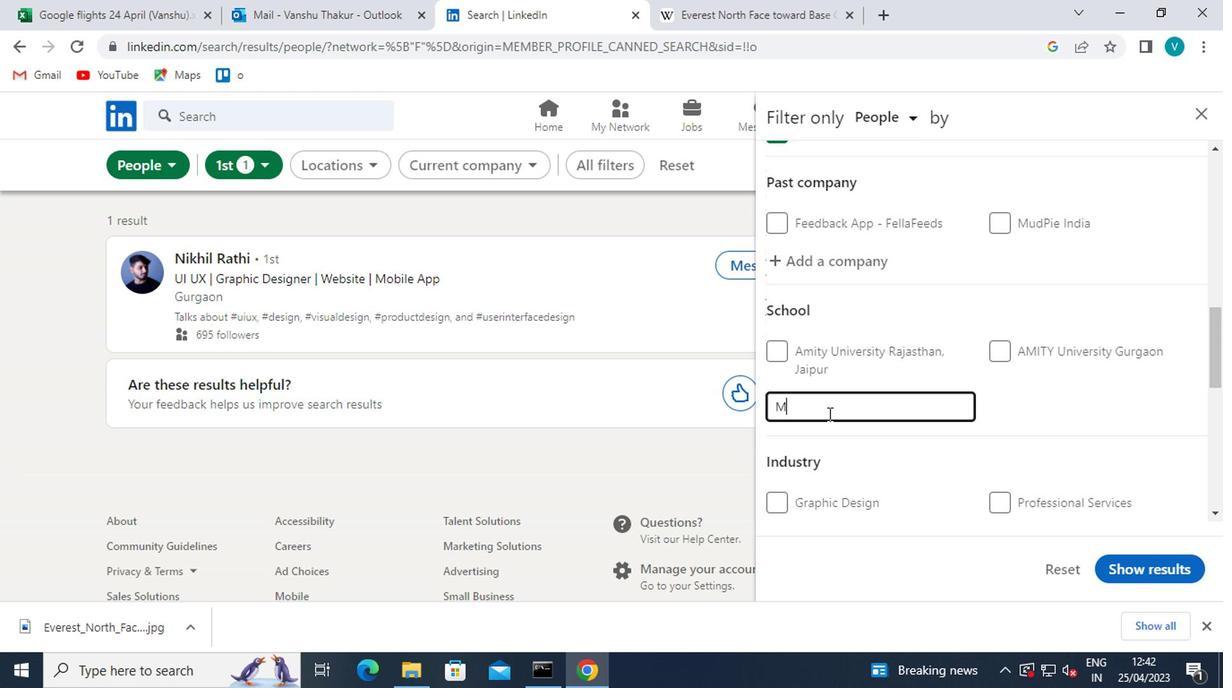 
Action: Key pressed <Key.shift>S.<Key.space><Key.shift>R<Key.shift>AMAIA
Screenshot: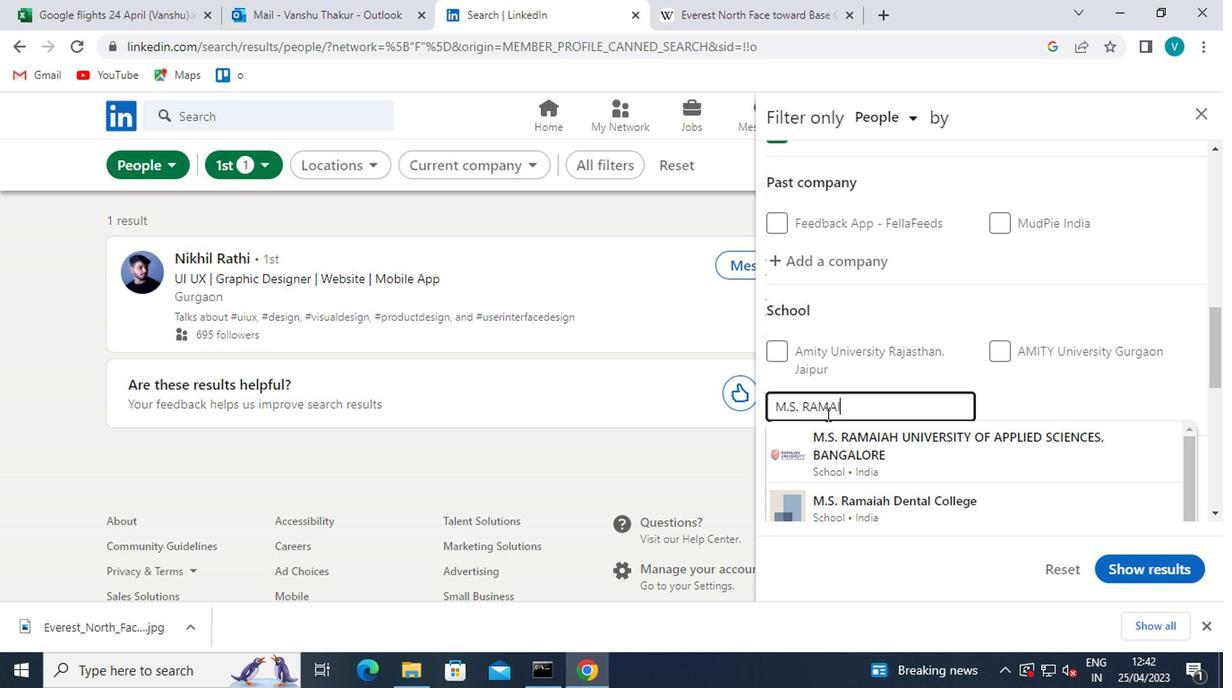 
Action: Mouse moved to (820, 416)
Screenshot: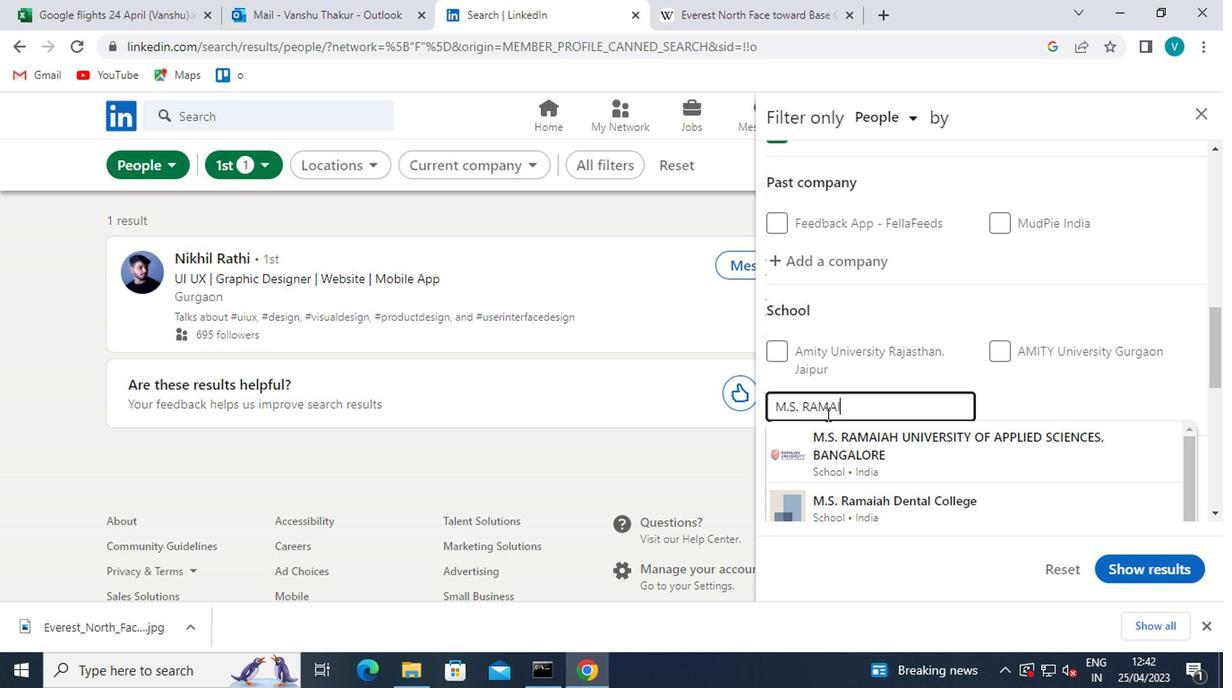 
Action: Key pressed H
Screenshot: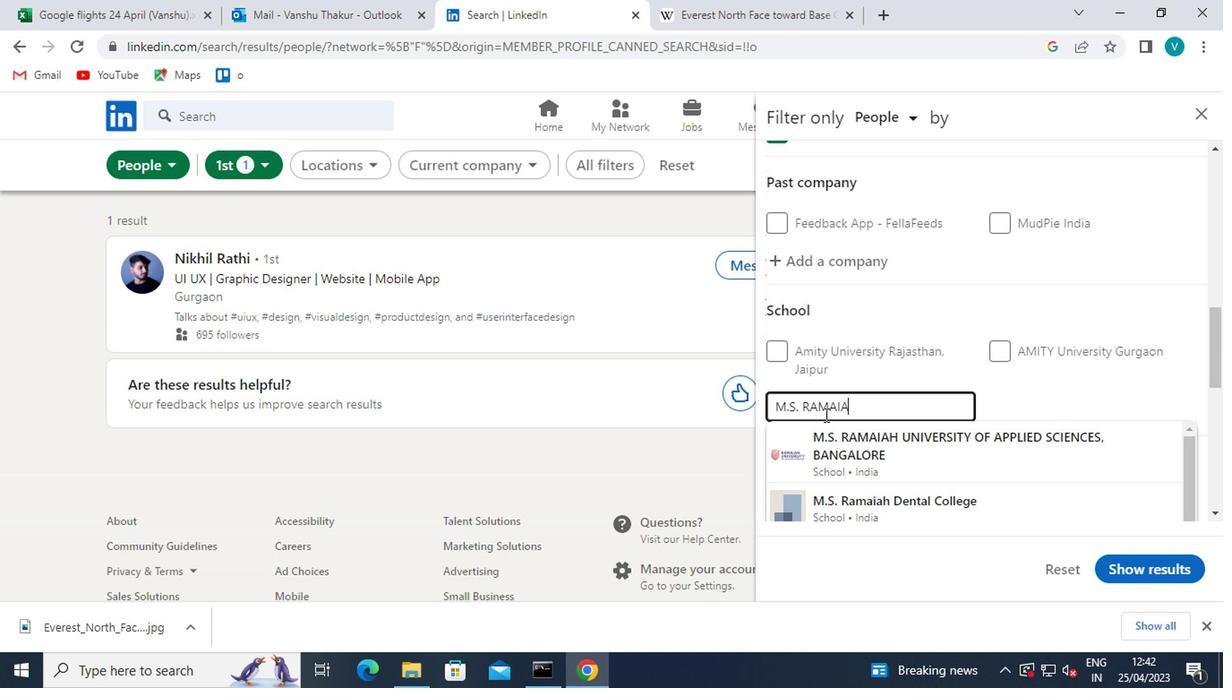 
Action: Mouse moved to (891, 444)
Screenshot: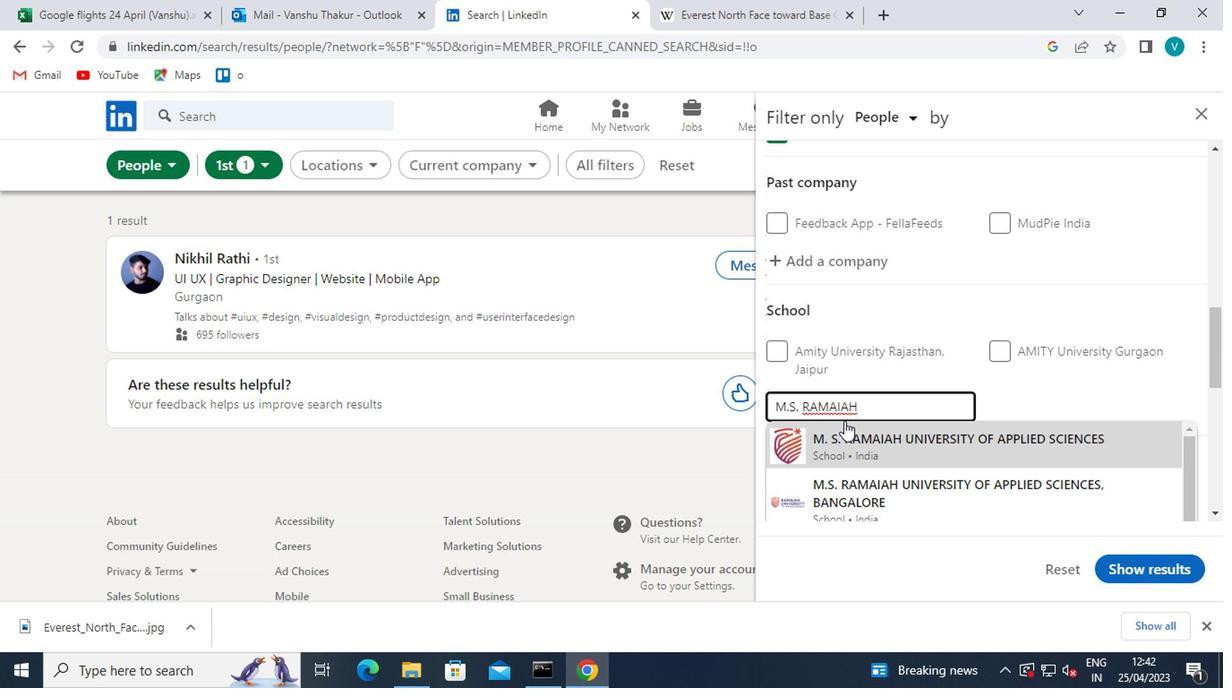
Action: Mouse pressed left at (891, 444)
Screenshot: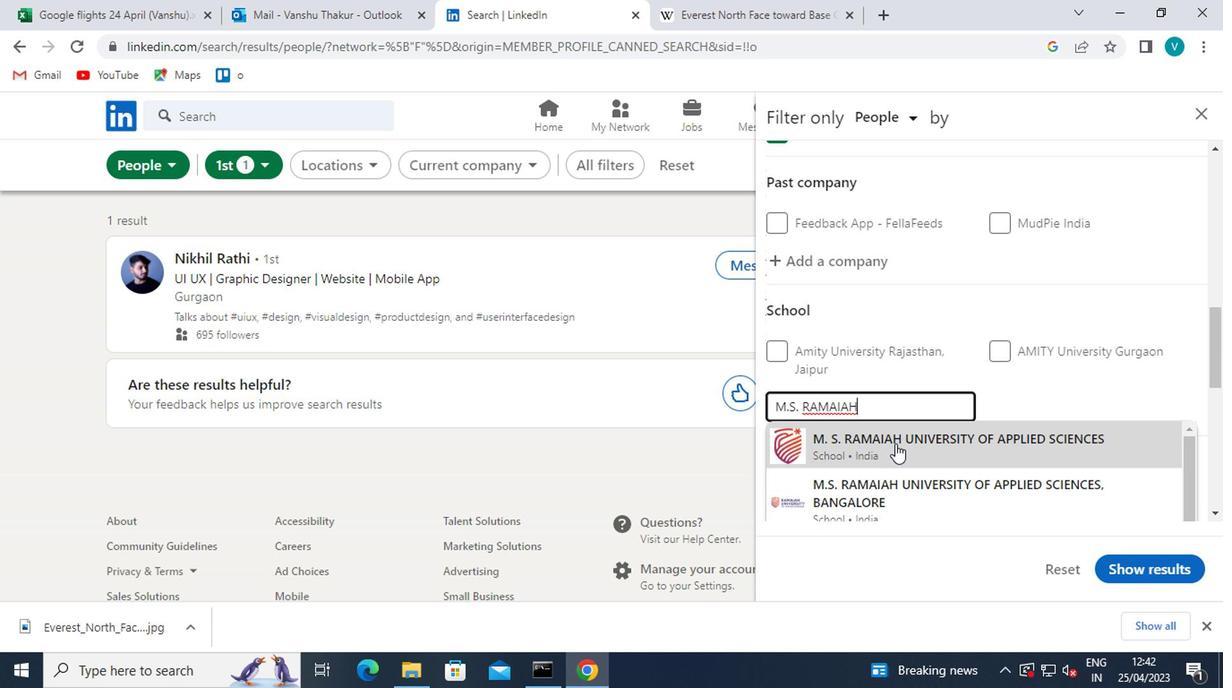 
Action: Mouse moved to (918, 432)
Screenshot: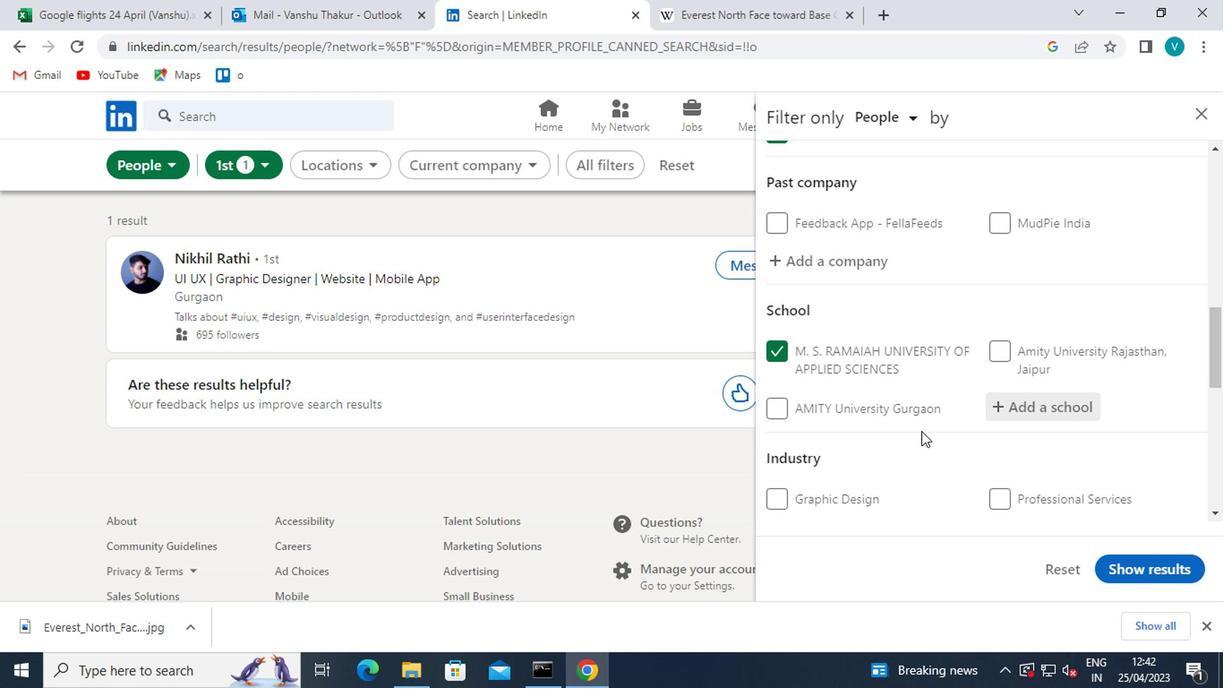 
Action: Mouse scrolled (918, 431) with delta (0, 0)
Screenshot: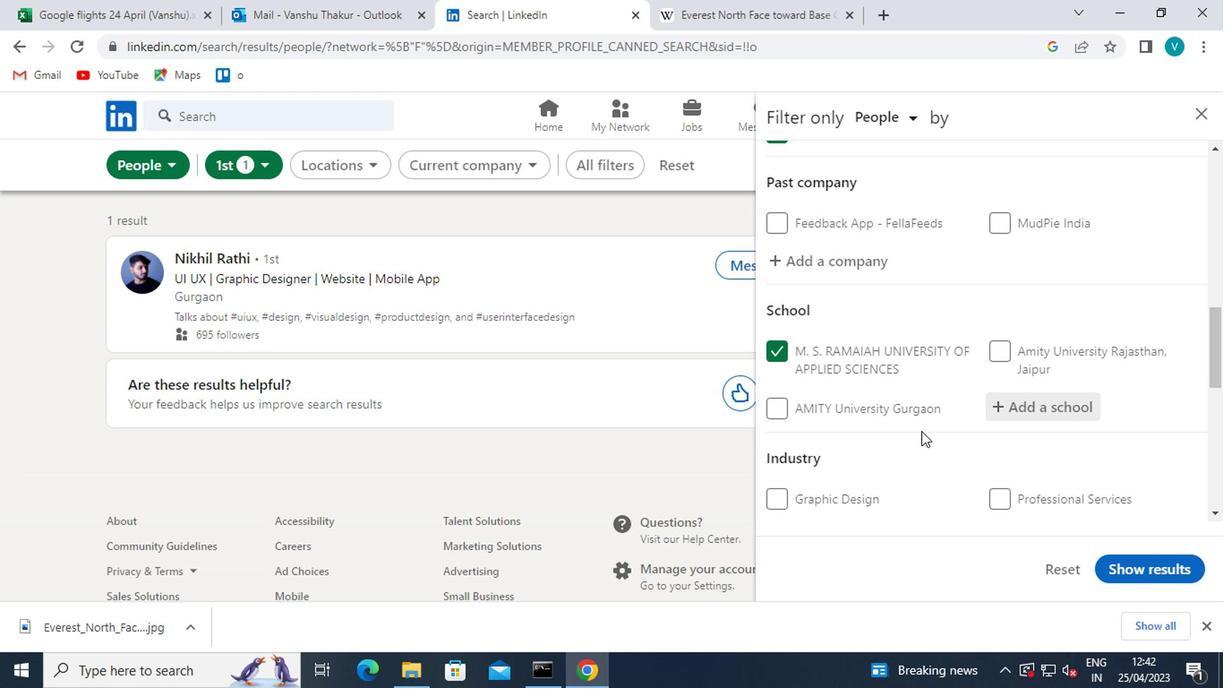 
Action: Mouse moved to (1002, 444)
Screenshot: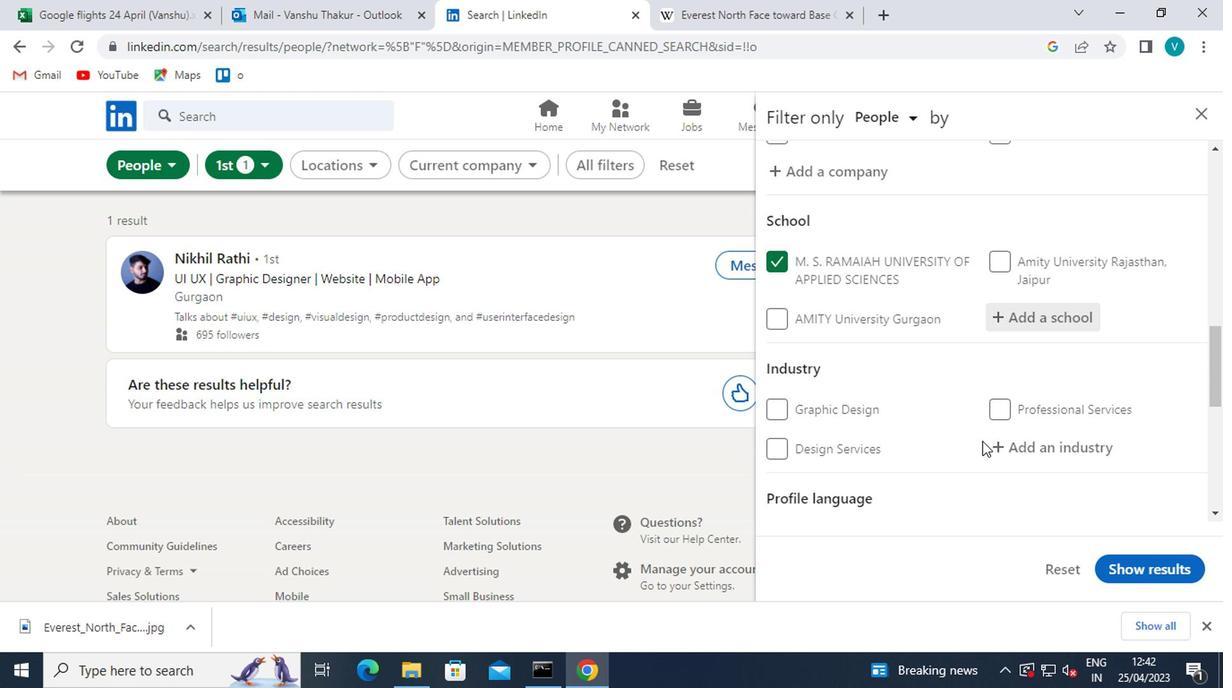 
Action: Mouse pressed left at (1002, 444)
Screenshot: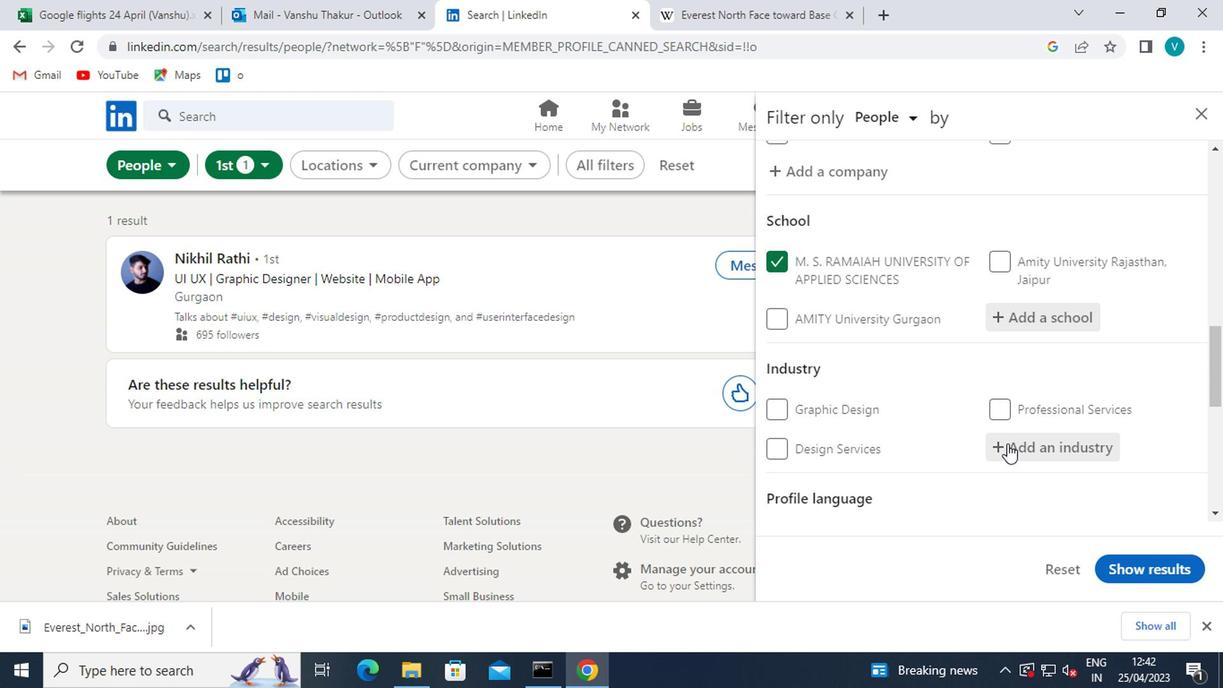 
Action: Mouse moved to (924, 402)
Screenshot: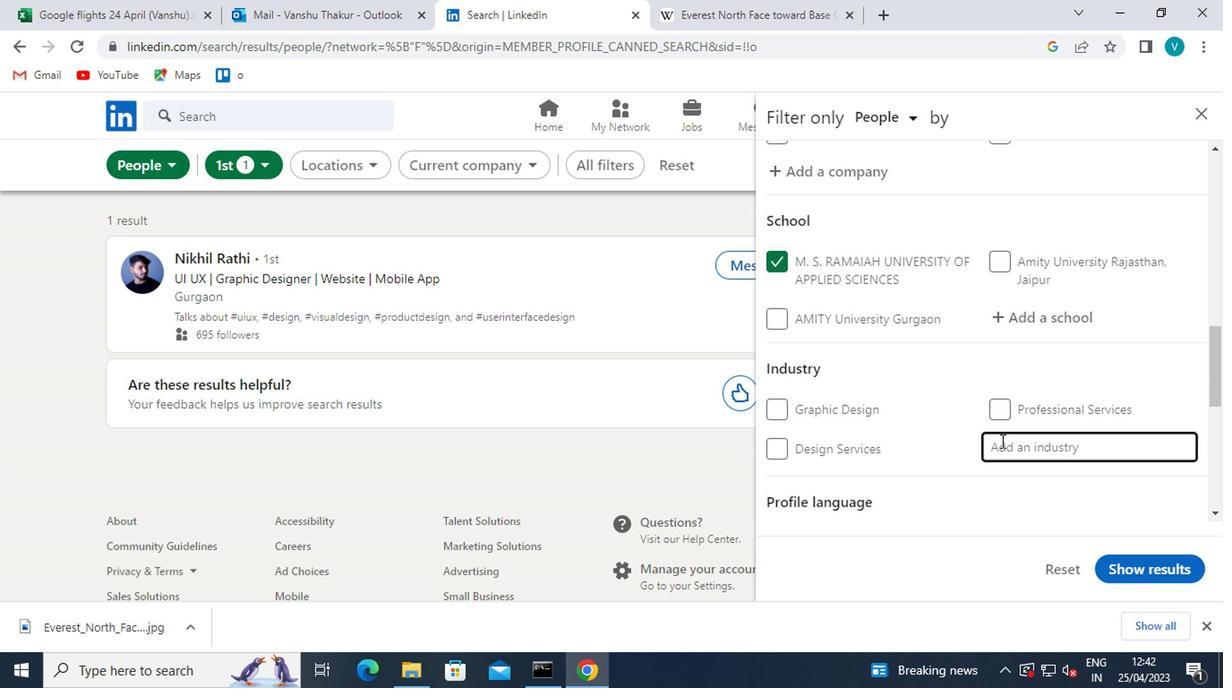 
Action: Key pressed <Key.shift>LEASIN
Screenshot: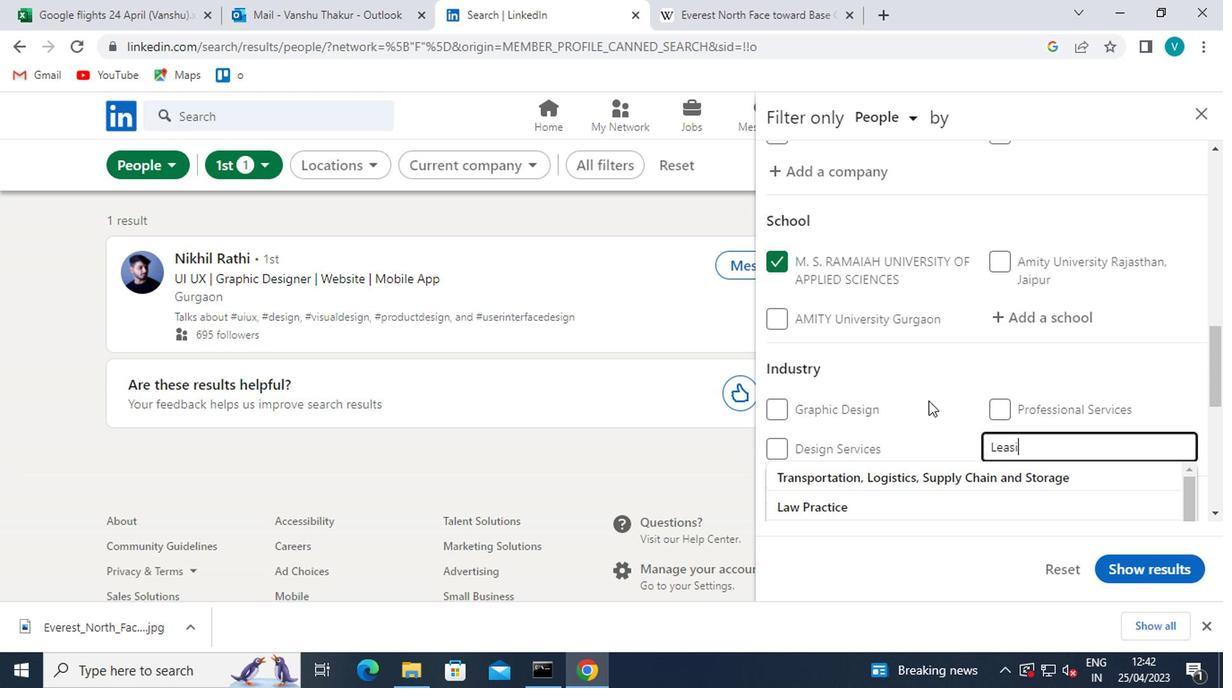 
Action: Mouse moved to (924, 400)
Screenshot: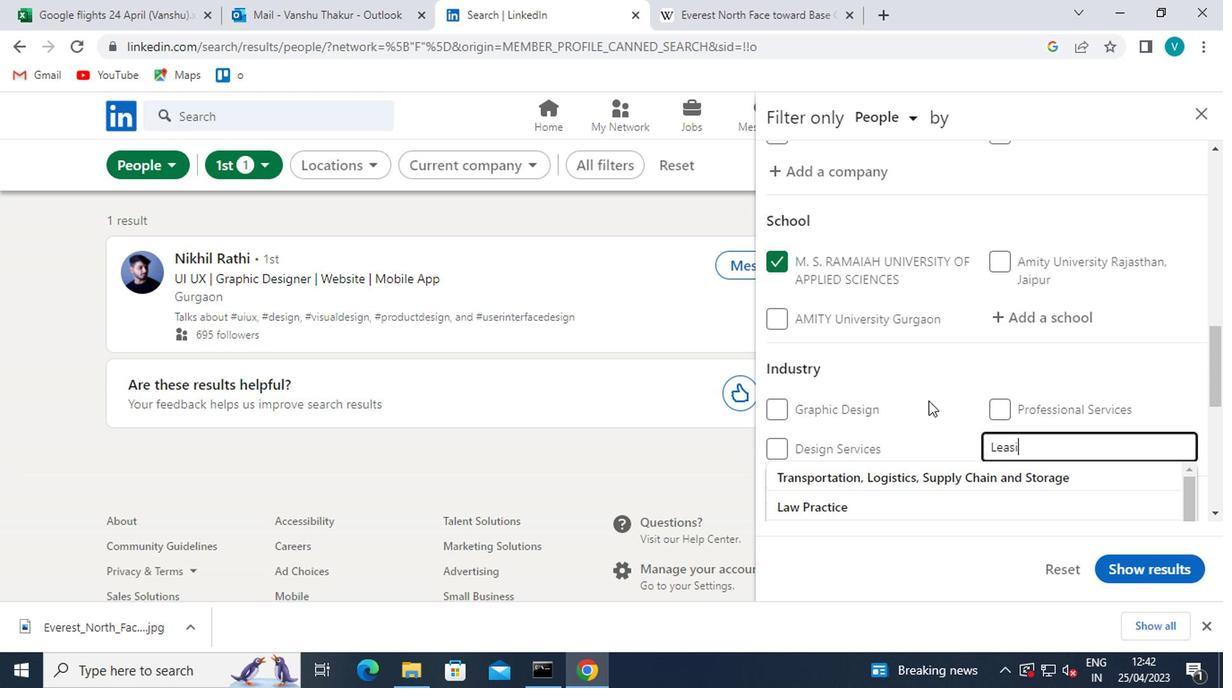 
Action: Key pressed G<Key.space>
Screenshot: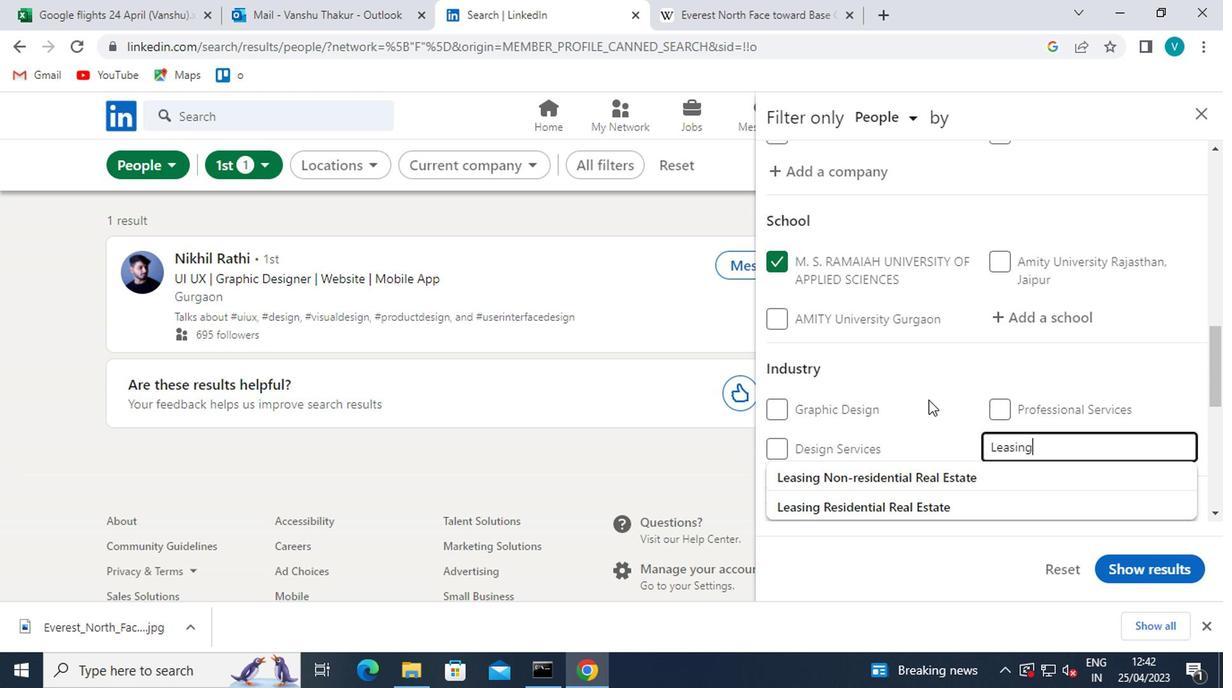 
Action: Mouse moved to (879, 513)
Screenshot: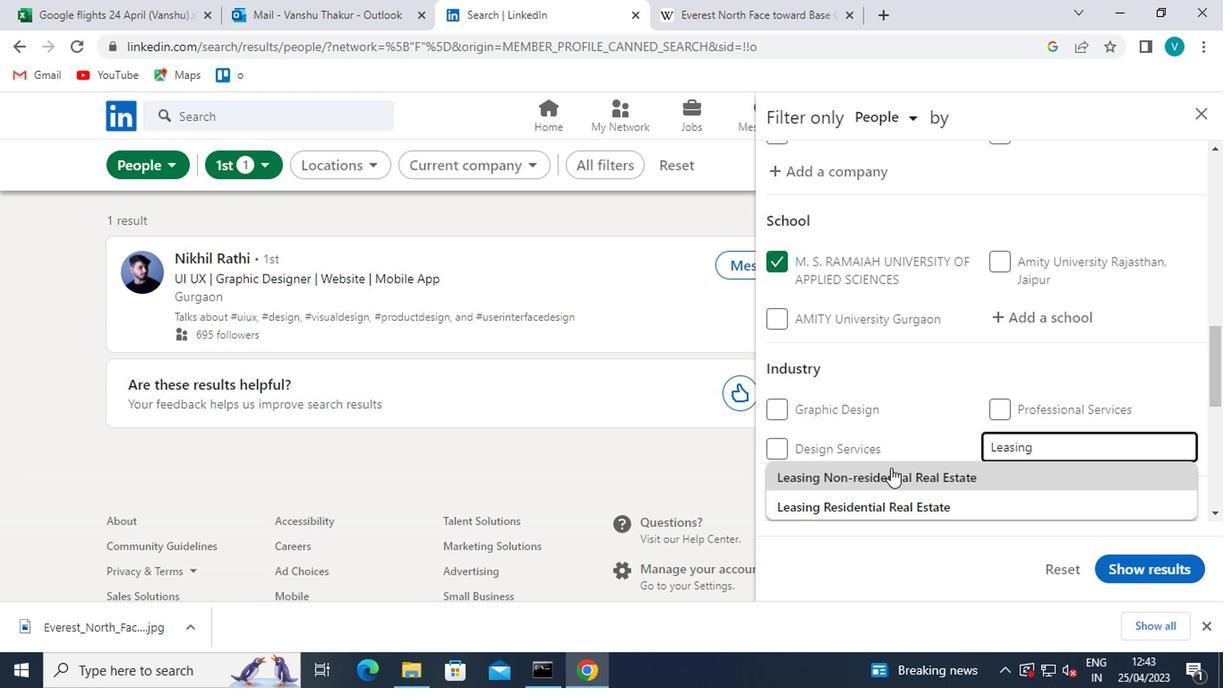 
Action: Mouse pressed left at (879, 513)
Screenshot: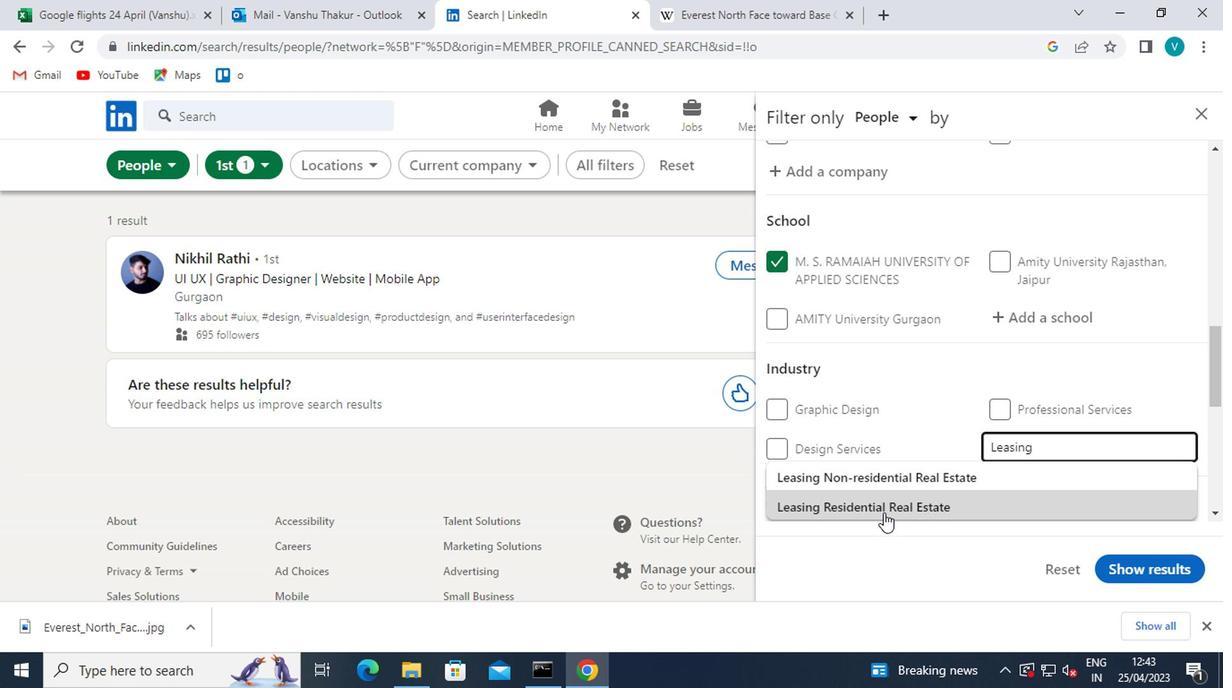 
Action: Mouse moved to (944, 451)
Screenshot: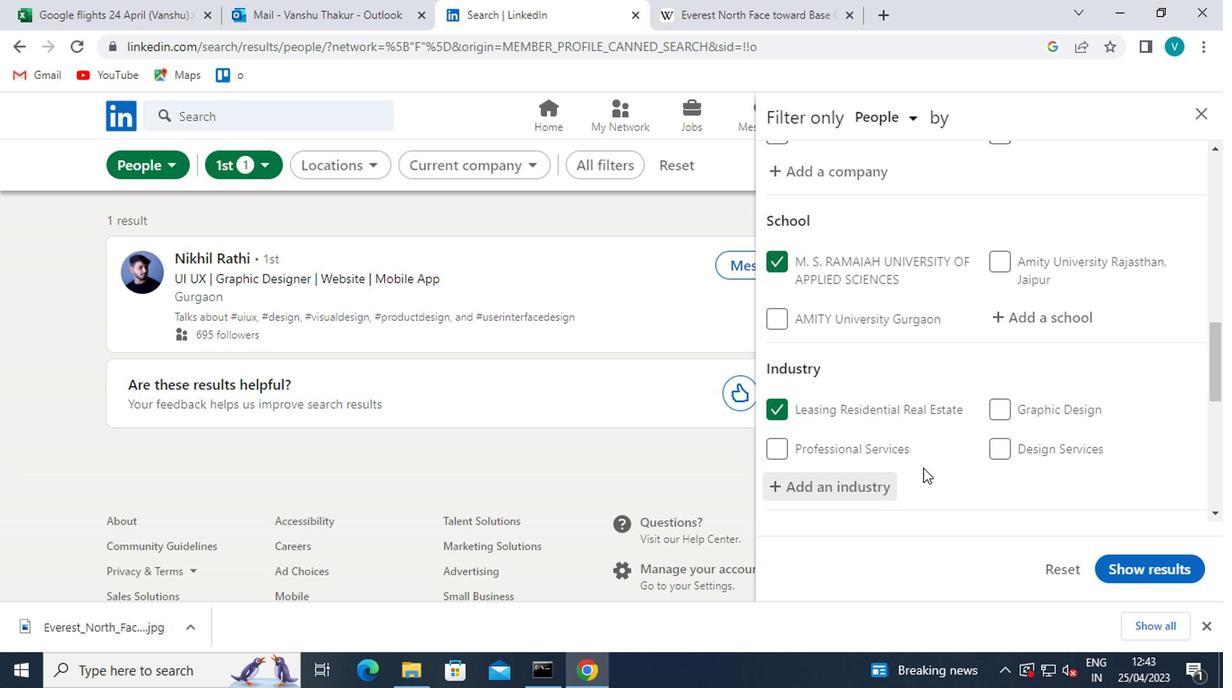 
Action: Mouse scrolled (944, 450) with delta (0, -1)
Screenshot: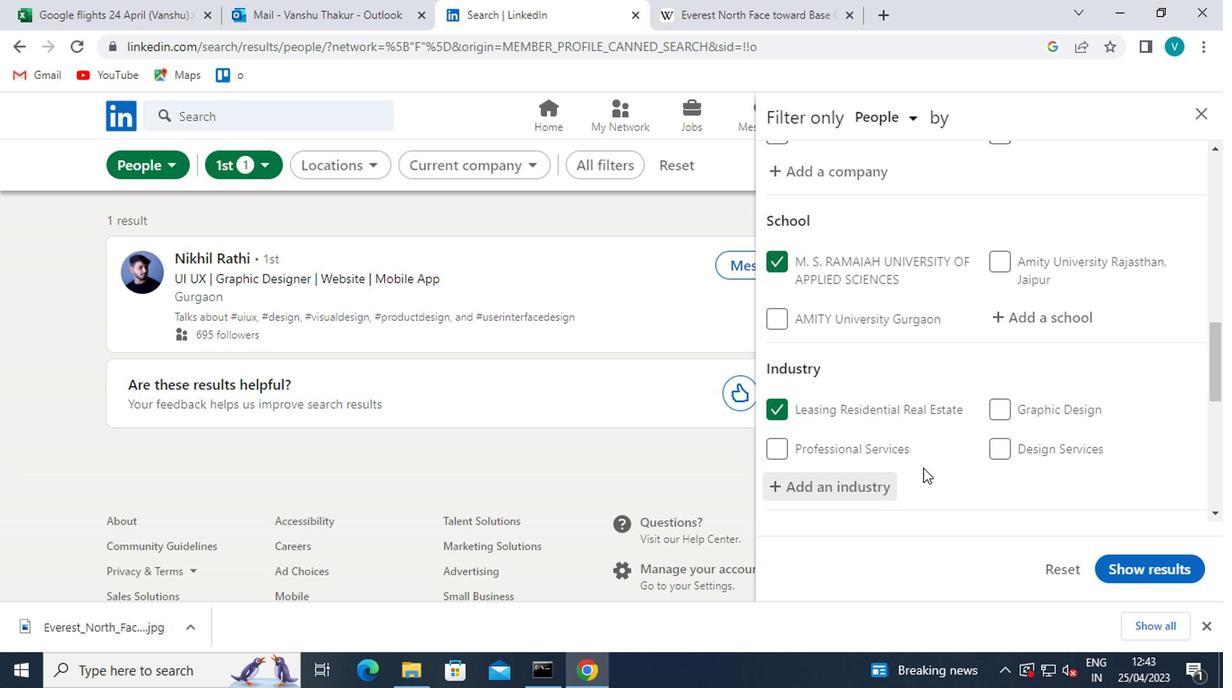 
Action: Mouse moved to (946, 451)
Screenshot: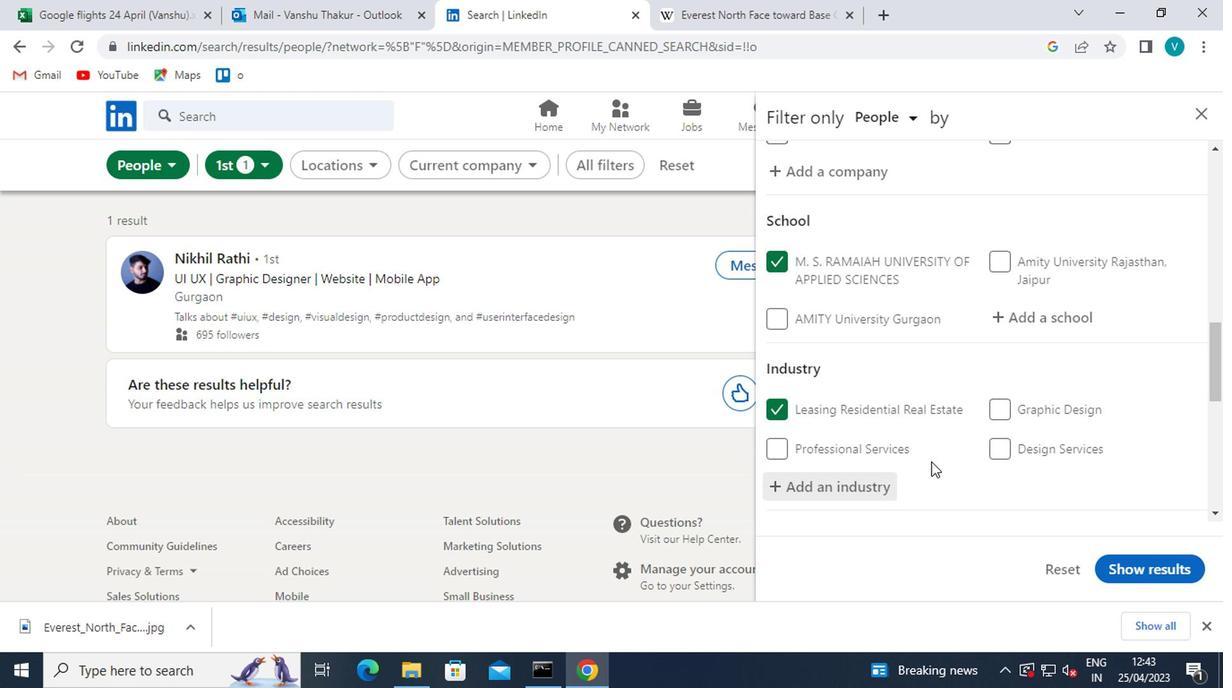 
Action: Mouse scrolled (946, 450) with delta (0, -1)
Screenshot: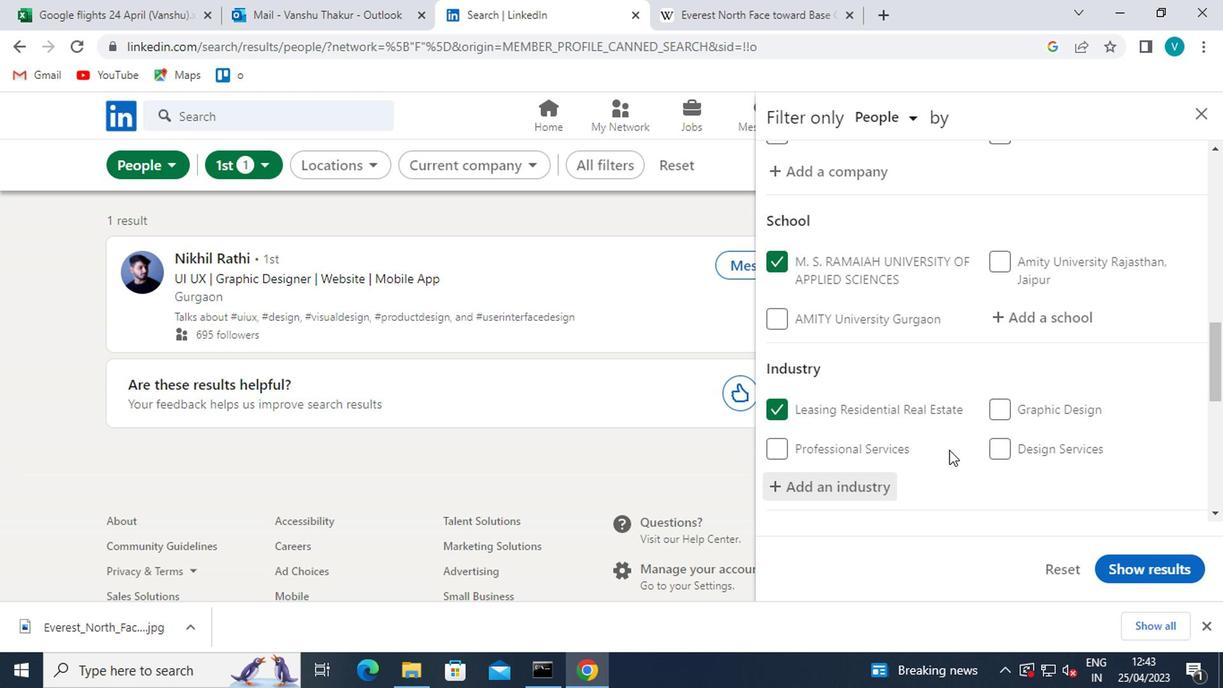 
Action: Mouse moved to (839, 404)
Screenshot: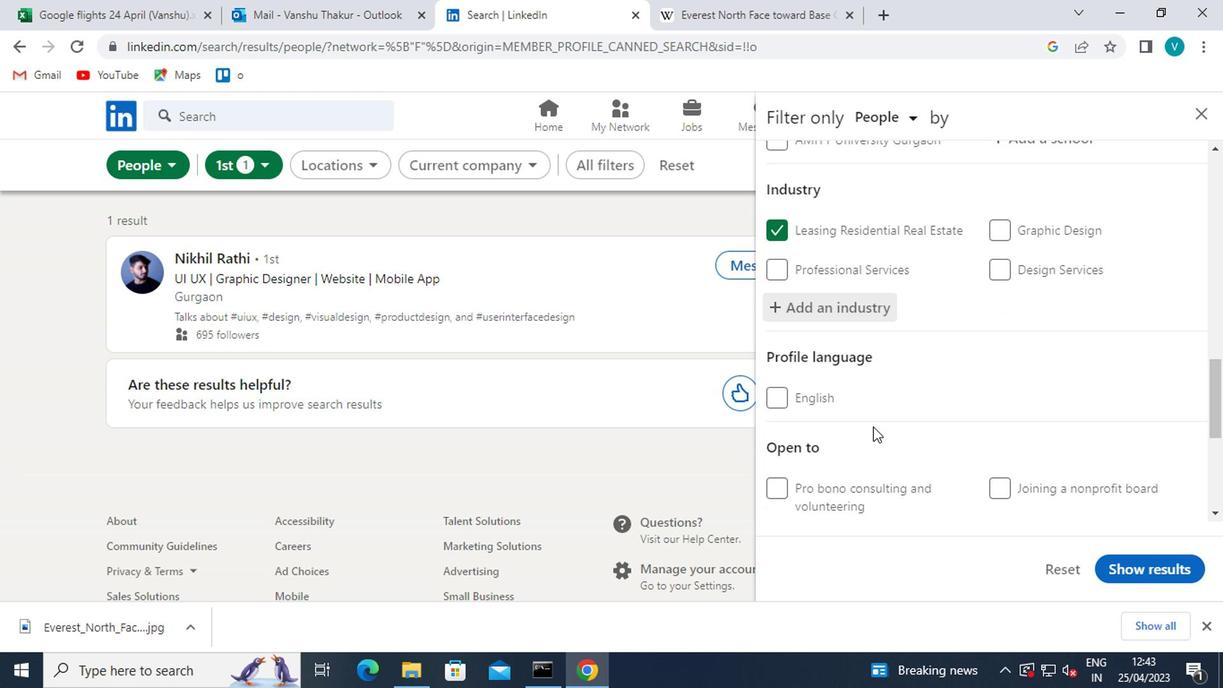 
Action: Mouse scrolled (839, 403) with delta (0, -1)
Screenshot: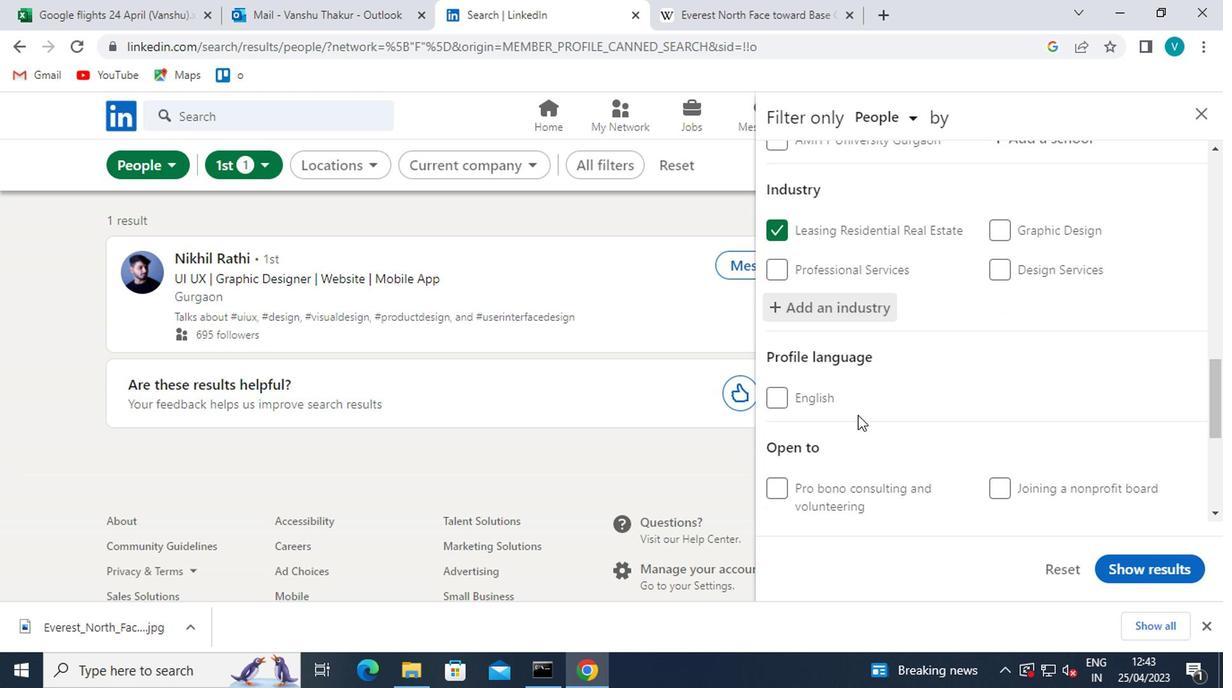 
Action: Mouse moved to (855, 424)
Screenshot: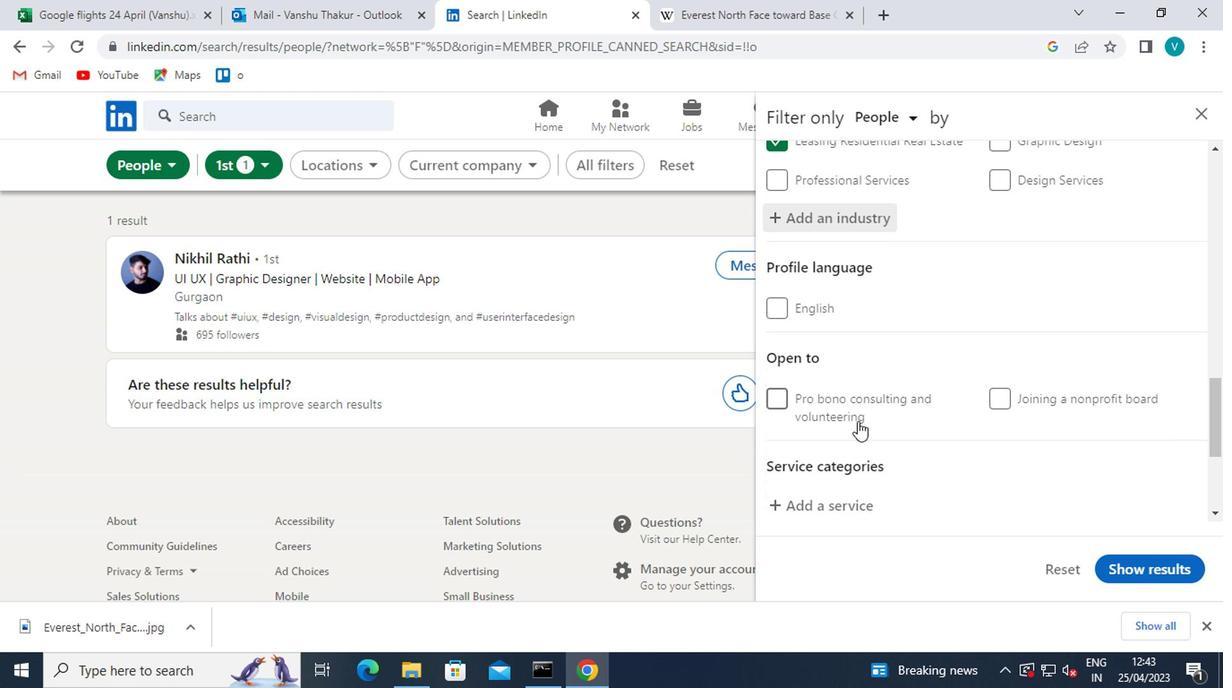 
Action: Mouse scrolled (855, 423) with delta (0, -1)
Screenshot: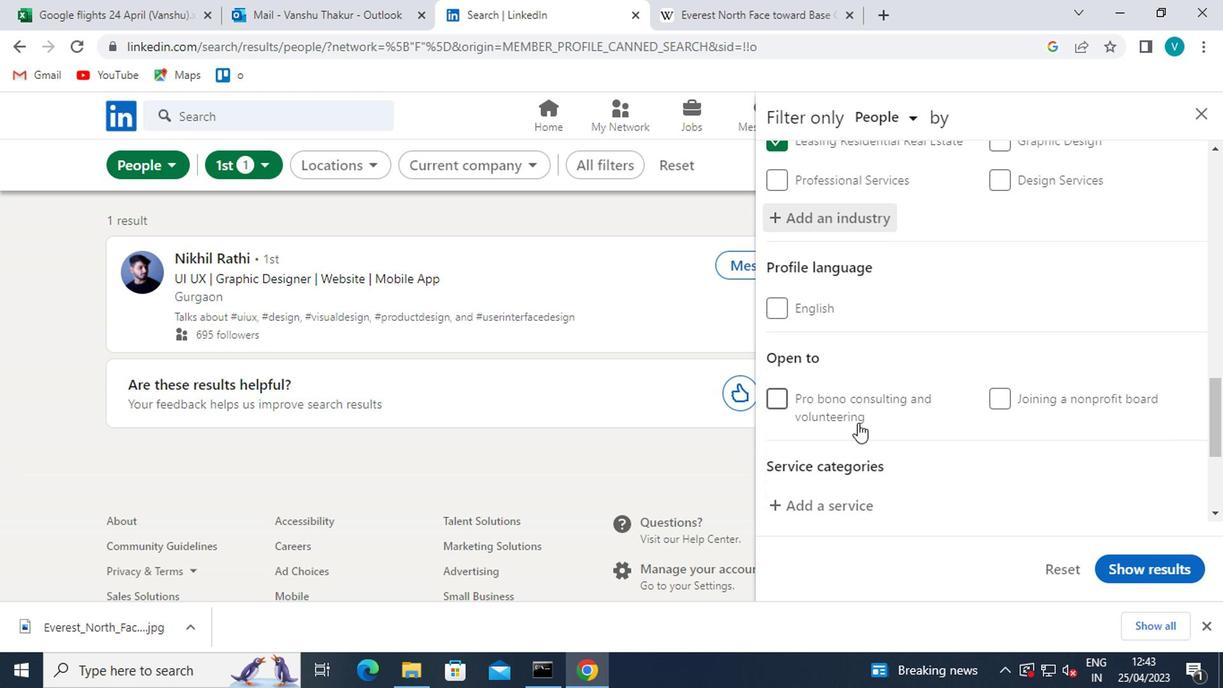 
Action: Mouse scrolled (855, 423) with delta (0, -1)
Screenshot: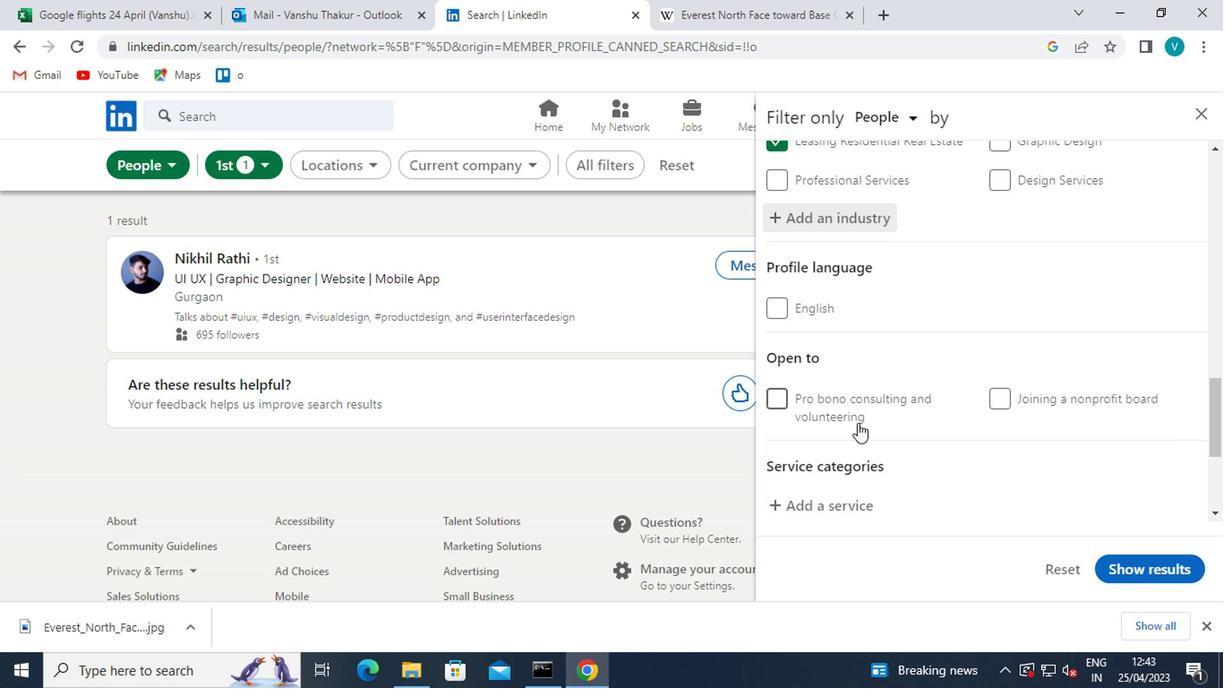 
Action: Mouse moved to (839, 341)
Screenshot: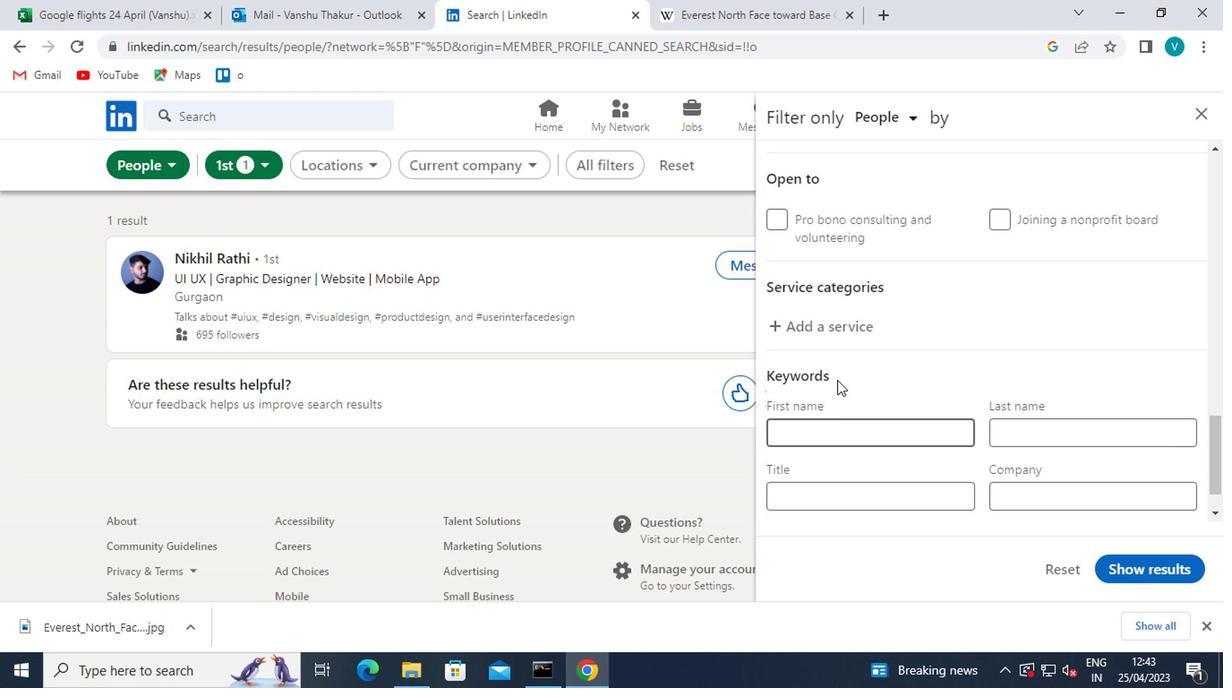 
Action: Mouse pressed left at (839, 341)
Screenshot: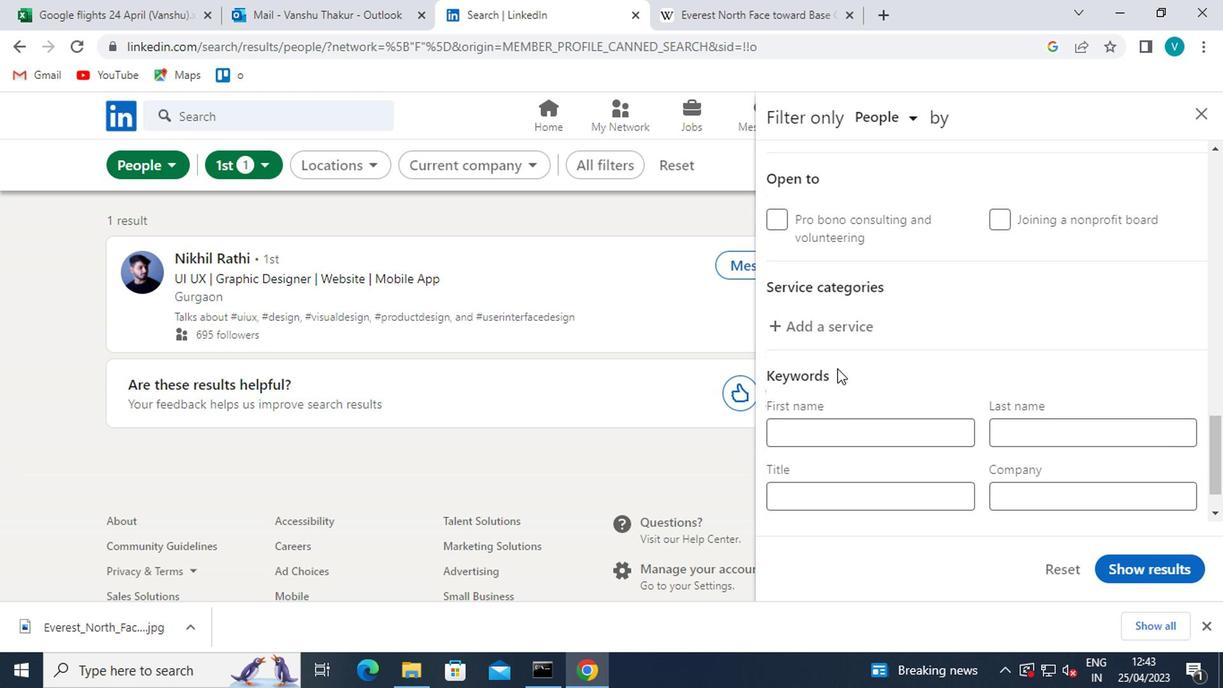
Action: Mouse moved to (811, 320)
Screenshot: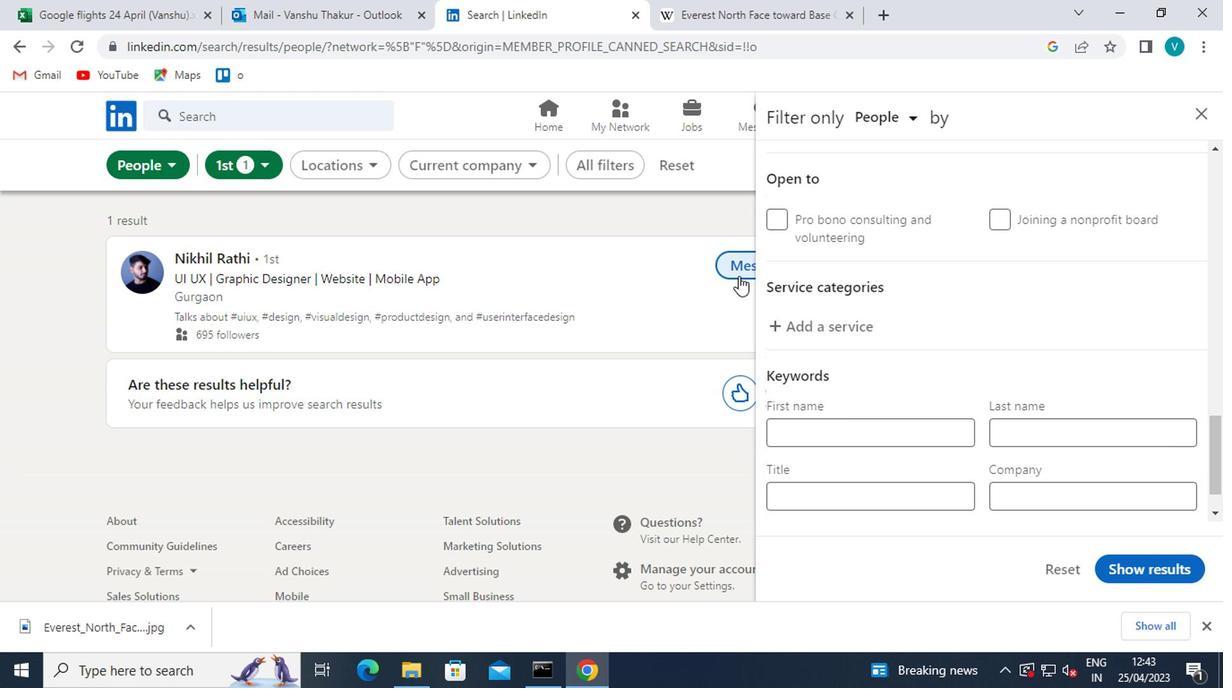 
Action: Mouse pressed left at (811, 320)
Screenshot: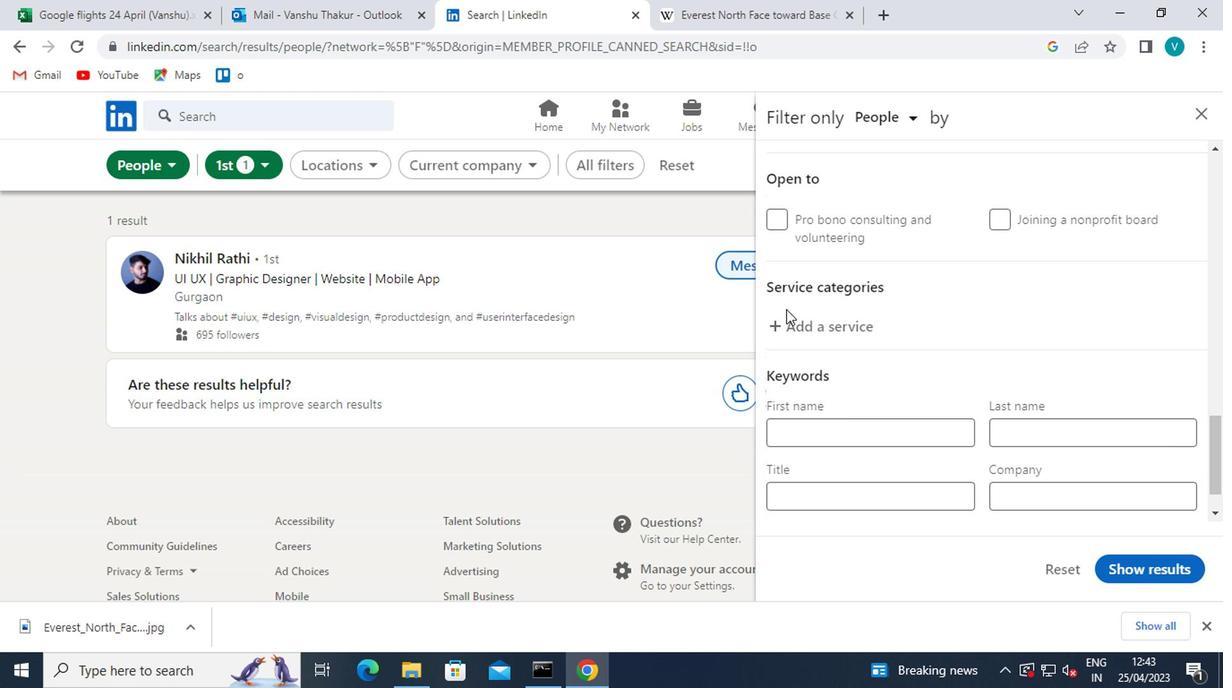 
Action: Mouse moved to (814, 320)
Screenshot: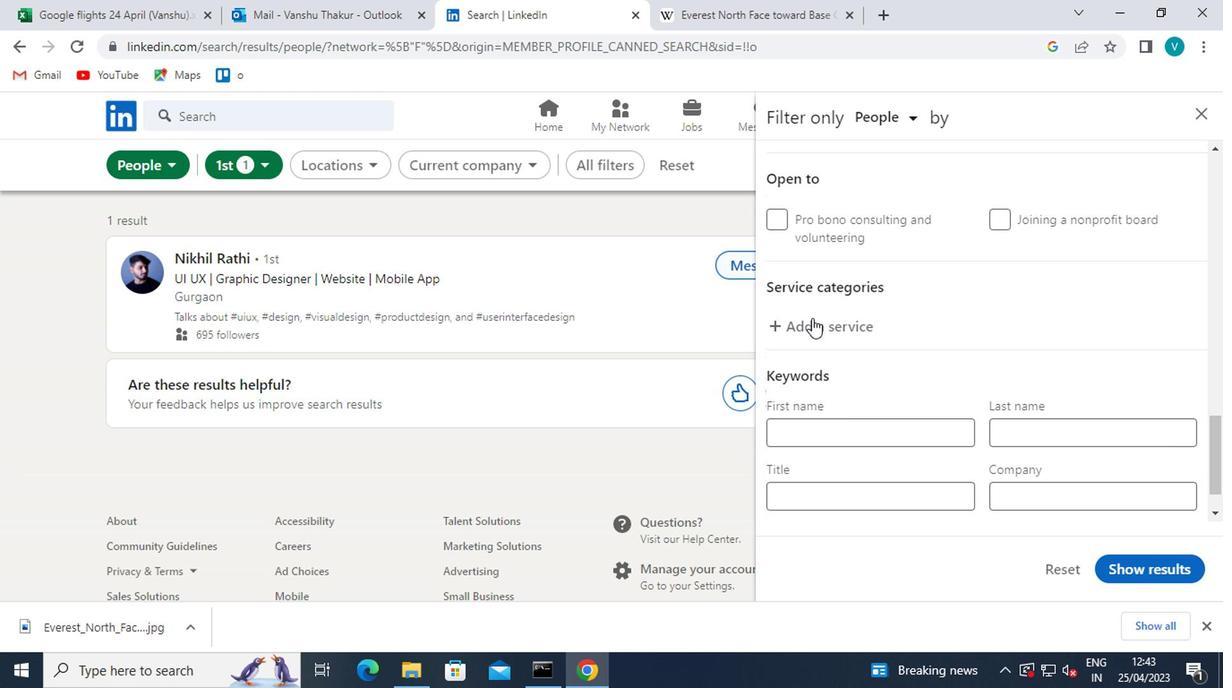 
Action: Key pressed <Key.shift>FINANCIAL<Key.space><Key.shift>PLANNING<Key.space>
Screenshot: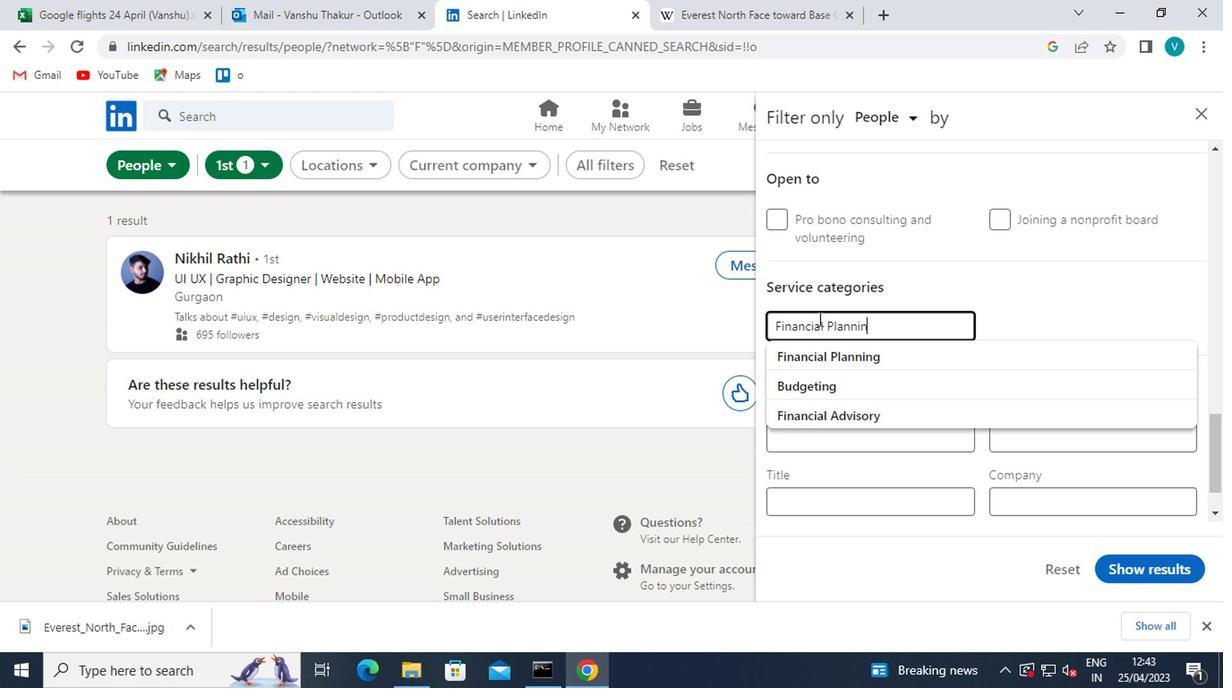 
Action: Mouse moved to (819, 349)
Screenshot: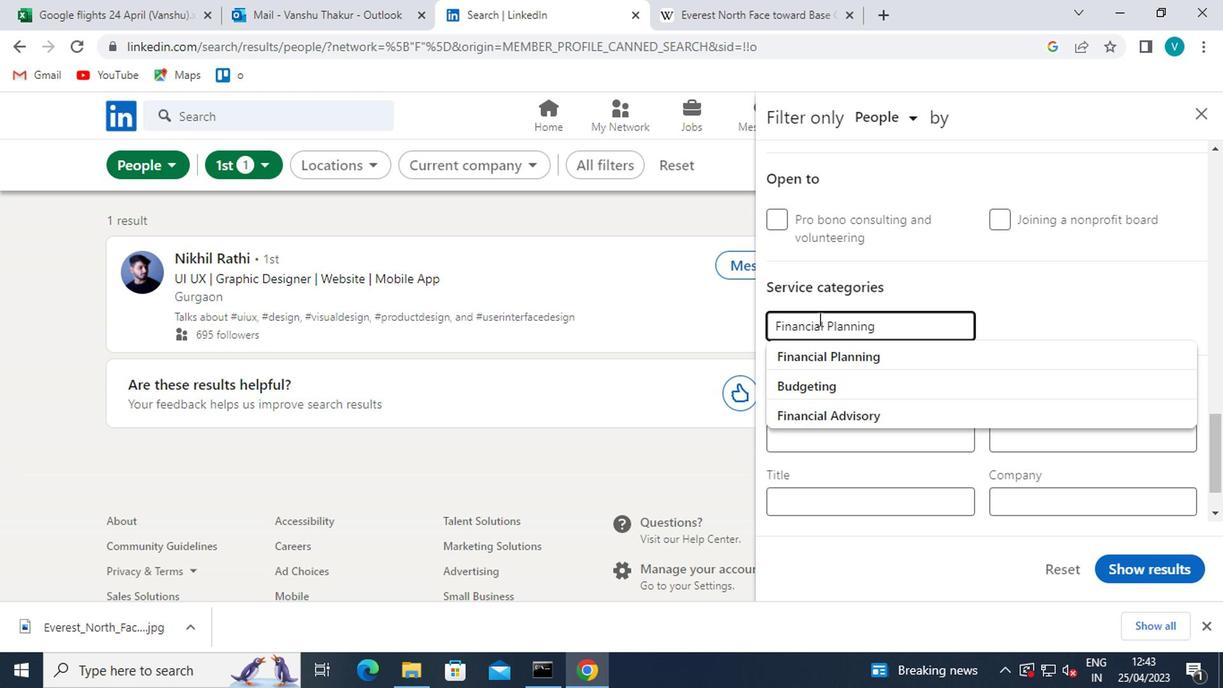 
Action: Mouse pressed left at (819, 349)
Screenshot: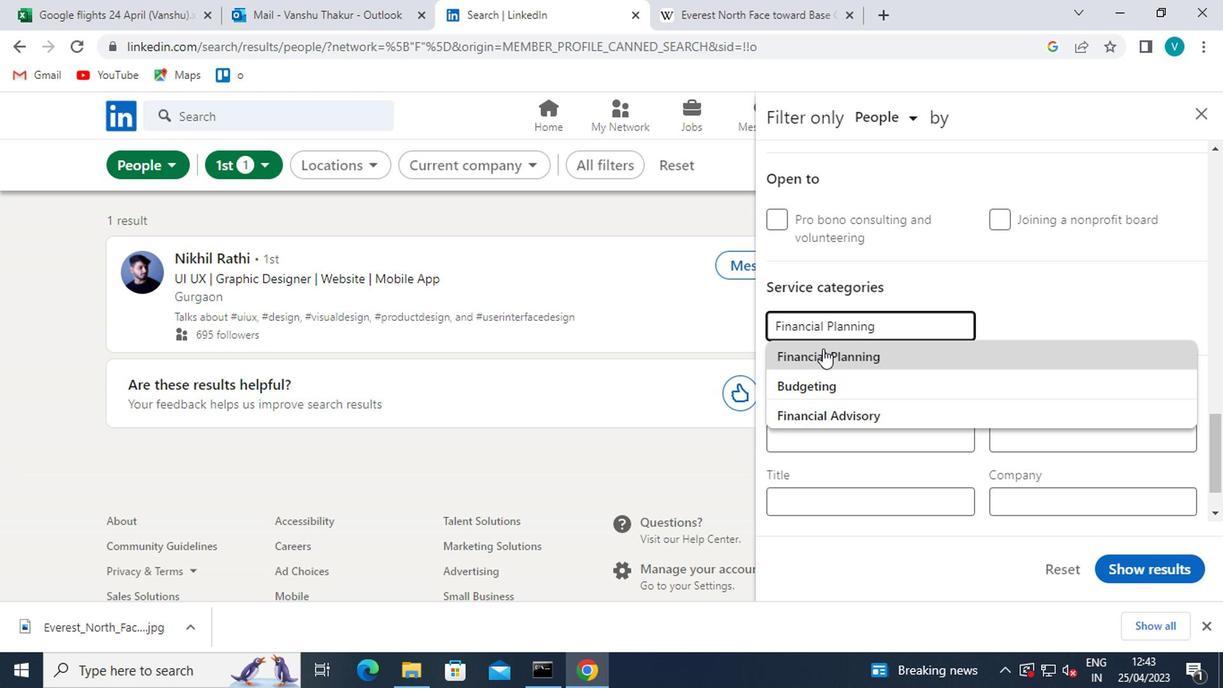 
Action: Mouse moved to (819, 351)
Screenshot: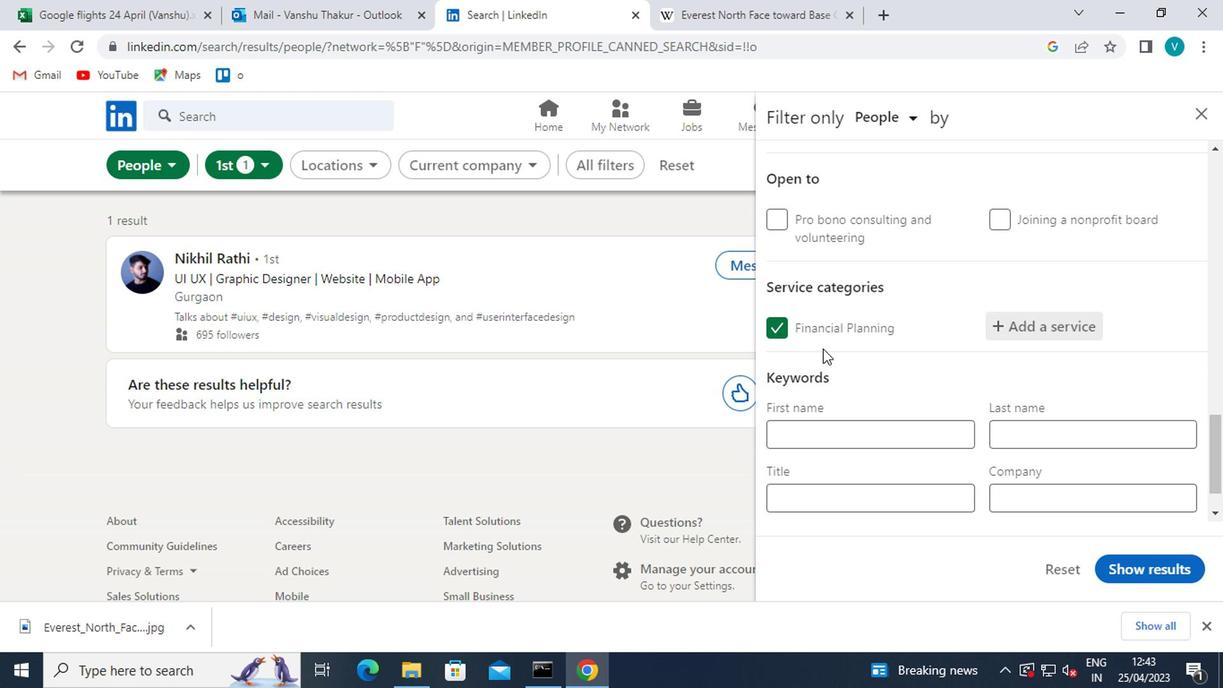 
Action: Mouse scrolled (819, 349) with delta (0, -1)
Screenshot: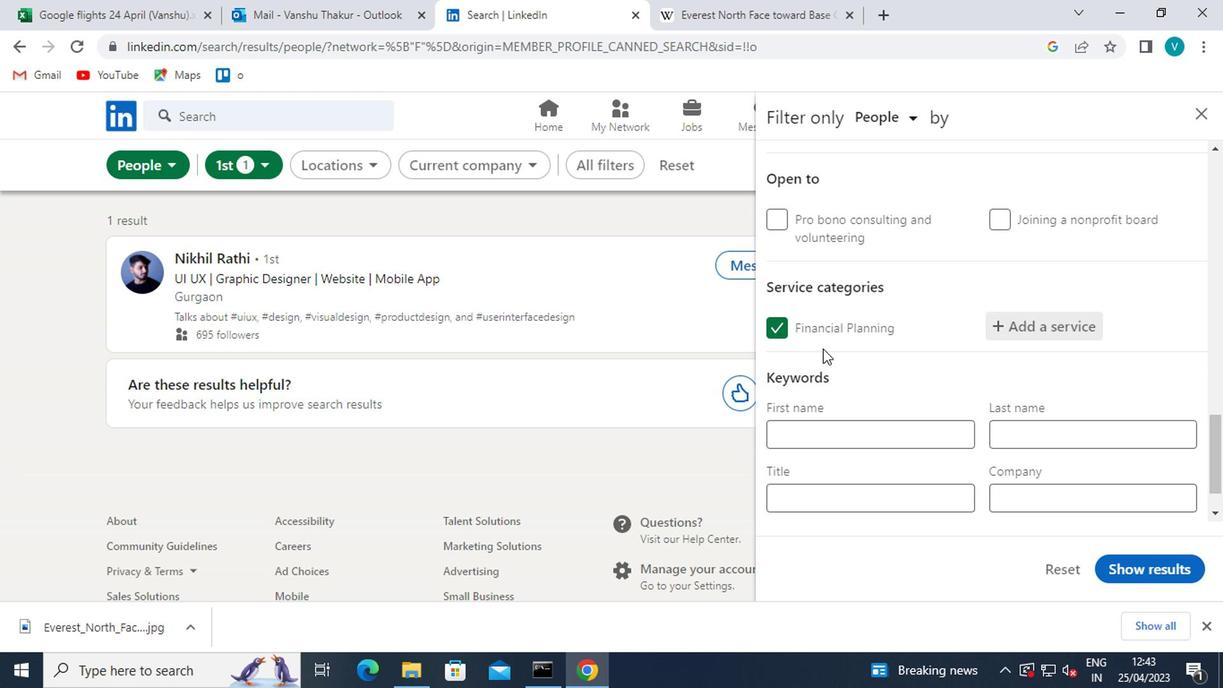 
Action: Mouse moved to (829, 446)
Screenshot: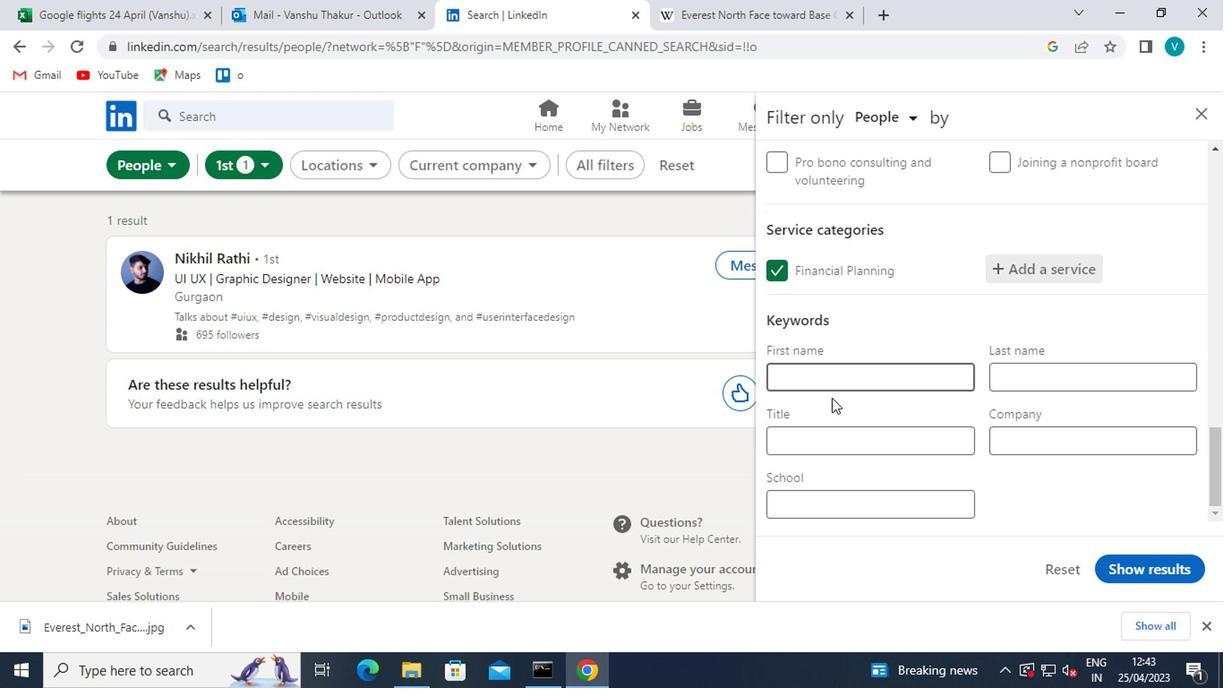 
Action: Mouse pressed left at (829, 446)
Screenshot: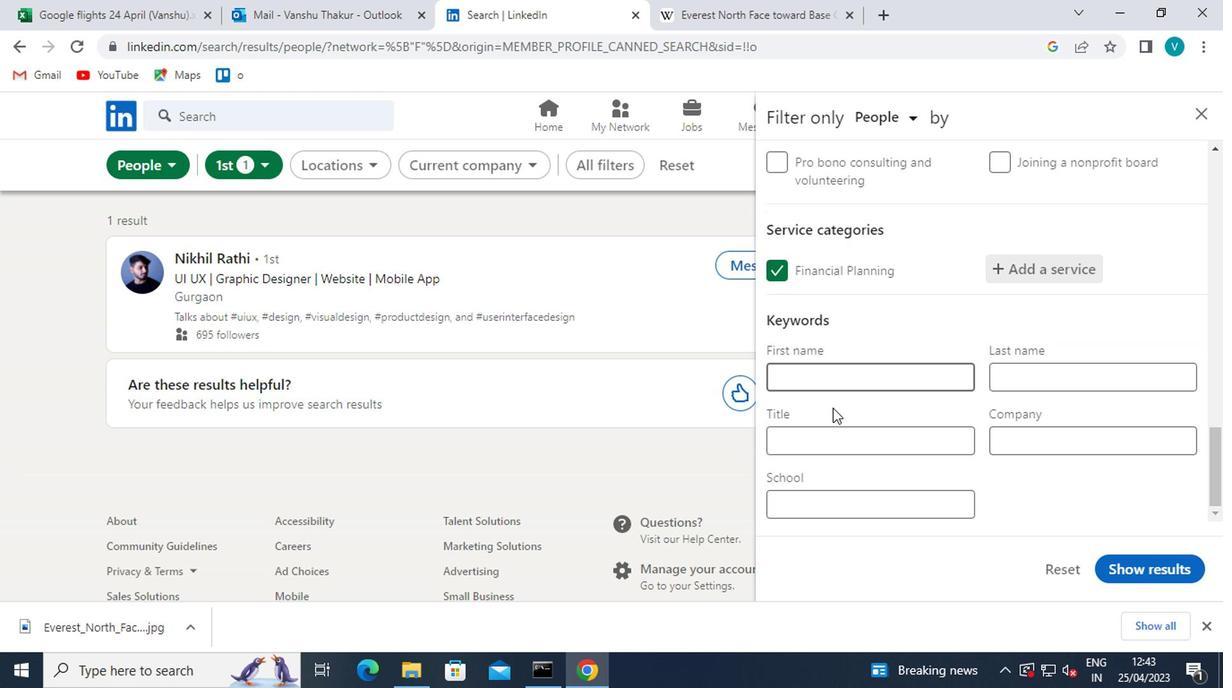 
Action: Mouse moved to (828, 446)
Screenshot: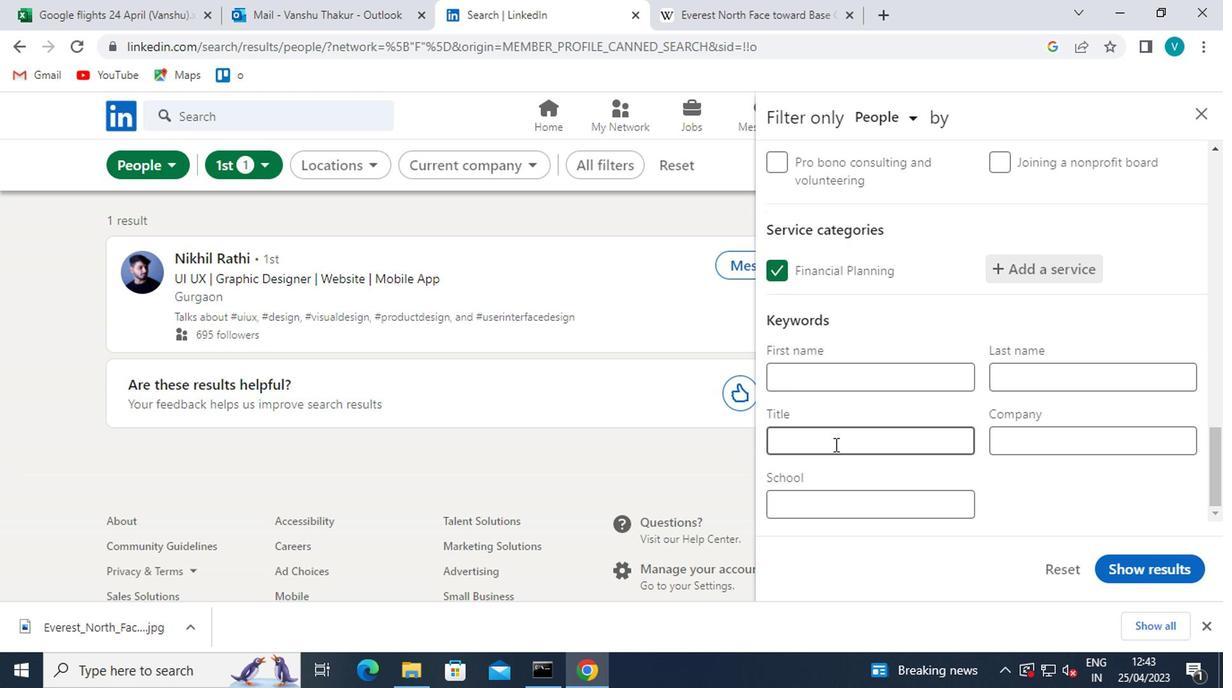
Action: Key pressed <Key.shift>RESTAURANT<Key.space><Key.shift>MANAGER
Screenshot: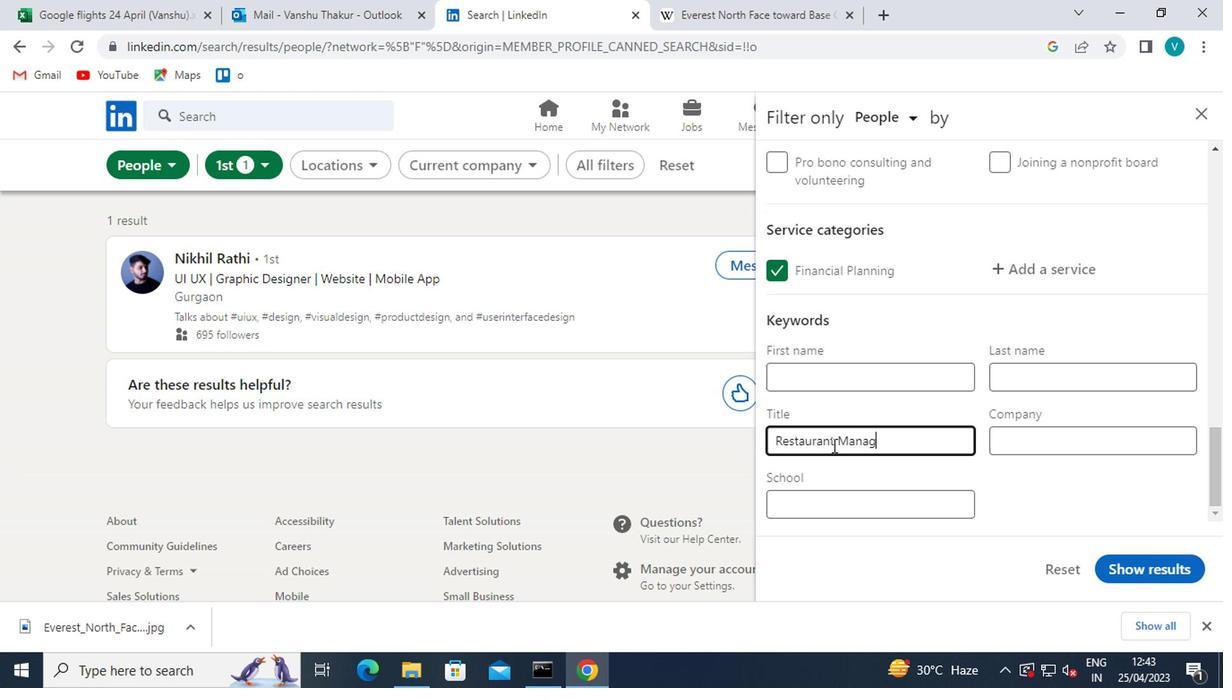 
Action: Mouse moved to (1105, 557)
Screenshot: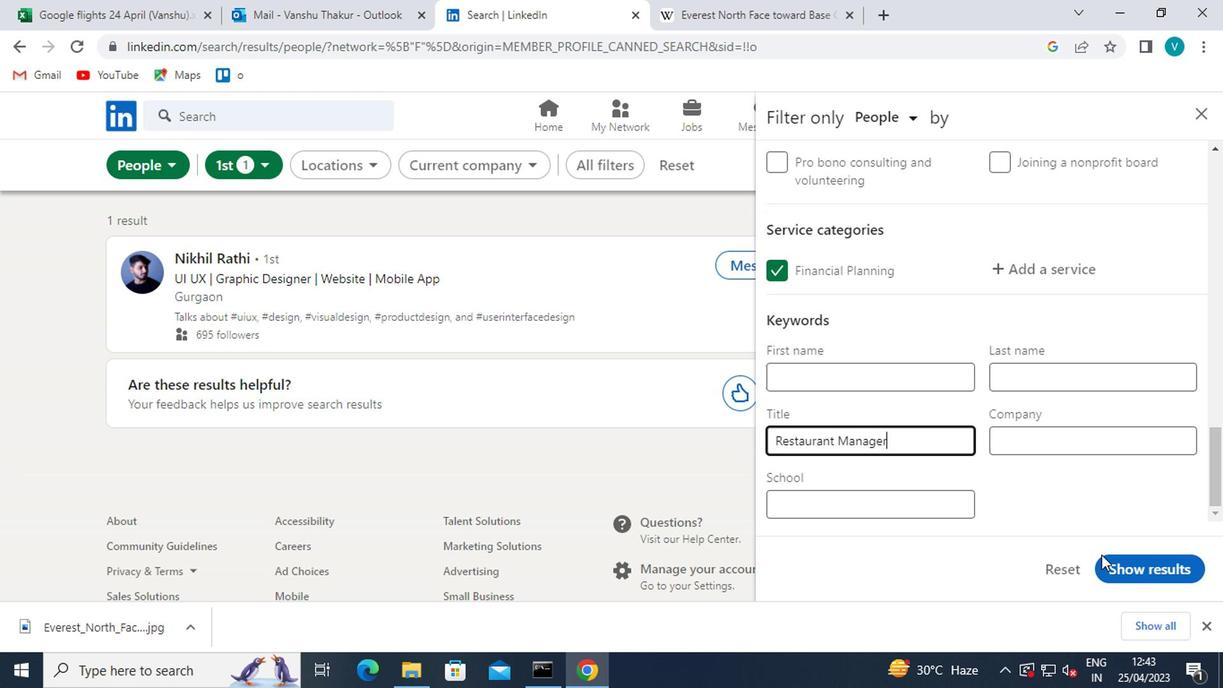 
Action: Mouse pressed left at (1105, 557)
Screenshot: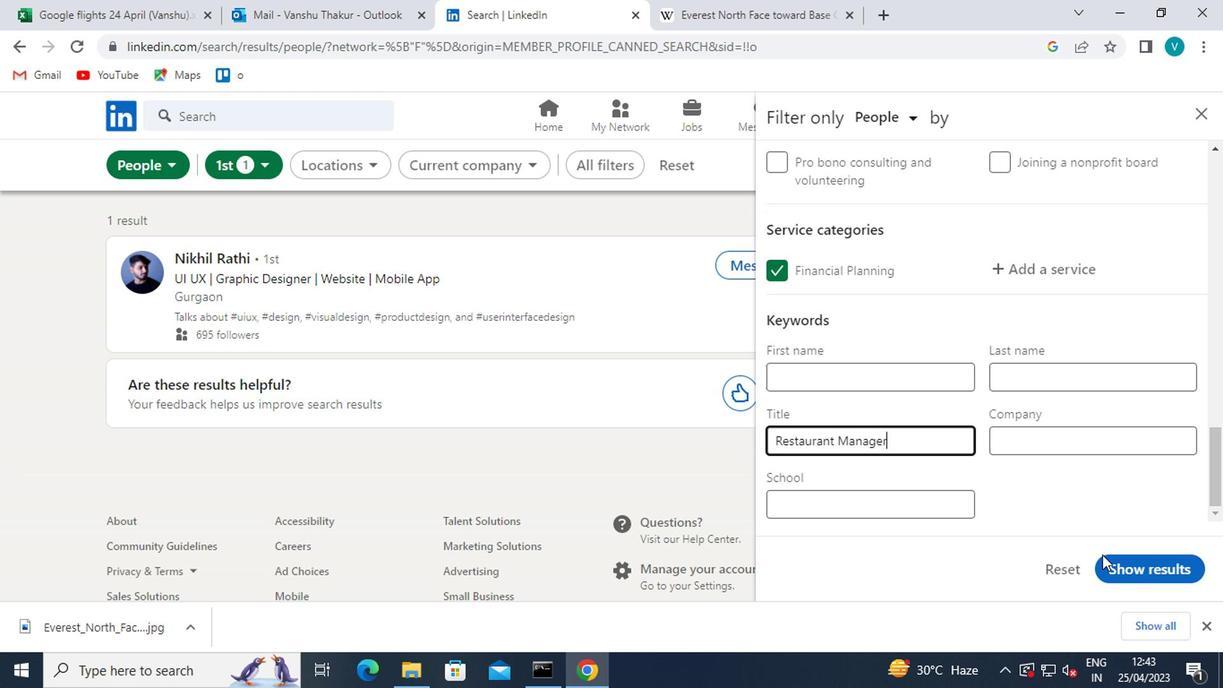 
Action: Mouse moved to (1005, 497)
Screenshot: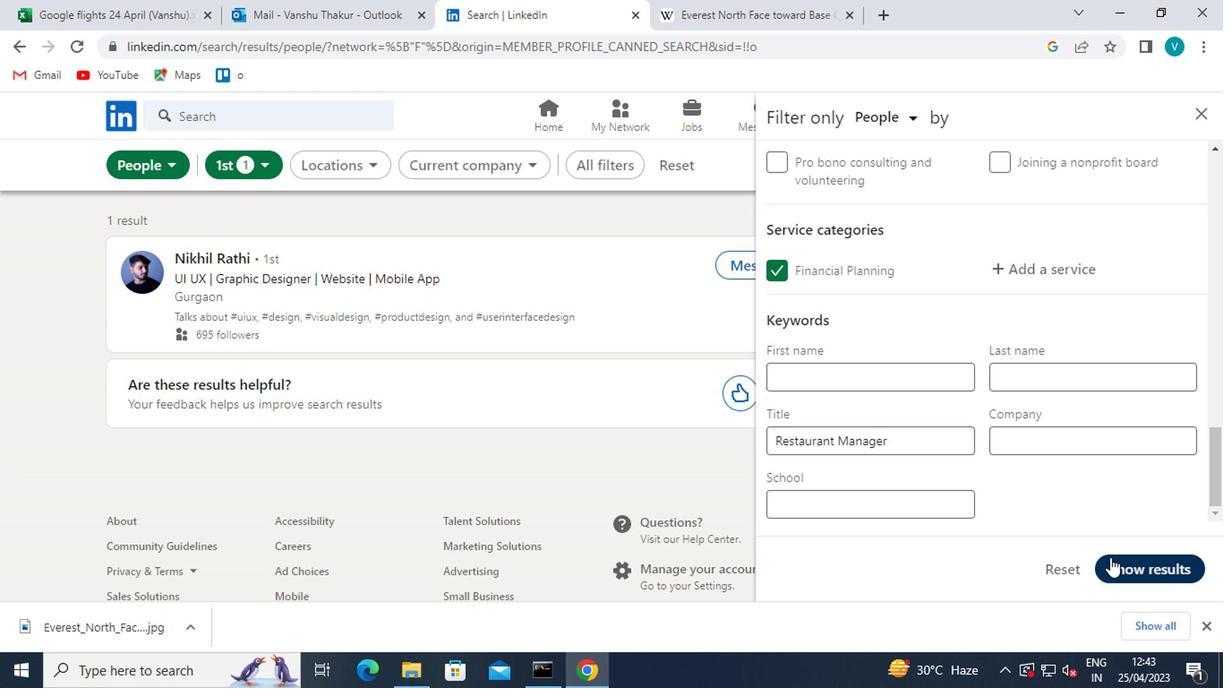 
